 Task: Format the bibliography in the Word document, ensuring consistent font styles, sizes, and colors. Add a header with the title 'DISTANCE EDUCATION'.
Action: Mouse scrolled (753, 272) with delta (0, 0)
Screenshot: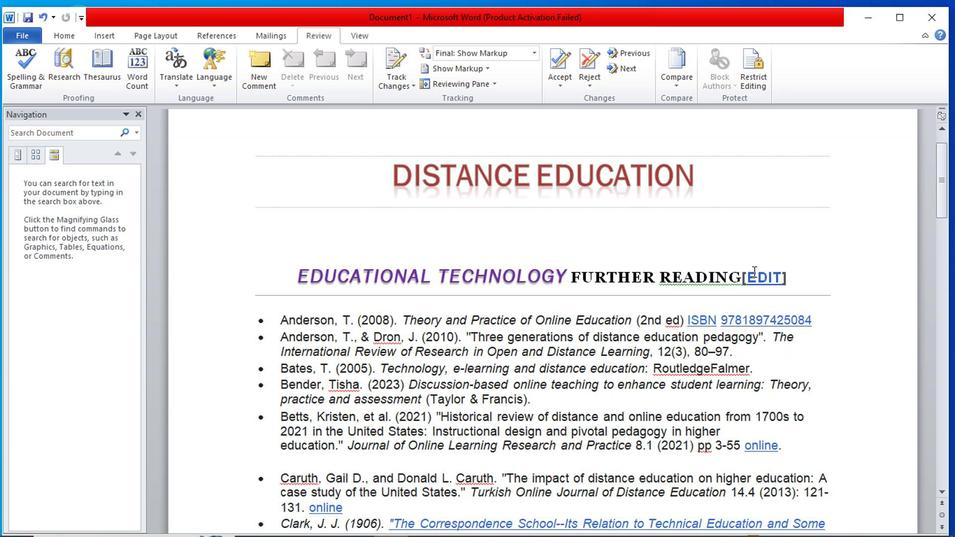 
Action: Mouse scrolled (753, 272) with delta (0, 0)
Screenshot: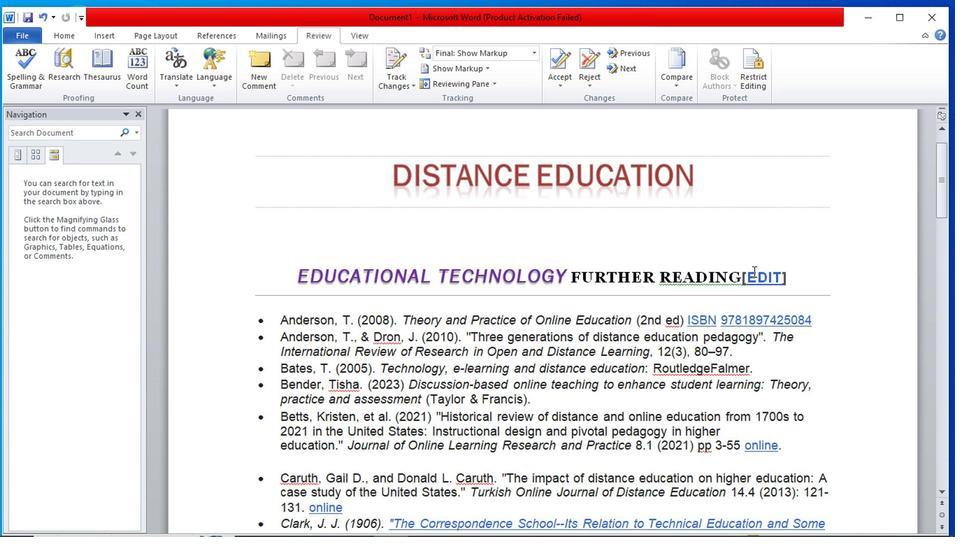 
Action: Mouse moved to (765, 260)
Screenshot: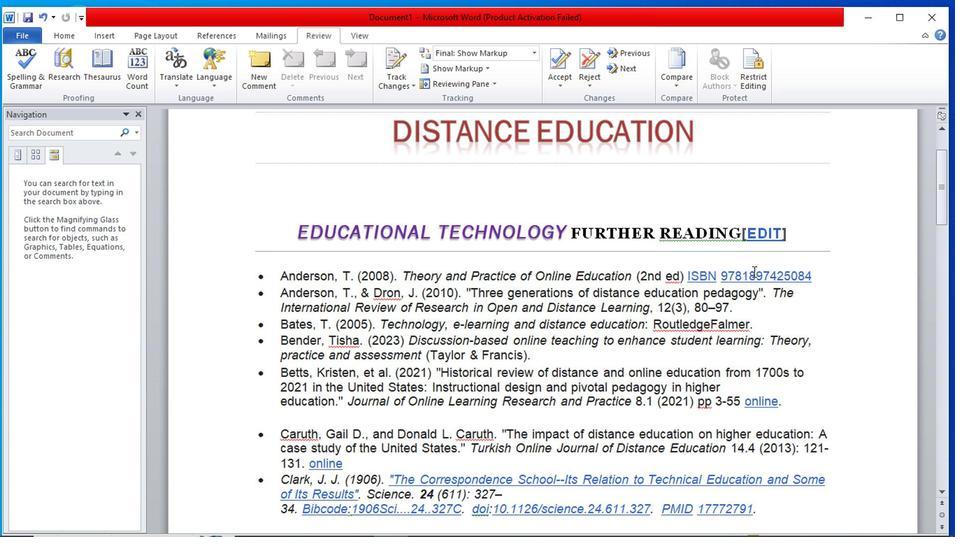 
Action: Mouse scrolled (765, 260) with delta (0, 0)
Screenshot: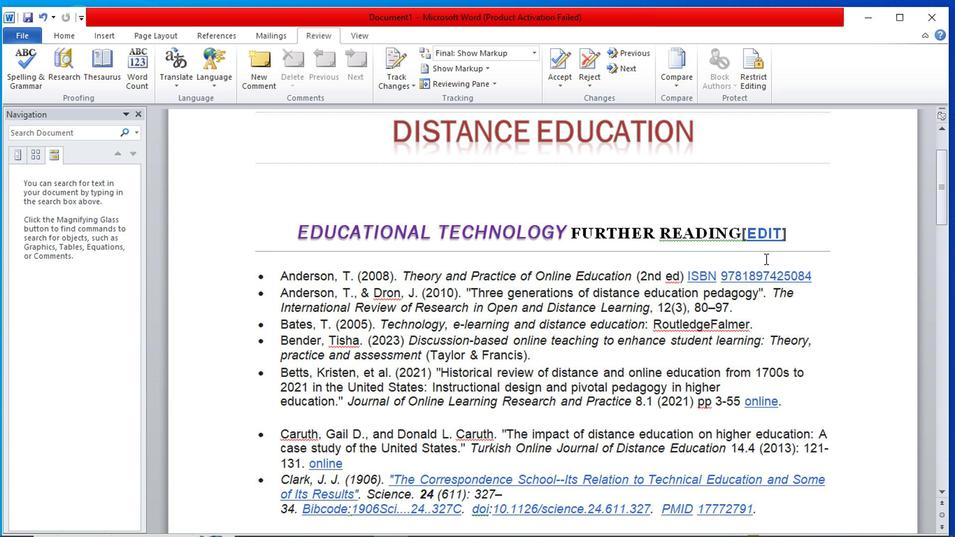 
Action: Mouse moved to (830, 223)
Screenshot: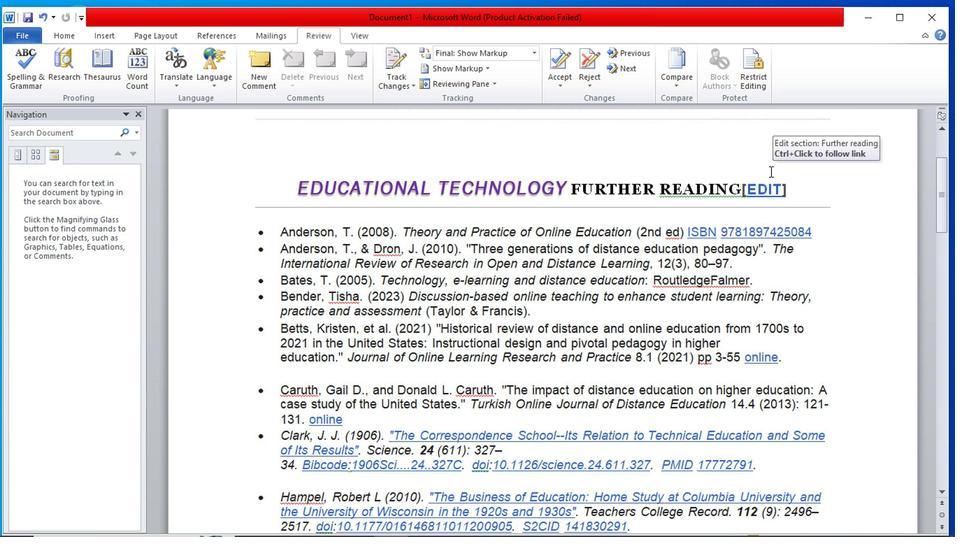 
Action: Mouse scrolled (830, 222) with delta (0, 0)
Screenshot: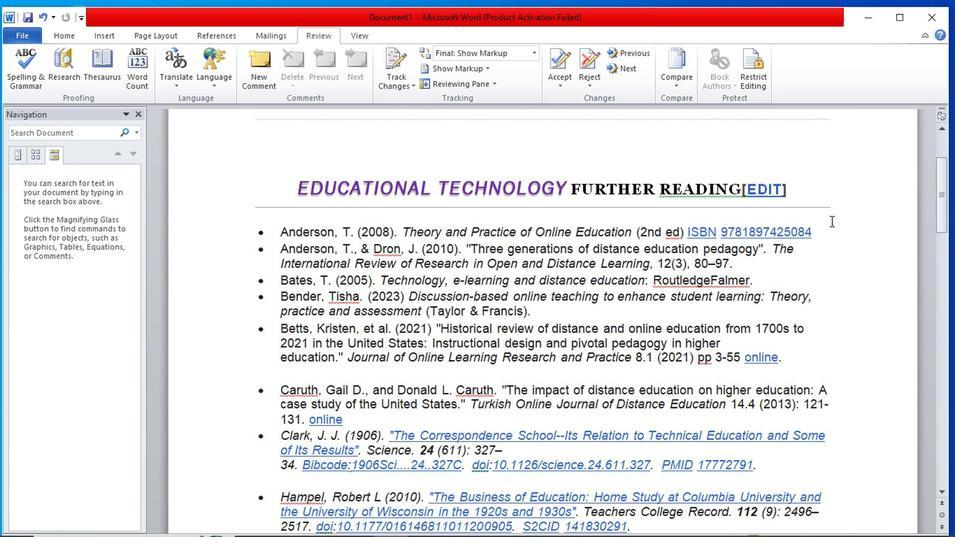 
Action: Mouse scrolled (830, 222) with delta (0, 0)
Screenshot: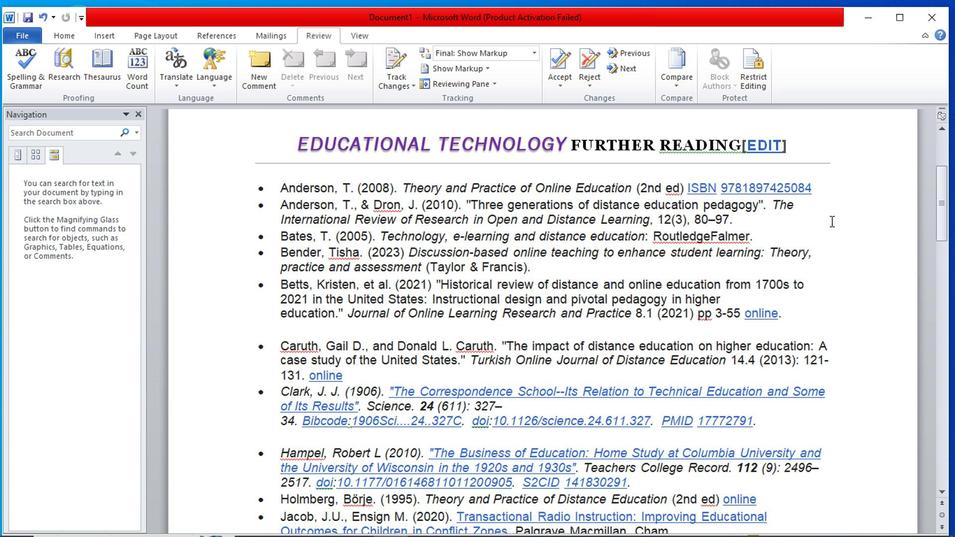 
Action: Mouse scrolled (830, 222) with delta (0, 0)
Screenshot: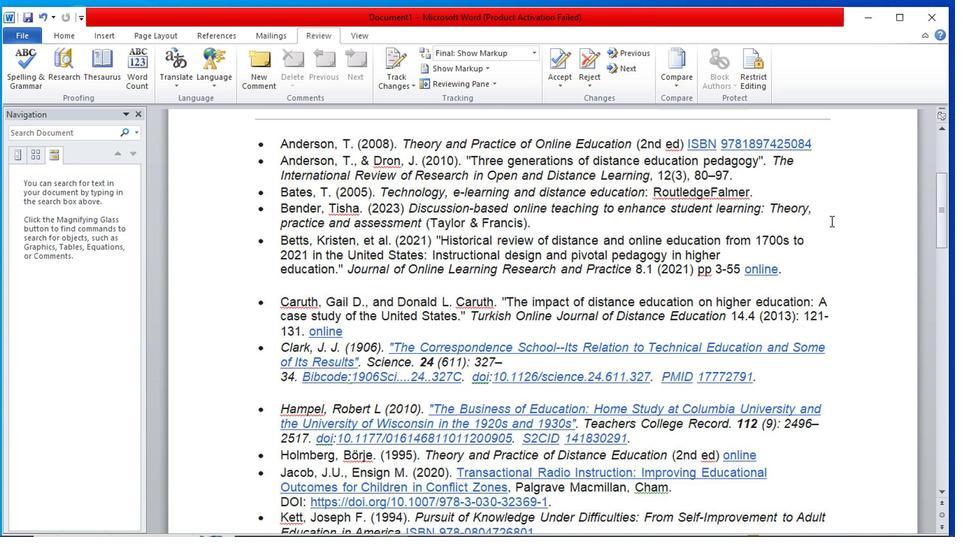 
Action: Mouse scrolled (830, 222) with delta (0, 0)
Screenshot: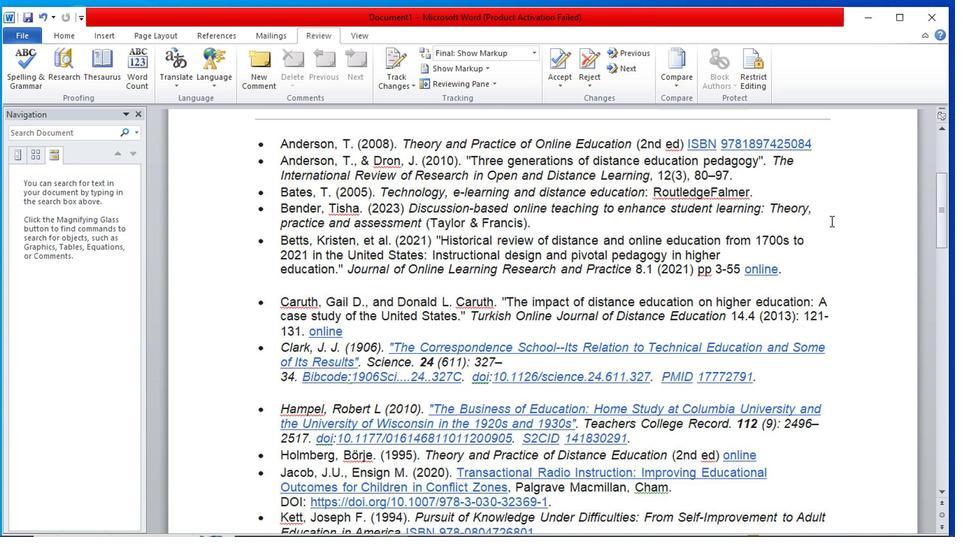 
Action: Mouse scrolled (830, 222) with delta (0, 0)
Screenshot: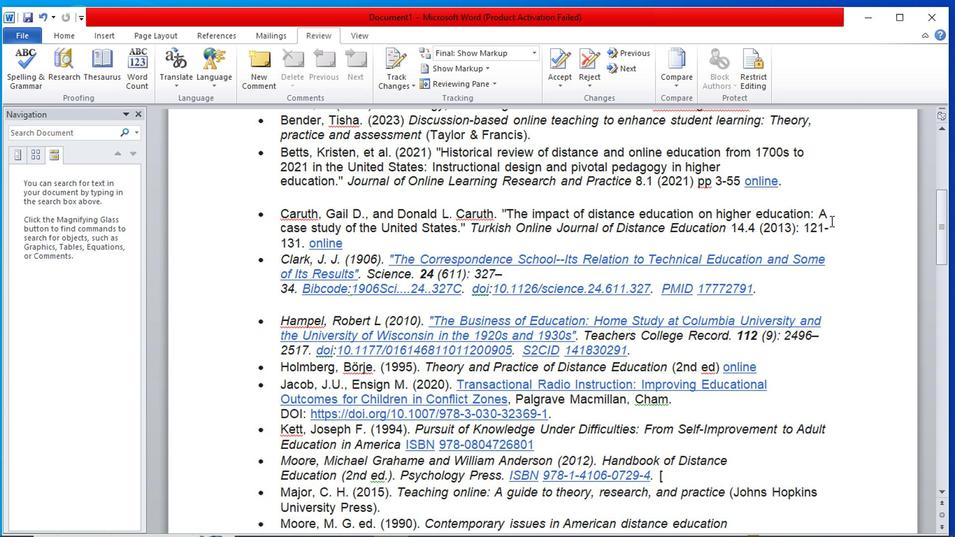 
Action: Mouse scrolled (830, 224) with delta (0, 0)
Screenshot: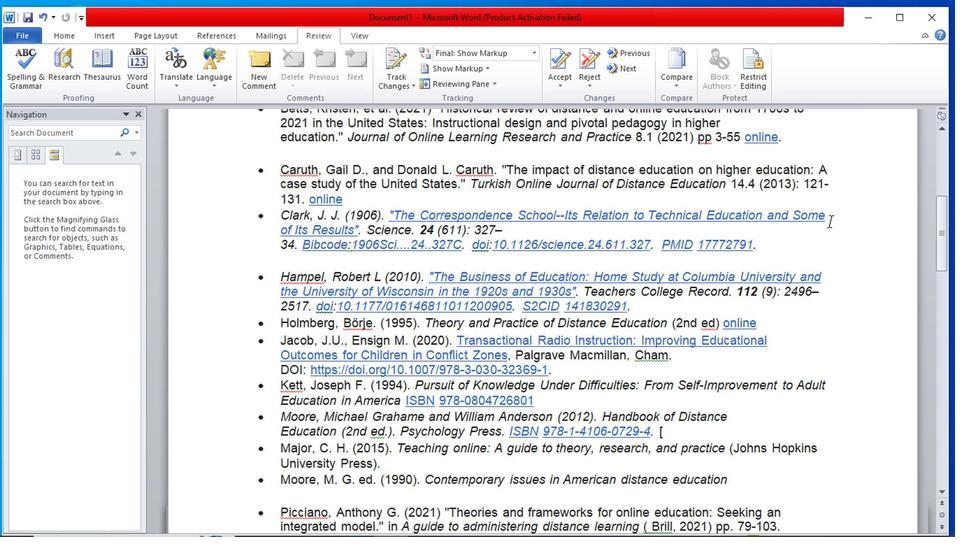 
Action: Mouse scrolled (830, 224) with delta (0, 0)
Screenshot: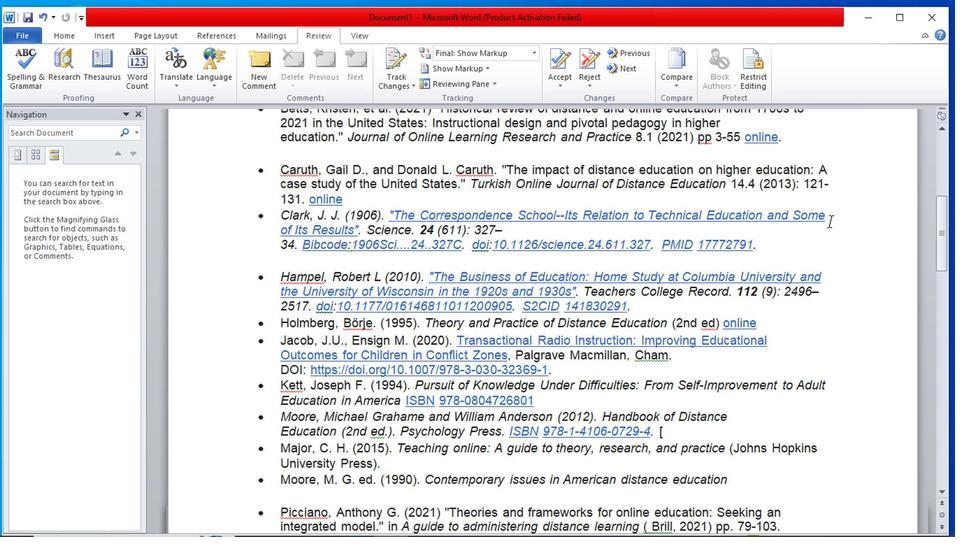 
Action: Mouse moved to (901, 26)
Screenshot: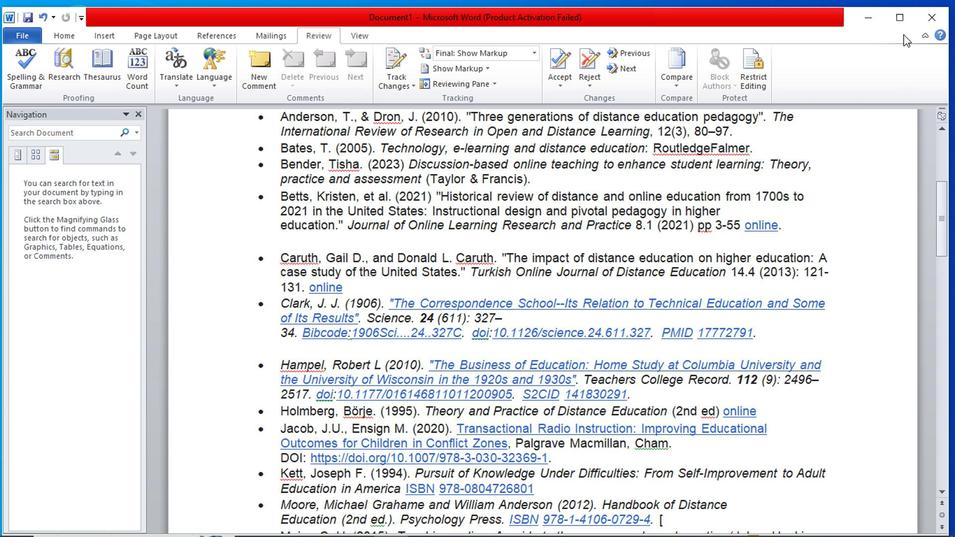 
Action: Mouse pressed left at (901, 26)
Screenshot: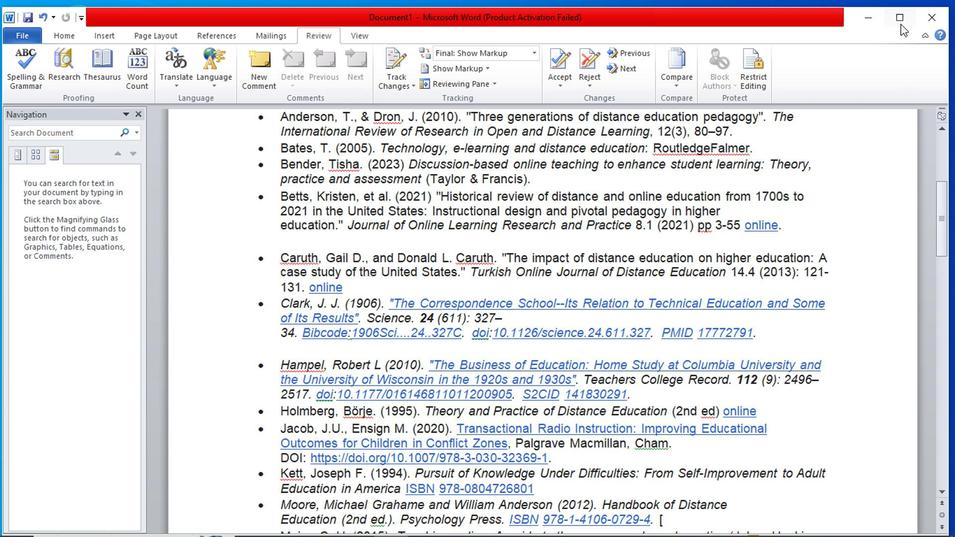 
Action: Mouse moved to (866, 157)
Screenshot: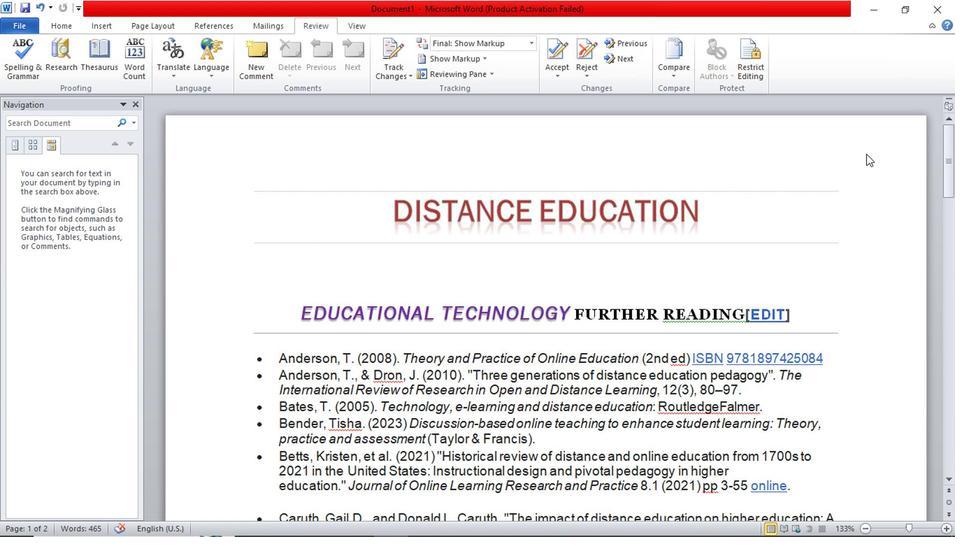 
Action: Mouse scrolled (866, 156) with delta (0, 0)
Screenshot: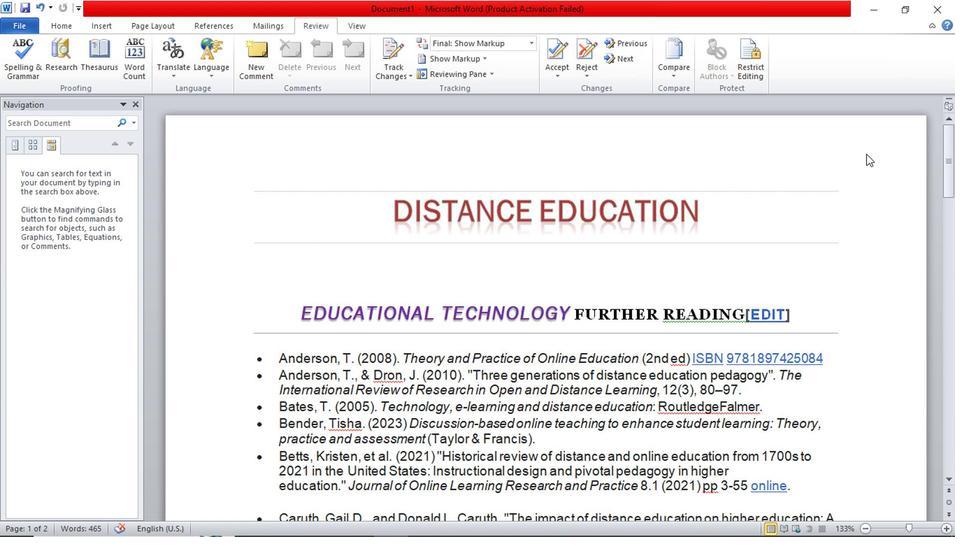 
Action: Mouse scrolled (866, 156) with delta (0, 0)
Screenshot: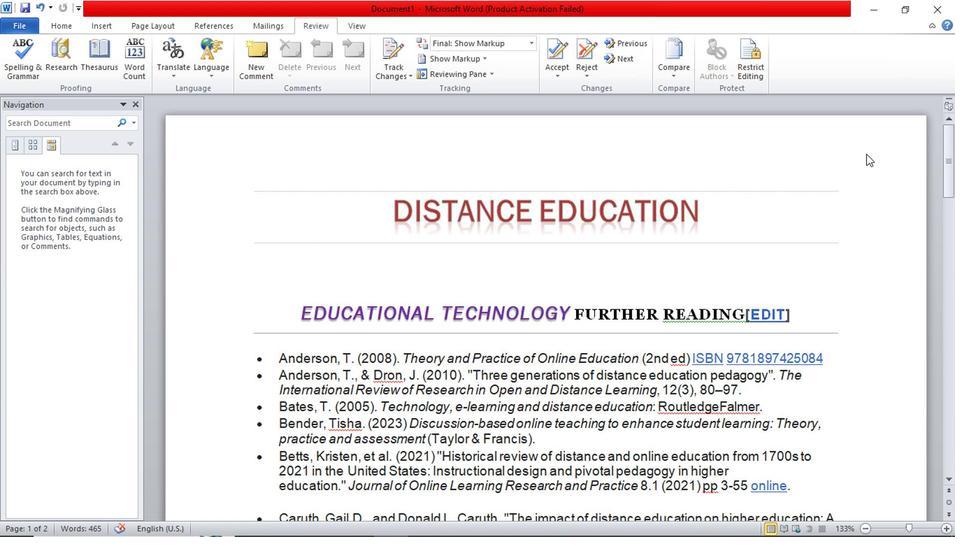 
Action: Mouse scrolled (866, 157) with delta (0, 0)
Screenshot: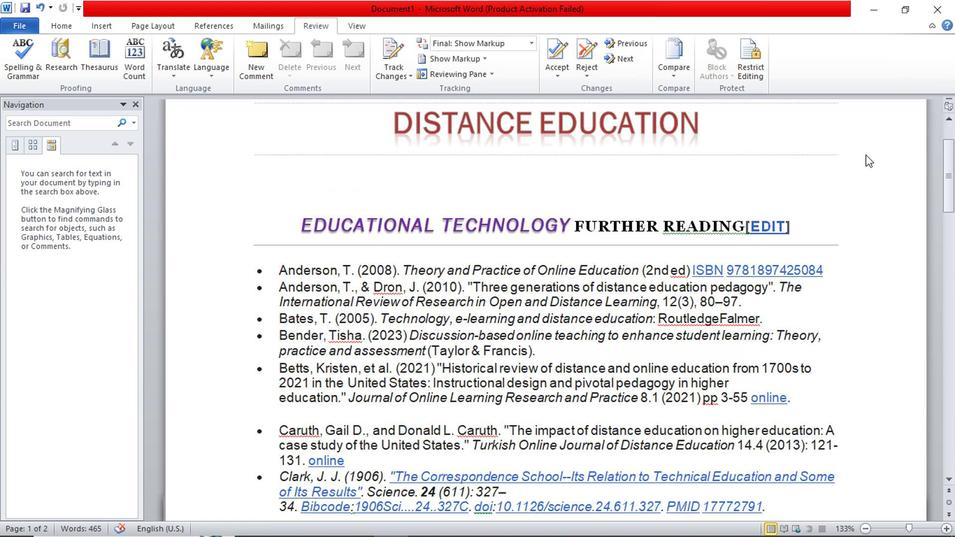 
Action: Mouse scrolled (866, 157) with delta (0, 0)
Screenshot: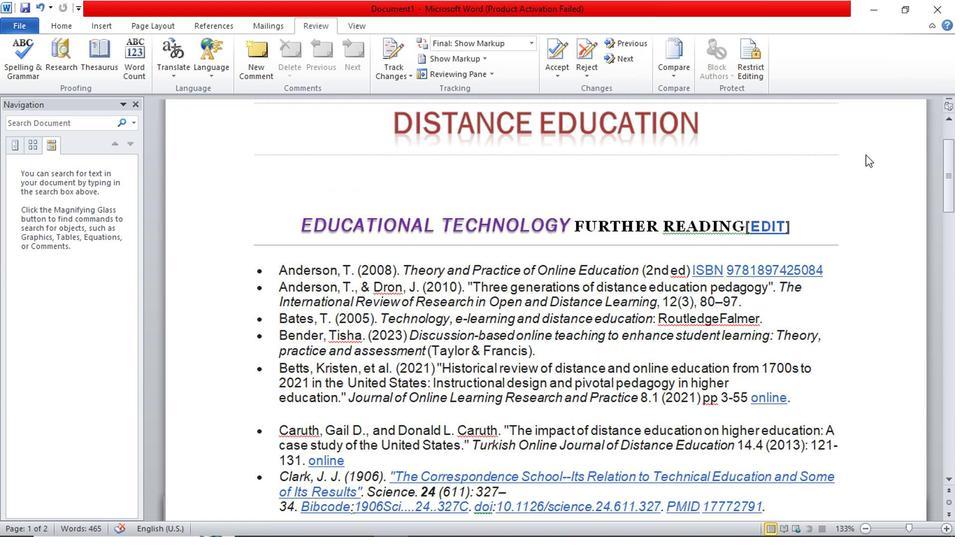 
Action: Mouse scrolled (866, 157) with delta (0, 0)
Screenshot: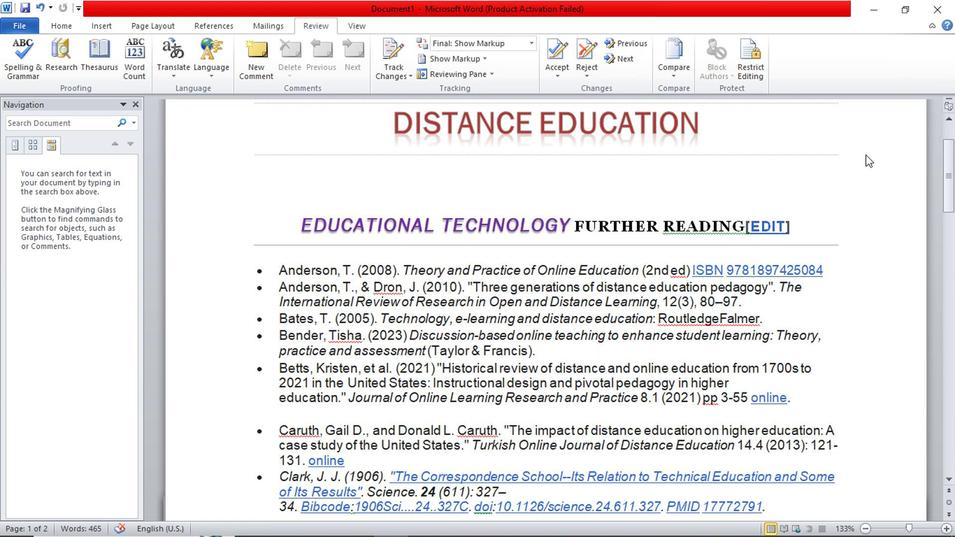 
Action: Mouse moved to (821, 161)
Screenshot: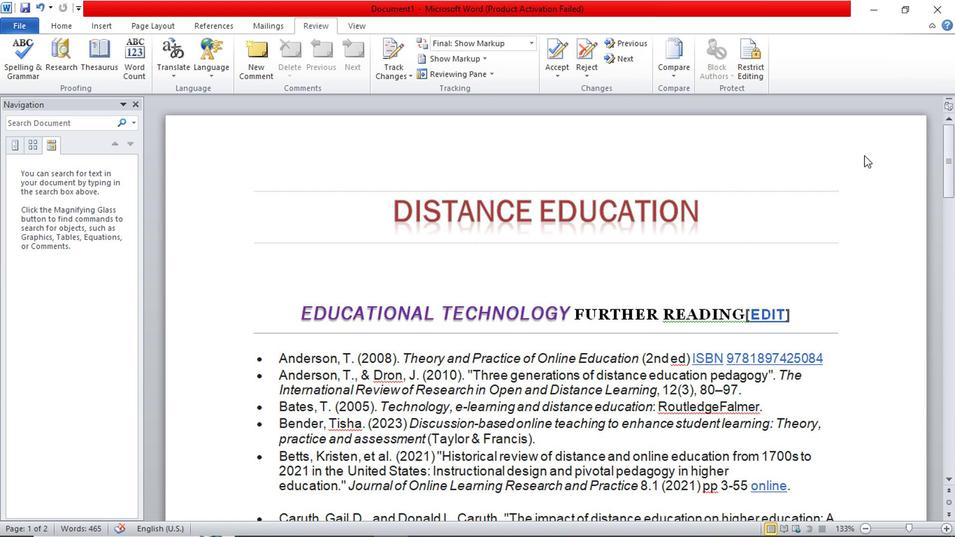 
Action: Mouse scrolled (821, 162) with delta (0, 0)
Screenshot: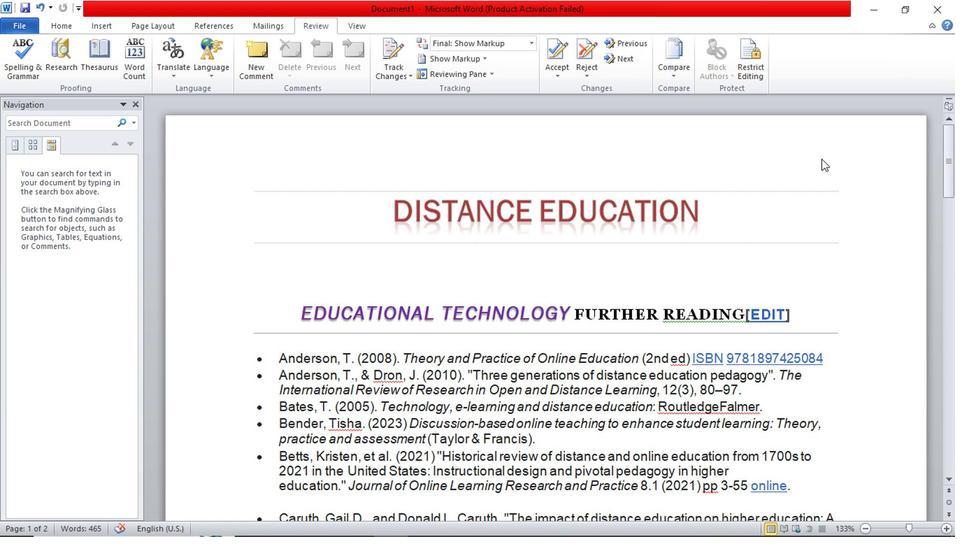 
Action: Mouse scrolled (821, 162) with delta (0, 0)
Screenshot: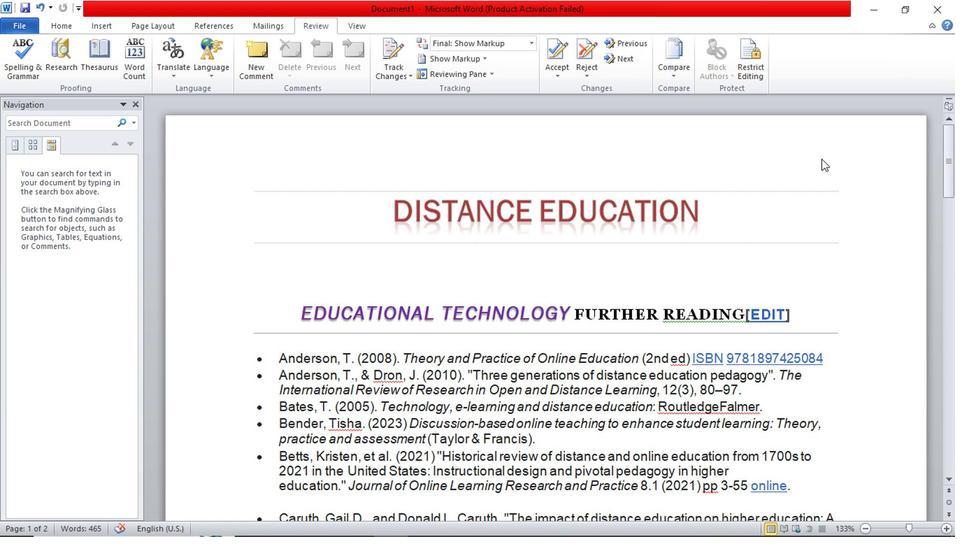 
Action: Mouse moved to (828, 159)
Screenshot: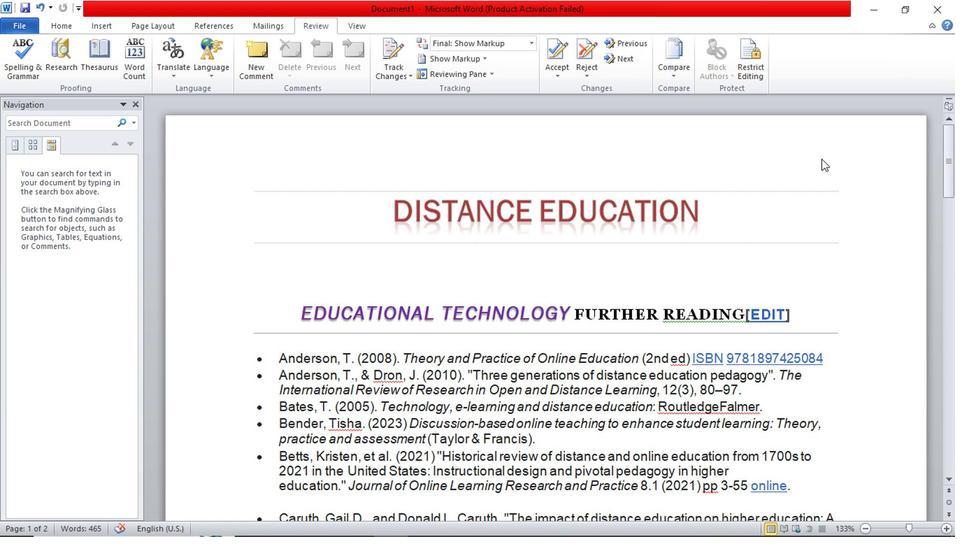 
Action: Mouse scrolled (828, 158) with delta (0, 0)
Screenshot: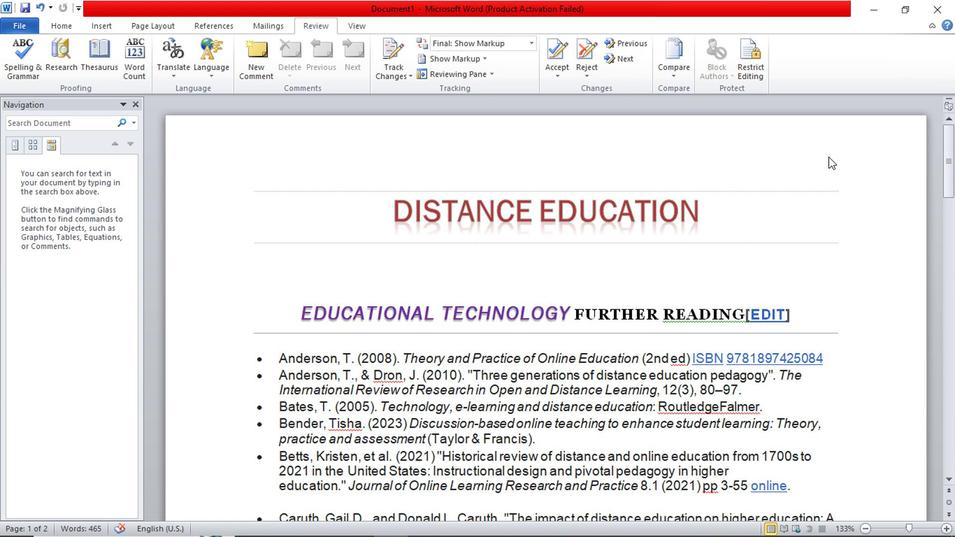 
Action: Mouse scrolled (828, 158) with delta (0, 0)
Screenshot: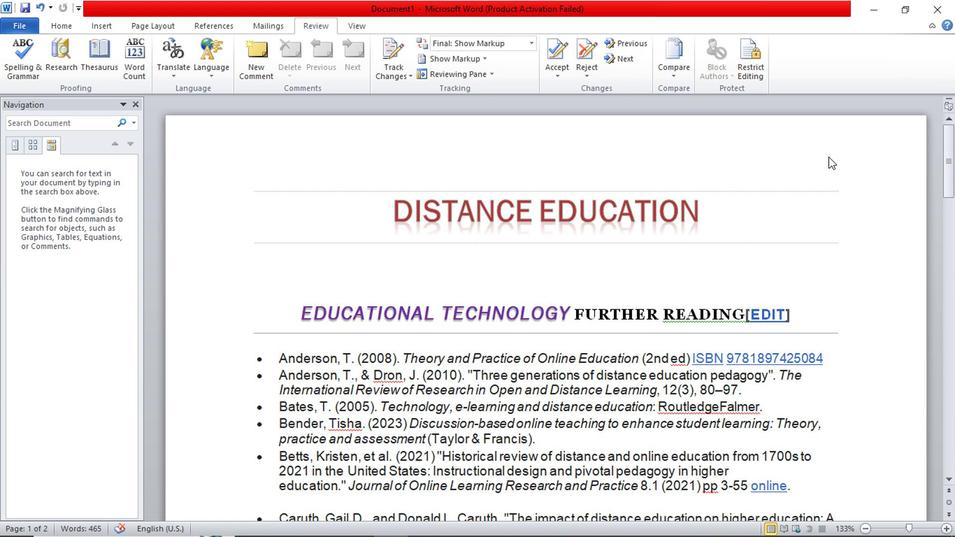 
Action: Mouse scrolled (828, 159) with delta (0, 0)
Screenshot: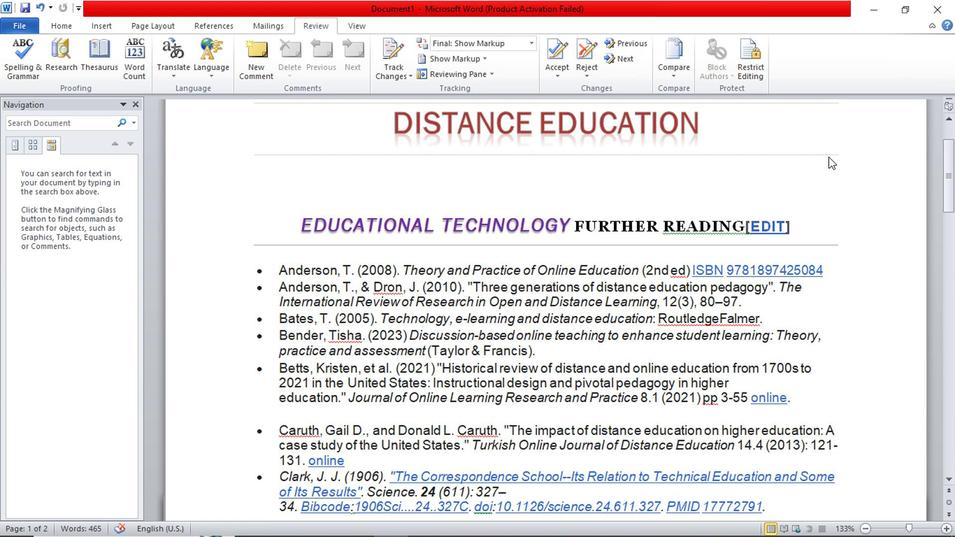 
Action: Mouse scrolled (828, 159) with delta (0, 0)
Screenshot: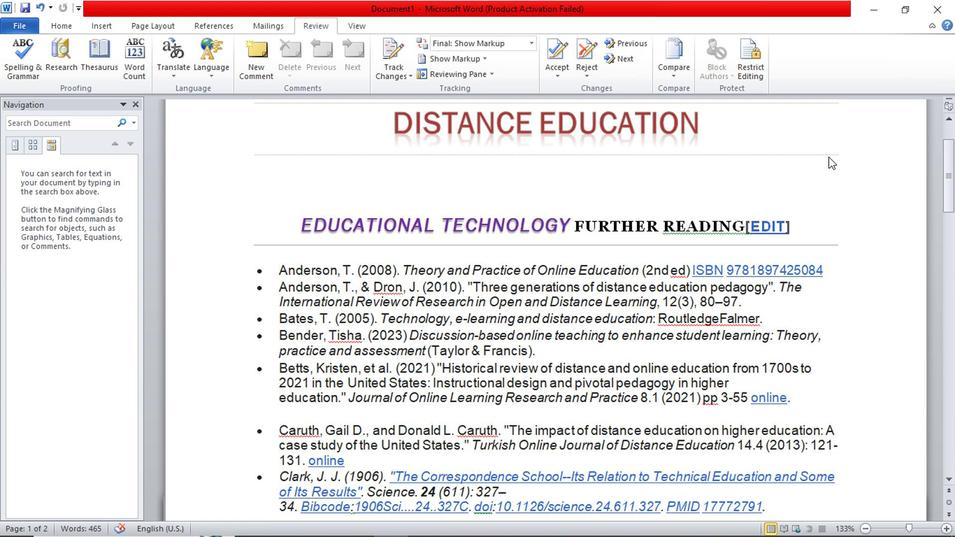 
Action: Mouse moved to (788, 145)
Screenshot: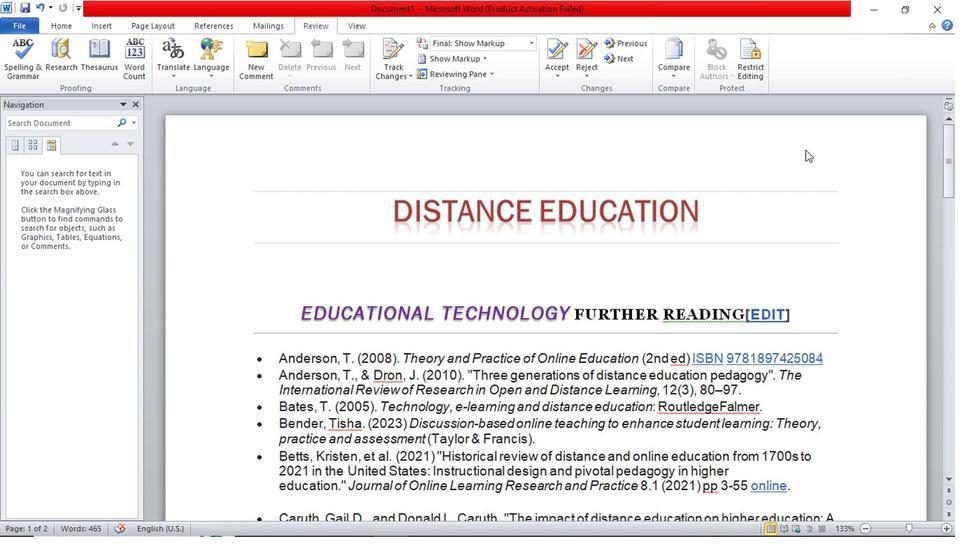 
Action: Mouse scrolled (788, 144) with delta (0, 0)
Screenshot: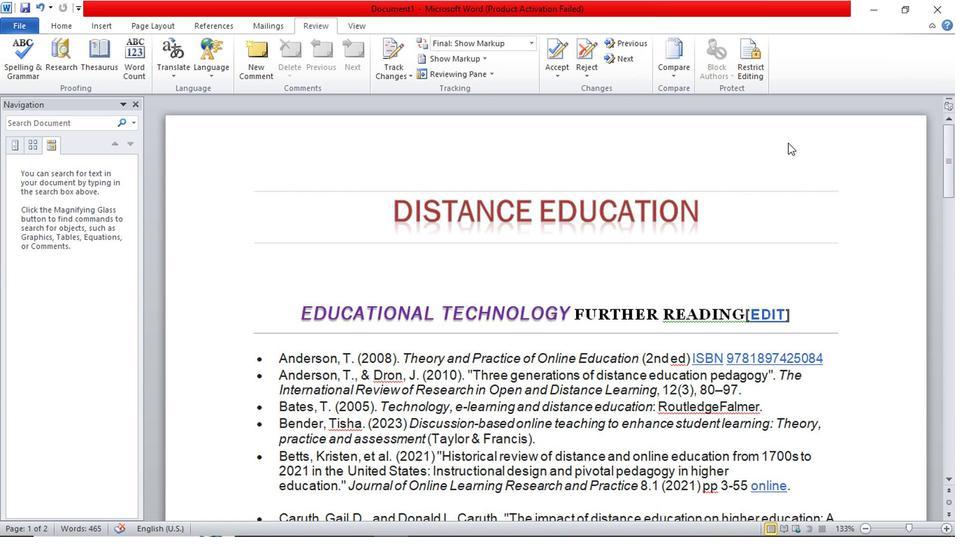 
Action: Mouse scrolled (788, 144) with delta (0, 0)
Screenshot: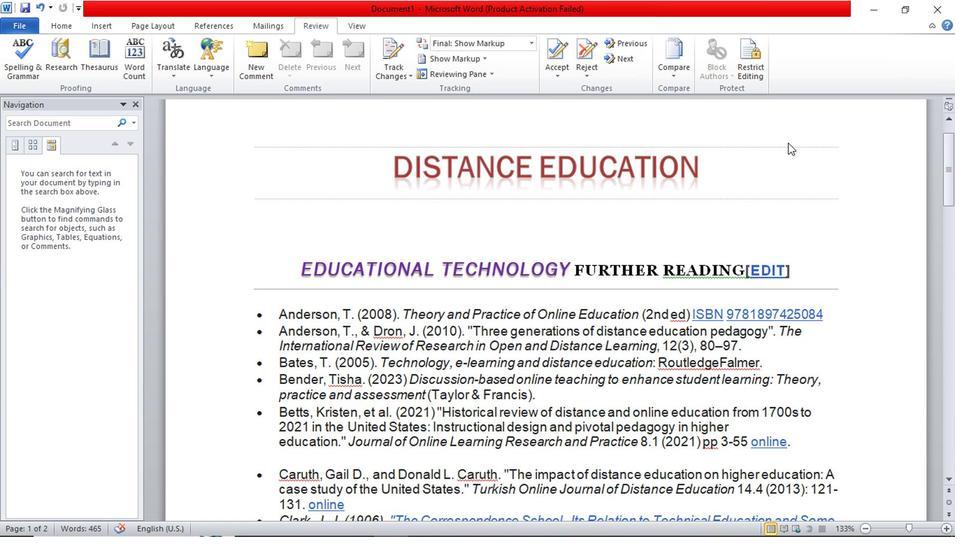
Action: Mouse scrolled (788, 144) with delta (0, 0)
Screenshot: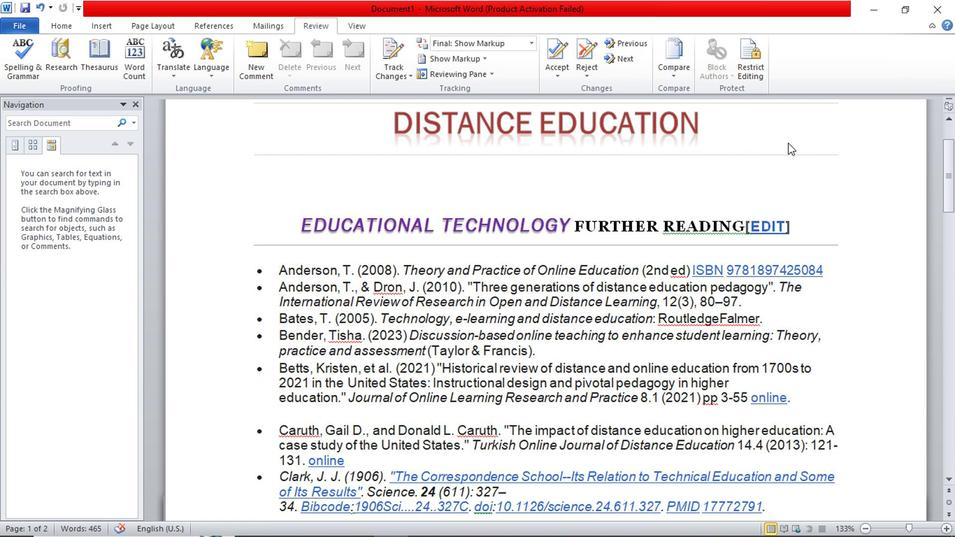 
Action: Mouse scrolled (788, 145) with delta (0, 0)
Screenshot: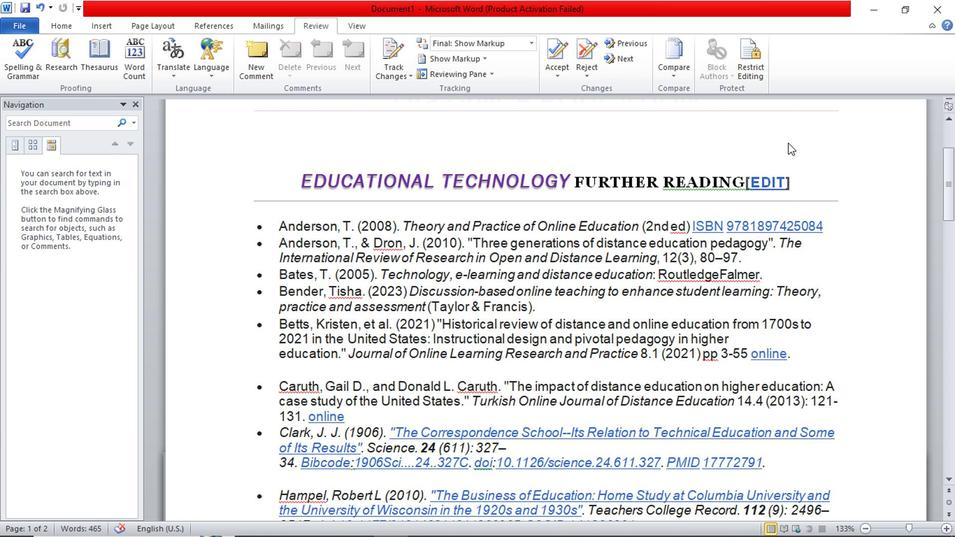 
Action: Mouse scrolled (788, 145) with delta (0, 0)
Screenshot: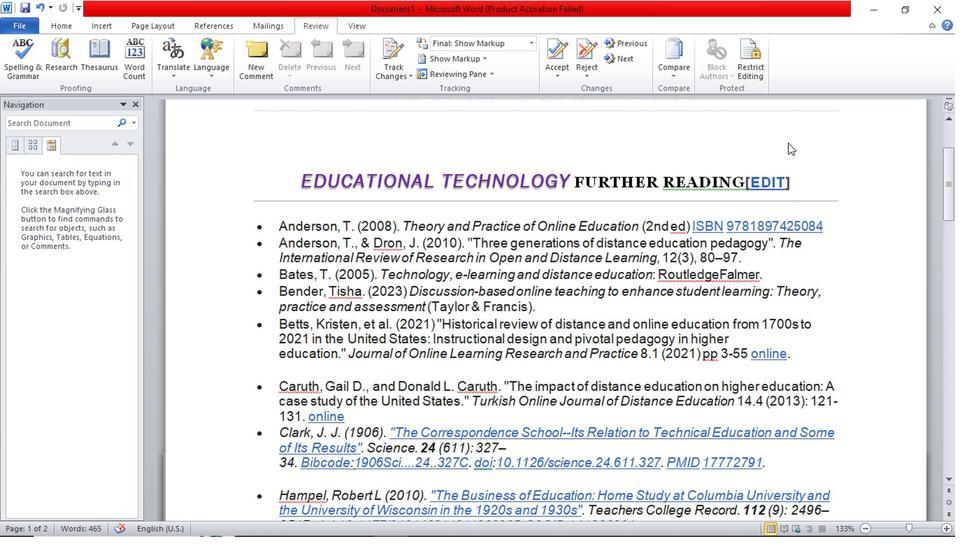 
Action: Mouse scrolled (788, 145) with delta (0, 0)
Screenshot: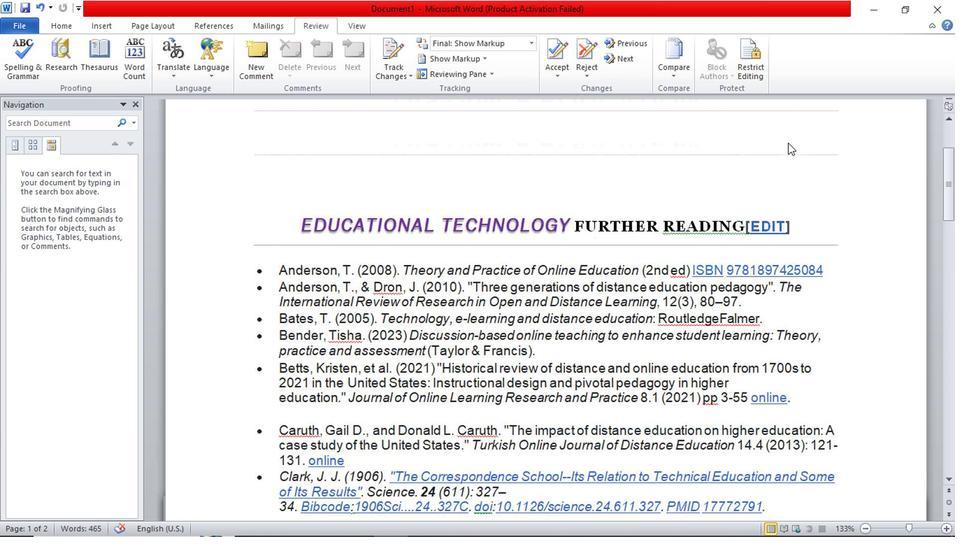 
Action: Mouse scrolled (788, 144) with delta (0, 0)
Screenshot: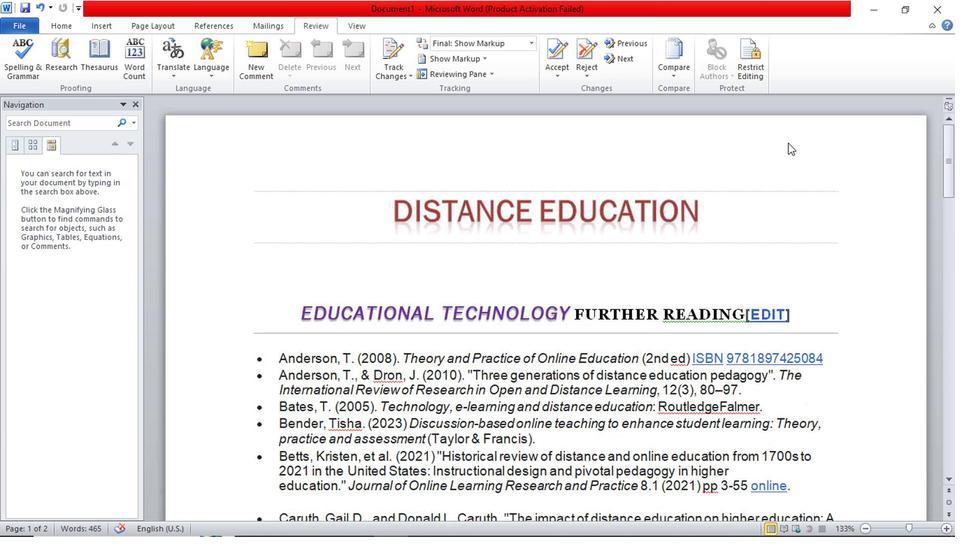 
Action: Mouse scrolled (788, 144) with delta (0, 0)
Screenshot: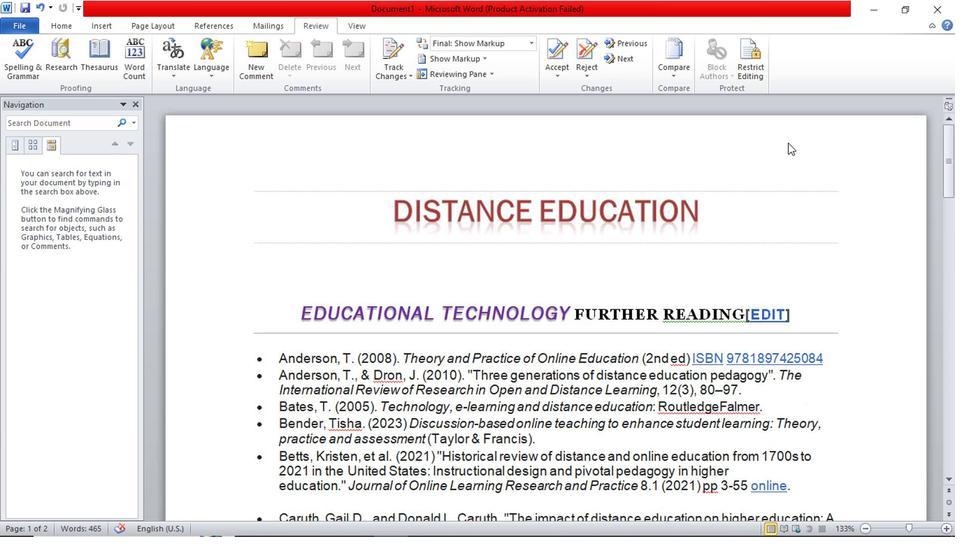 
Action: Mouse scrolled (788, 144) with delta (0, 0)
Screenshot: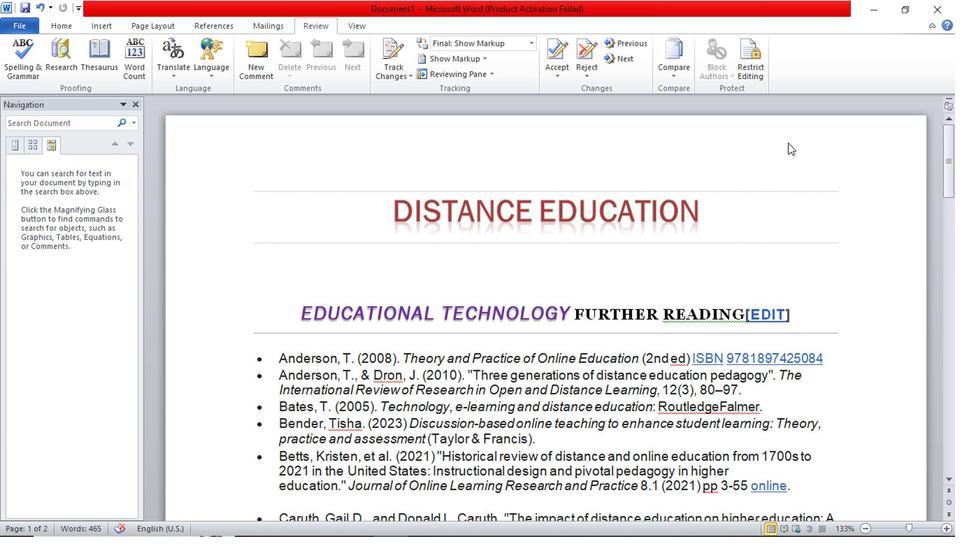 
Action: Mouse moved to (499, 186)
Screenshot: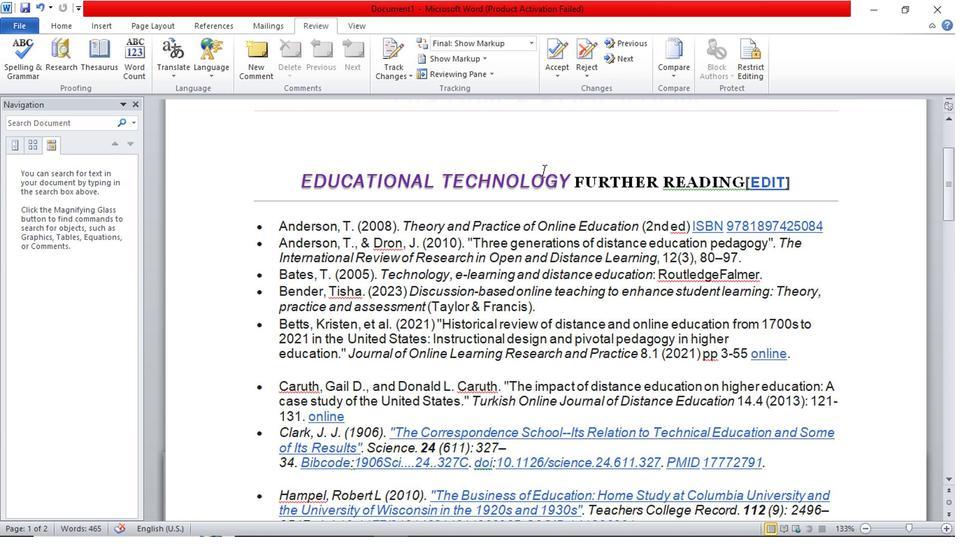 
Action: Mouse scrolled (499, 185) with delta (0, 0)
Screenshot: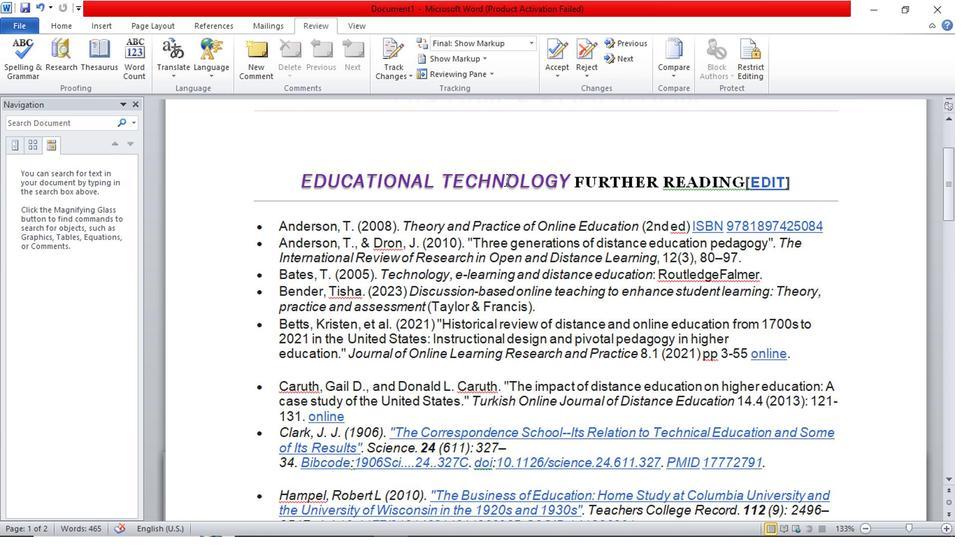 
Action: Mouse moved to (496, 187)
Screenshot: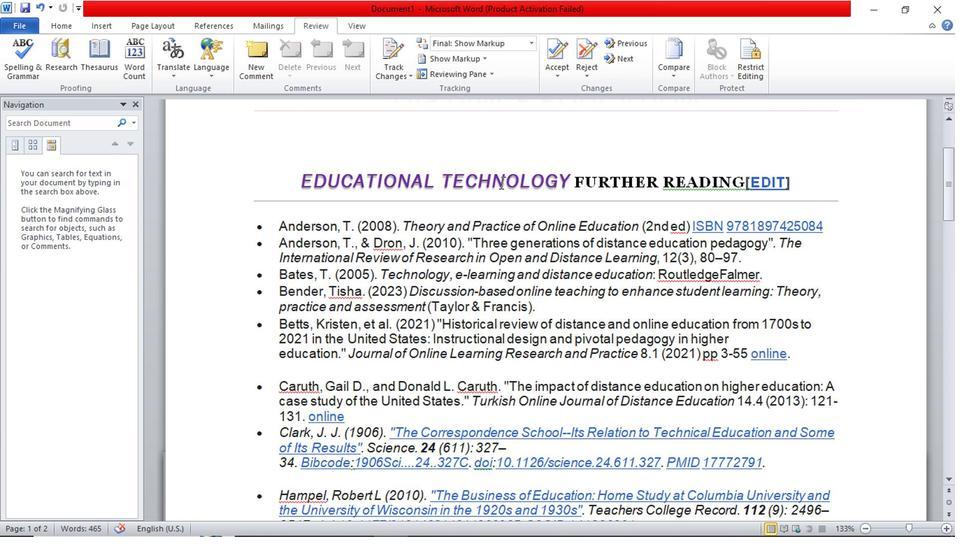 
Action: Mouse scrolled (496, 187) with delta (0, 0)
Screenshot: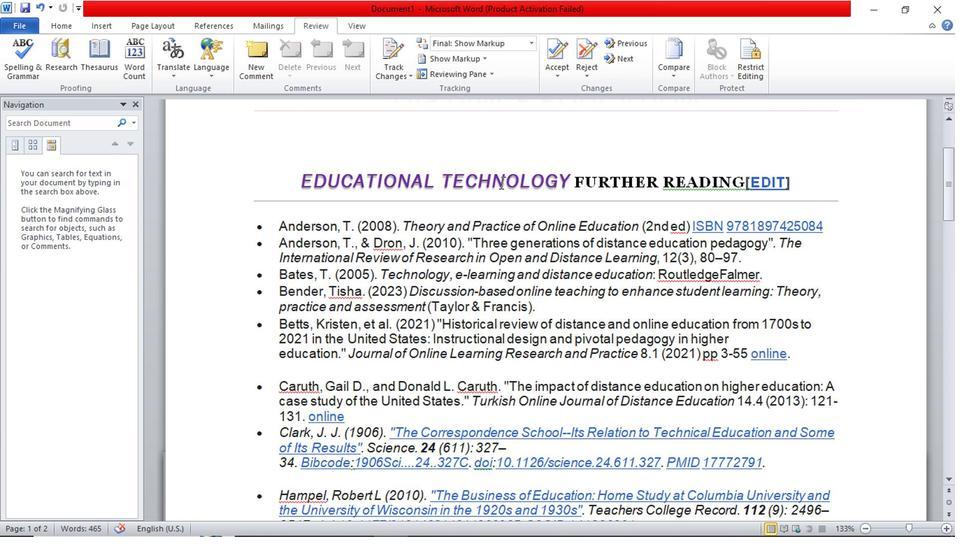 
Action: Mouse scrolled (496, 188) with delta (0, 0)
Screenshot: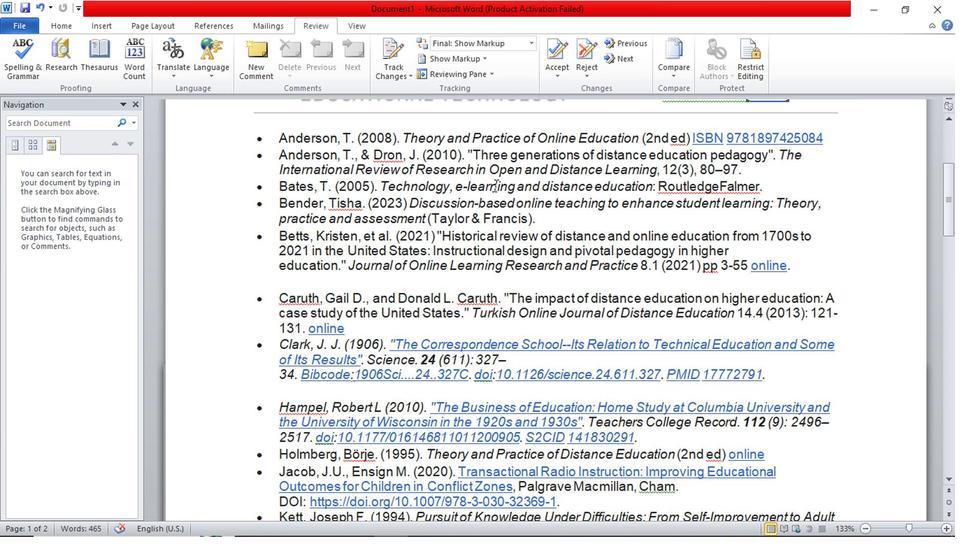 
Action: Mouse scrolled (496, 188) with delta (0, 0)
Screenshot: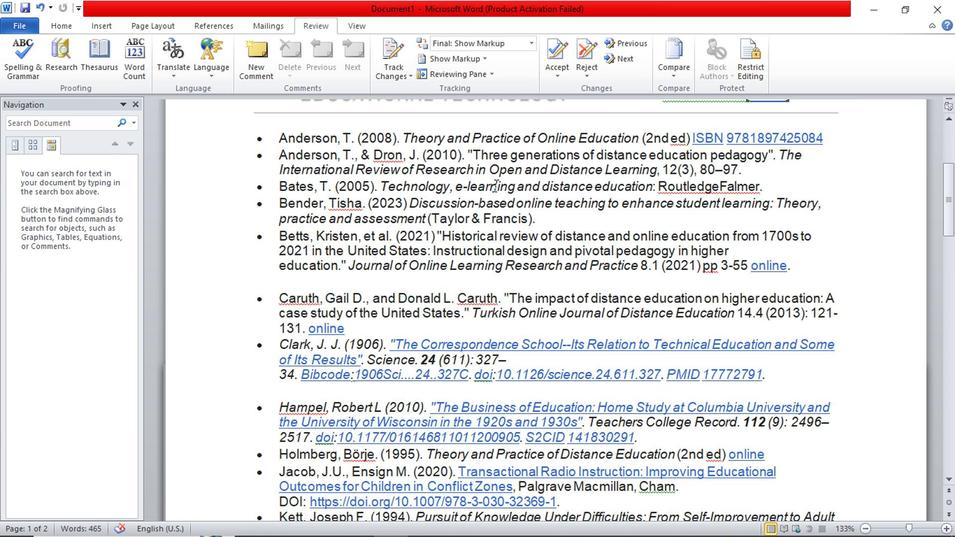 
Action: Mouse scrolled (496, 188) with delta (0, 0)
Screenshot: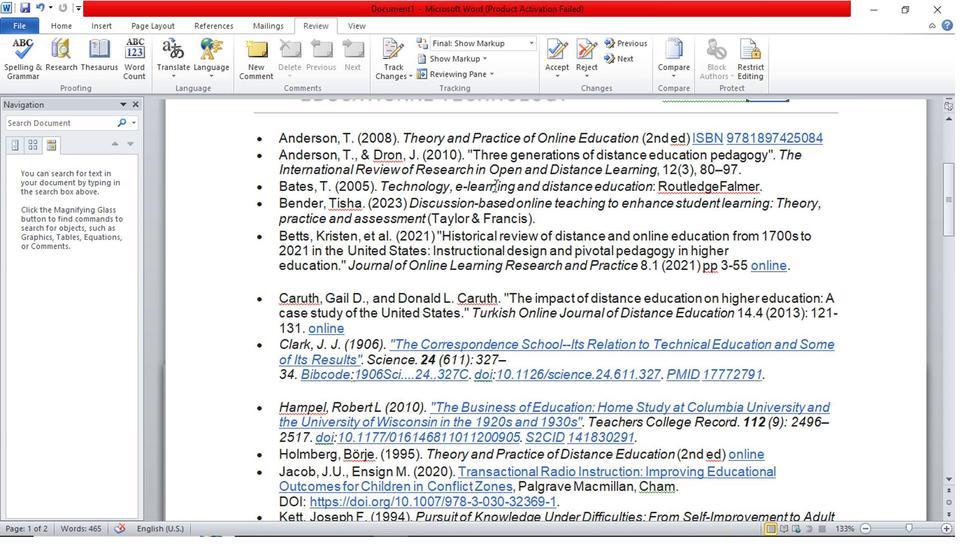 
Action: Mouse moved to (294, 224)
Screenshot: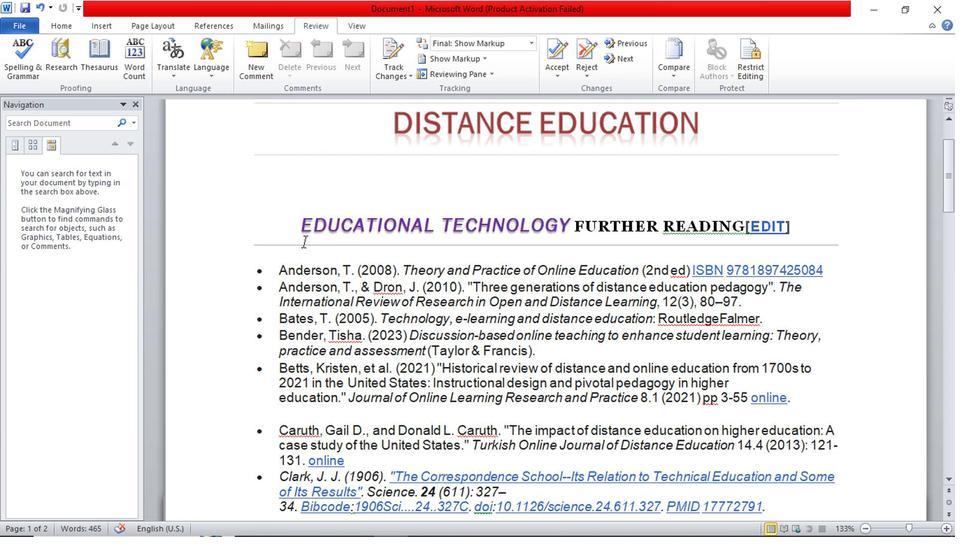 
Action: Mouse pressed left at (294, 224)
Screenshot: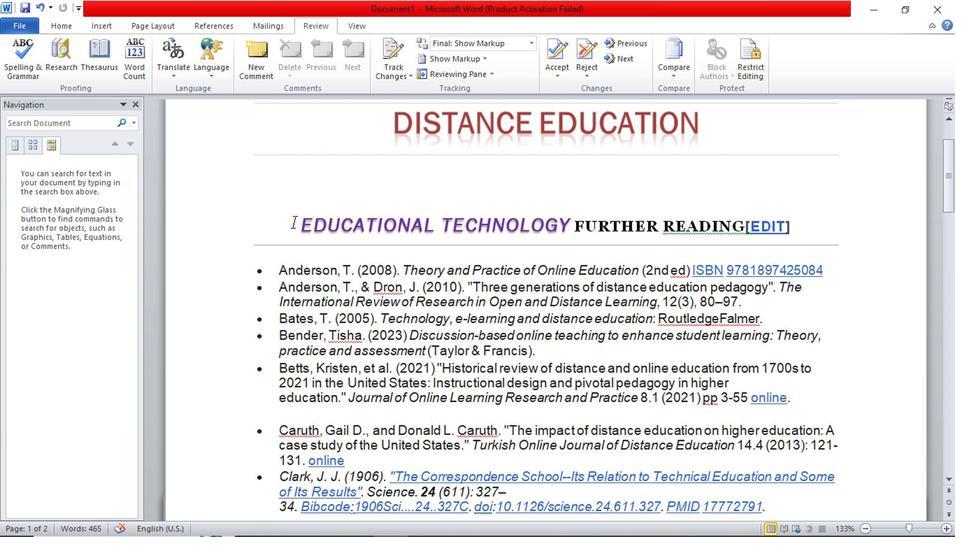 
Action: Mouse moved to (835, 209)
Screenshot: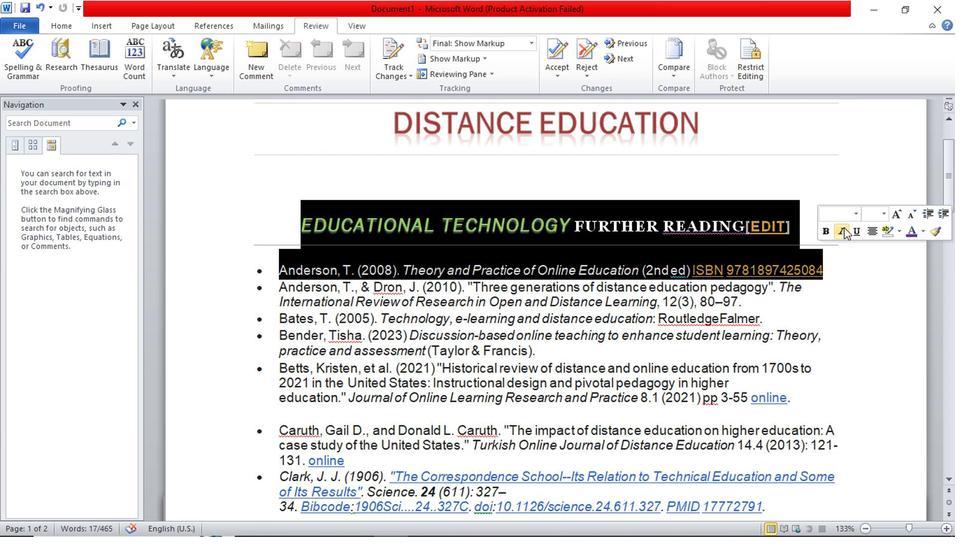 
Action: Mouse pressed left at (835, 209)
Screenshot: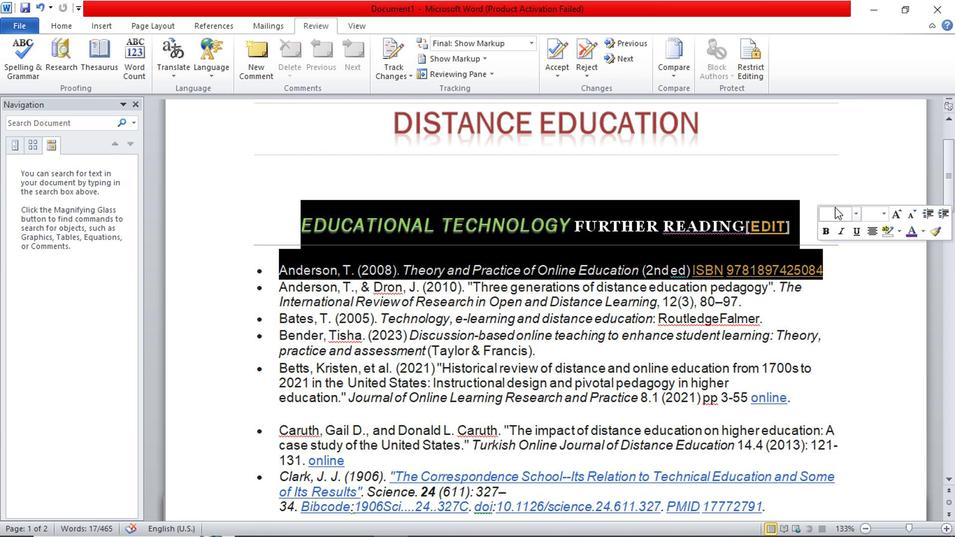 
Action: Mouse moved to (851, 316)
Screenshot: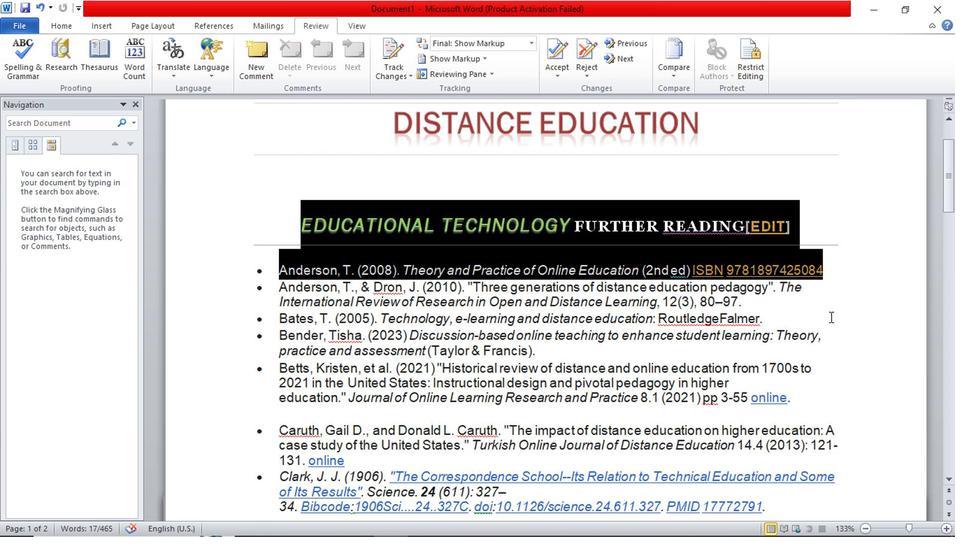 
Action: Mouse pressed left at (851, 316)
Screenshot: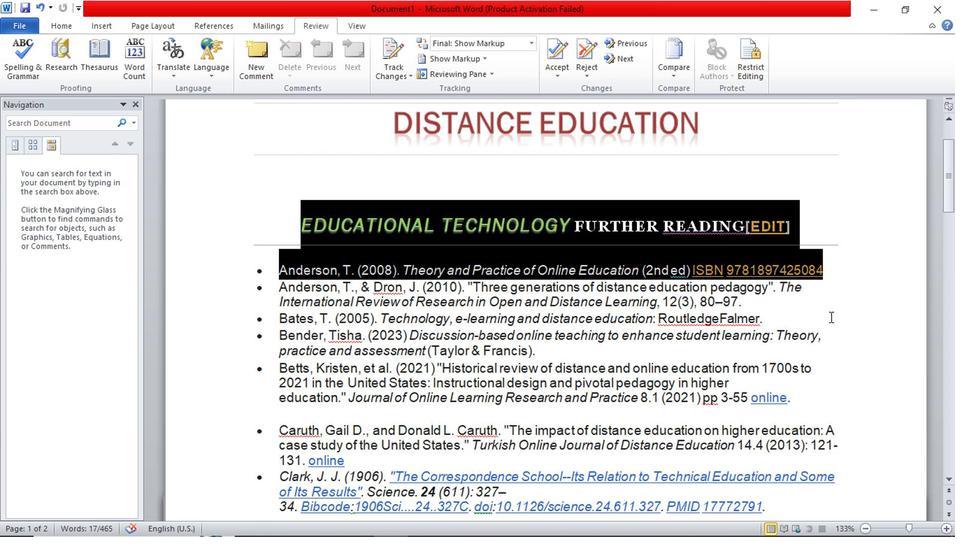 
Action: Mouse moved to (300, 223)
Screenshot: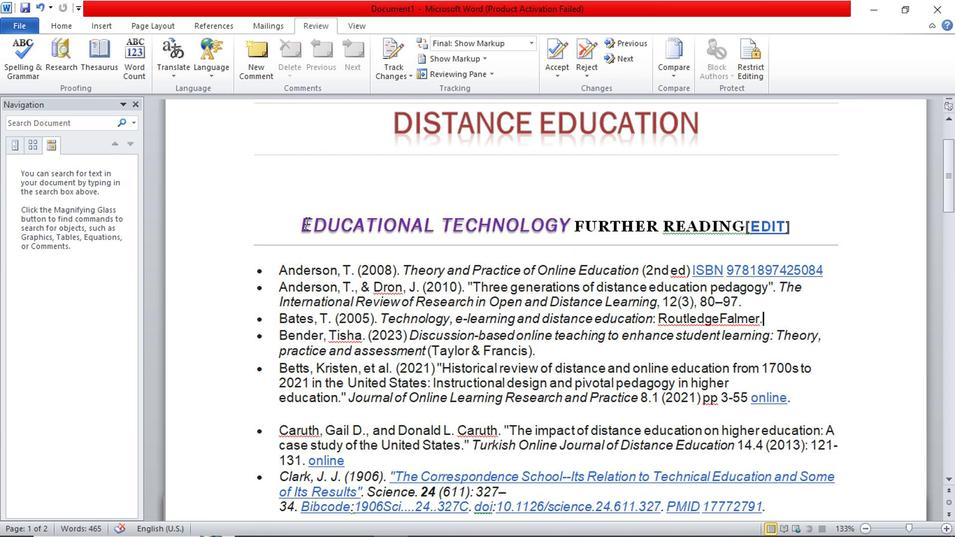 
Action: Mouse pressed left at (300, 223)
Screenshot: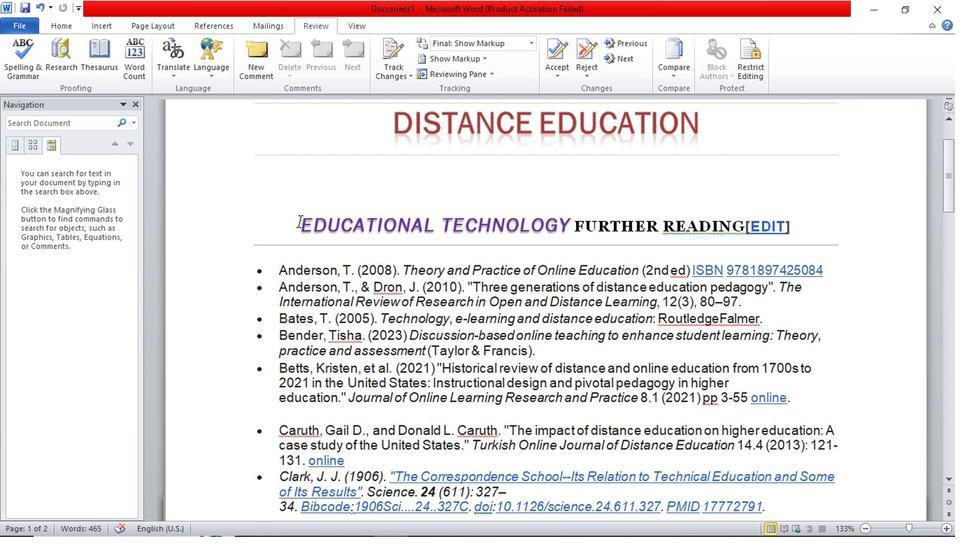 
Action: Mouse moved to (803, 229)
Screenshot: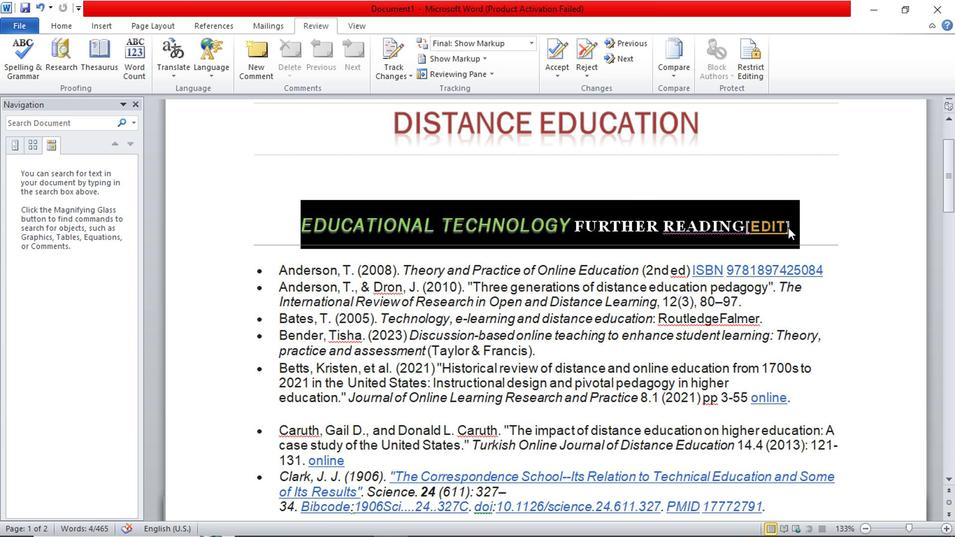 
Action: Mouse pressed left at (803, 229)
Screenshot: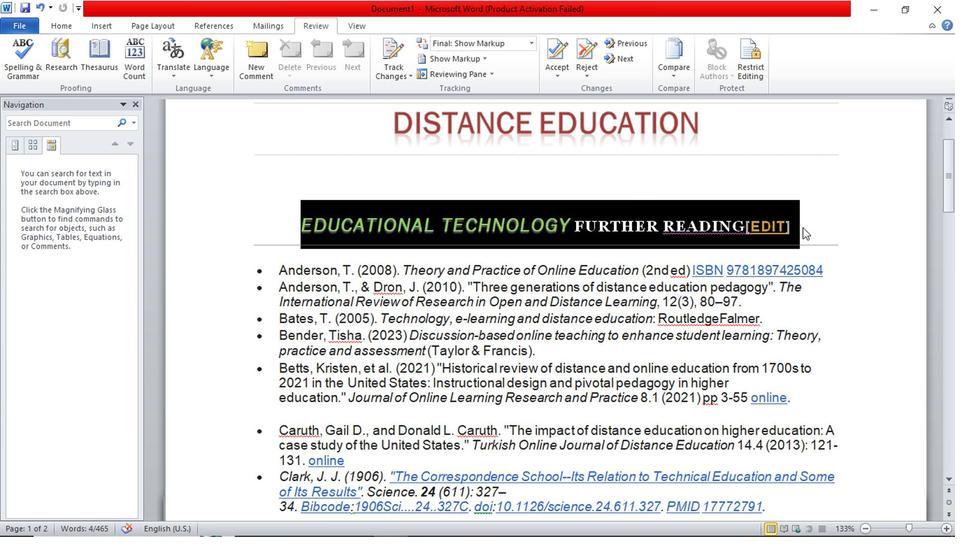 
Action: Mouse moved to (799, 228)
Screenshot: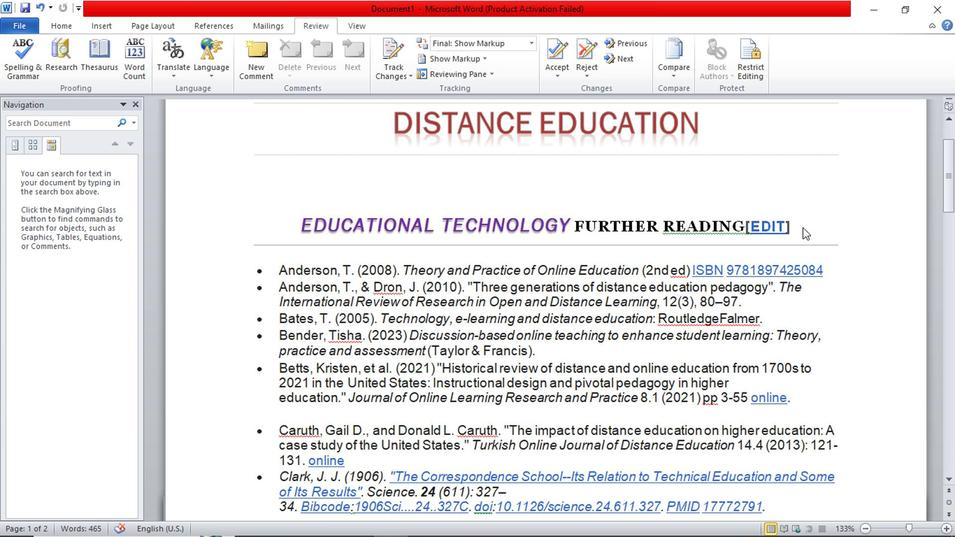 
Action: Mouse pressed left at (799, 228)
Screenshot: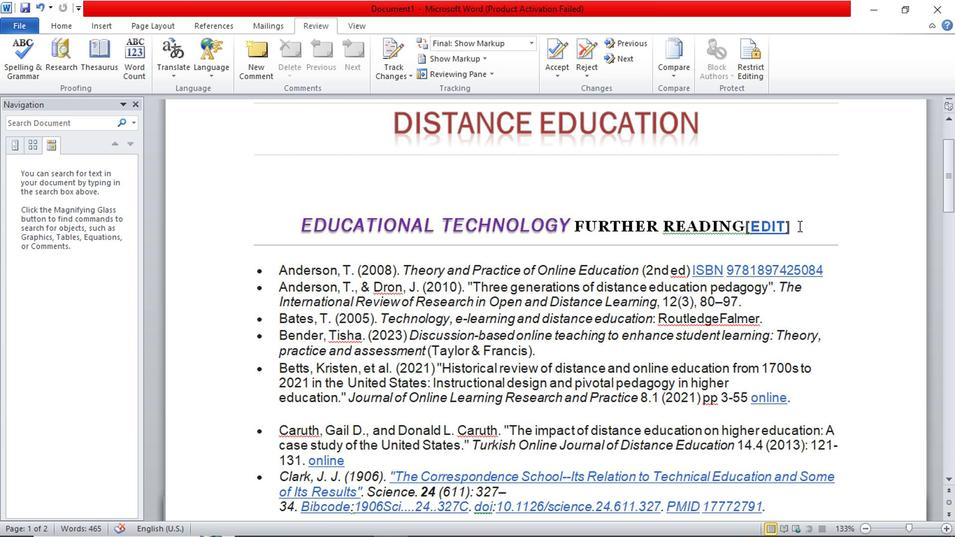 
Action: Key pressed <Key.backspace><Key.backspace><Key.backspace><Key.backspace><Key.backspace><Key.backspace><Key.backspace>
Screenshot: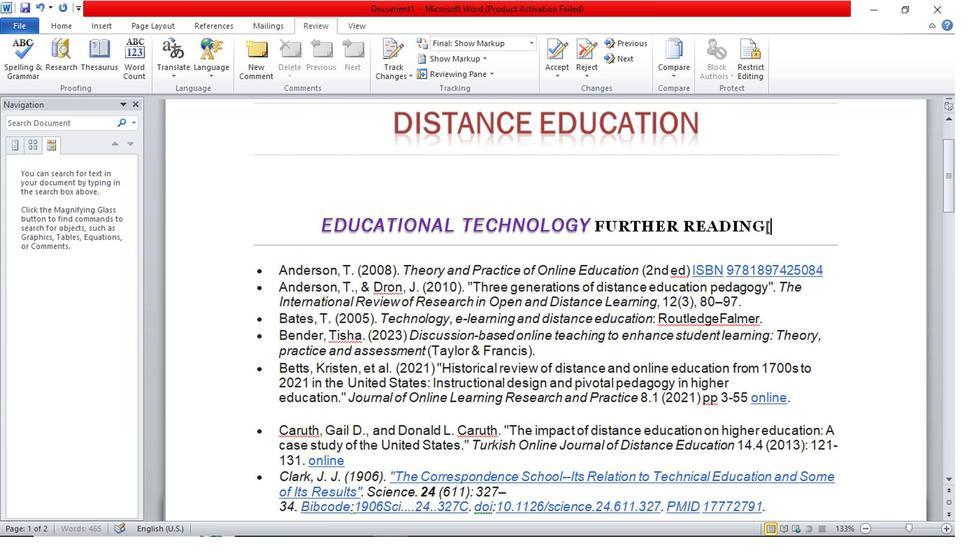 
Action: Mouse moved to (321, 220)
Screenshot: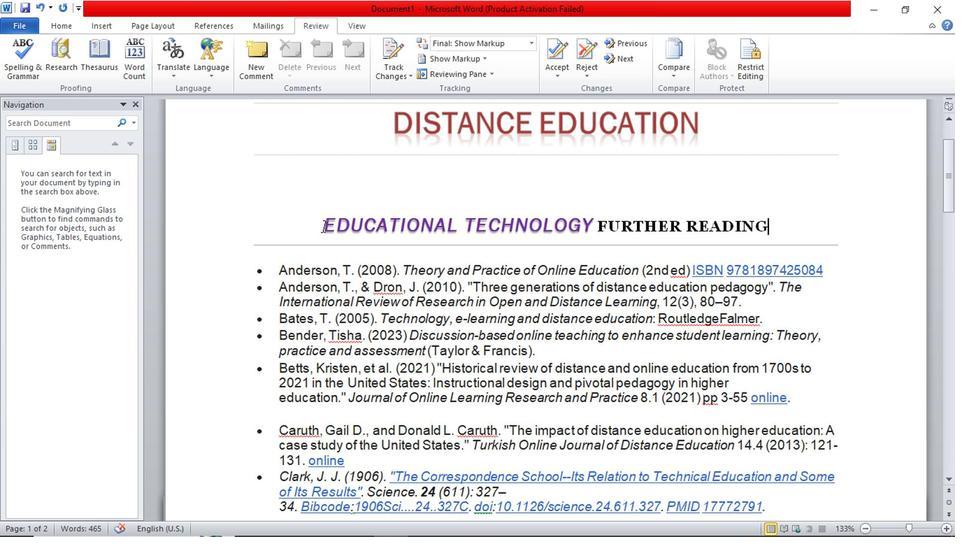 
Action: Mouse pressed left at (321, 220)
Screenshot: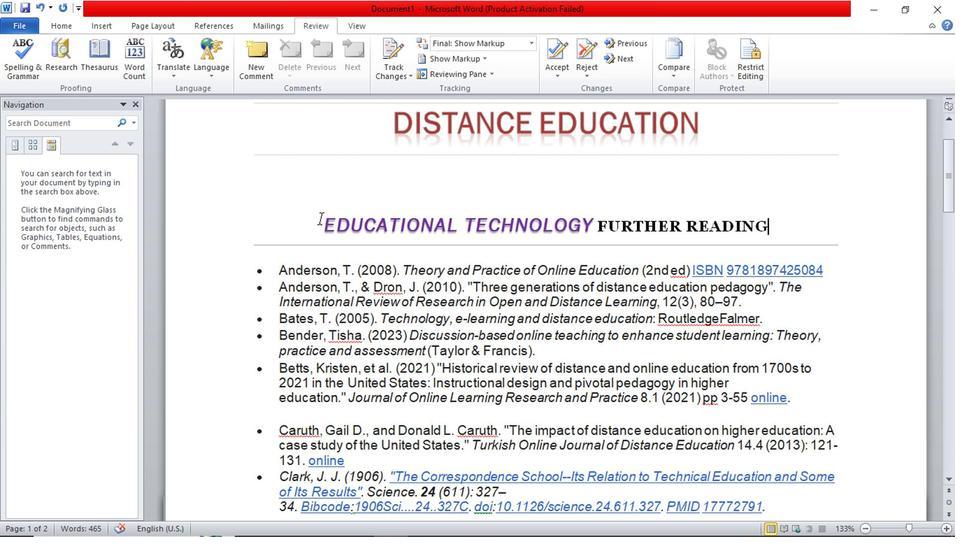 
Action: Mouse moved to (57, 35)
Screenshot: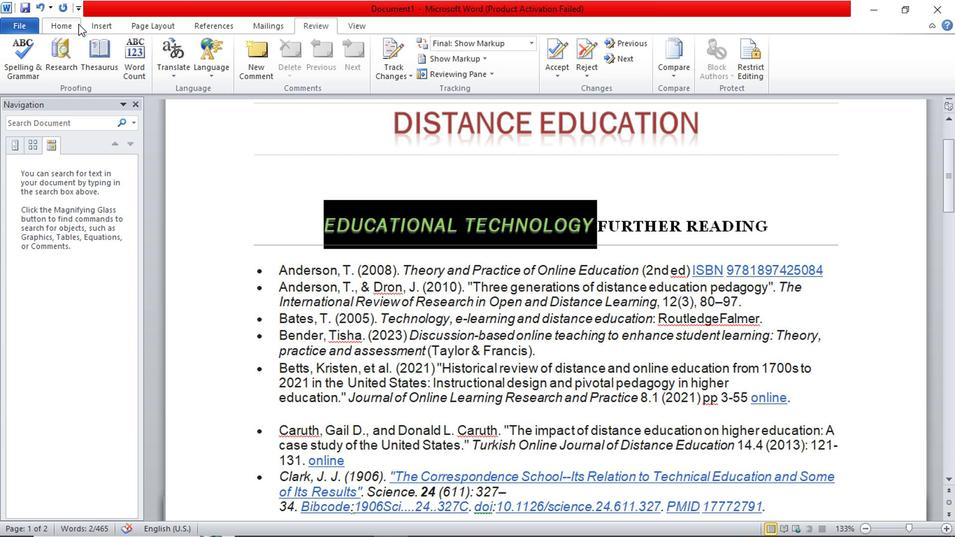 
Action: Mouse pressed left at (57, 35)
Screenshot: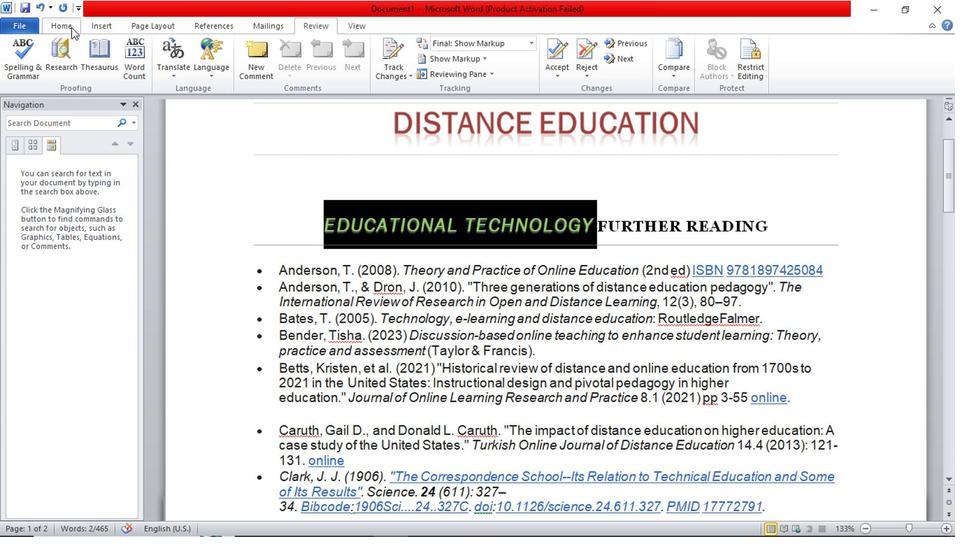
Action: Mouse moved to (282, 67)
Screenshot: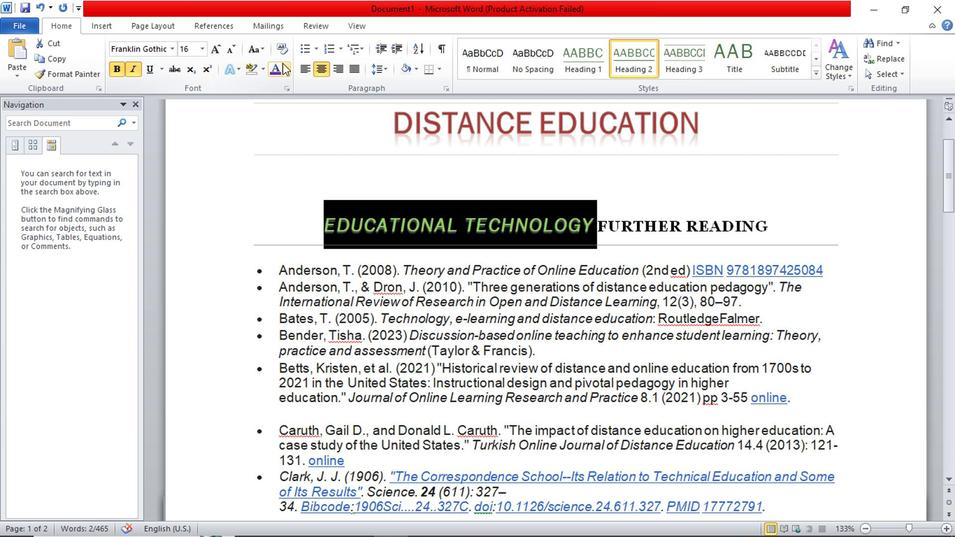 
Action: Mouse pressed left at (282, 67)
Screenshot: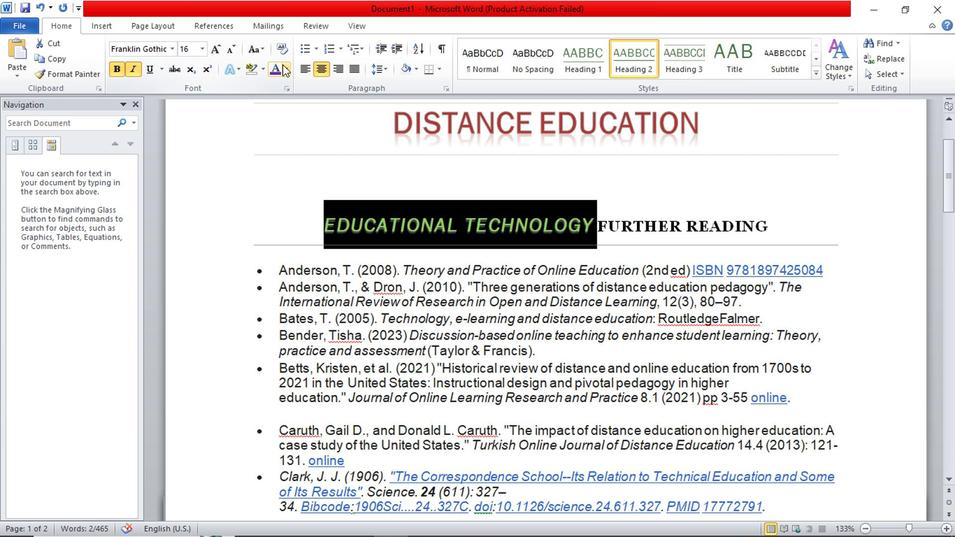 
Action: Mouse moved to (356, 189)
Screenshot: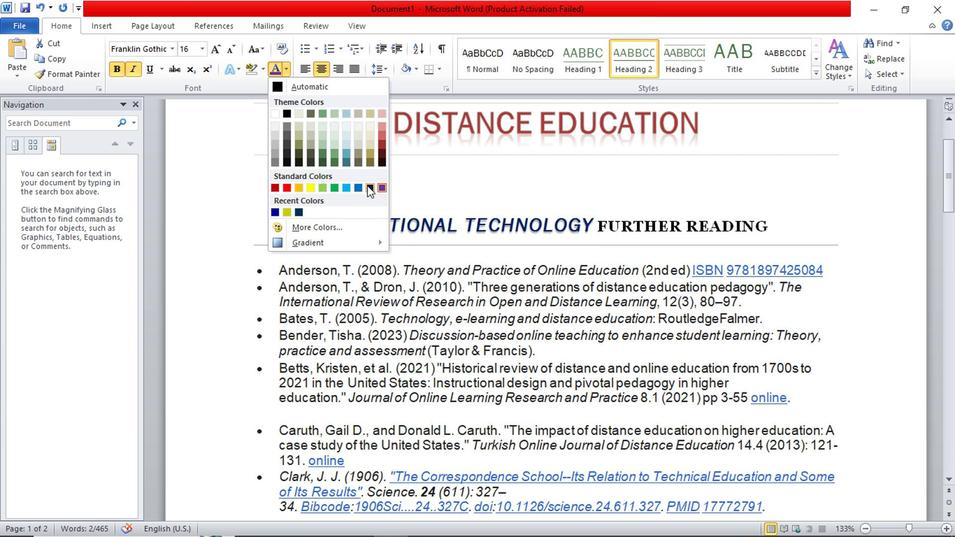 
Action: Mouse pressed left at (356, 189)
Screenshot: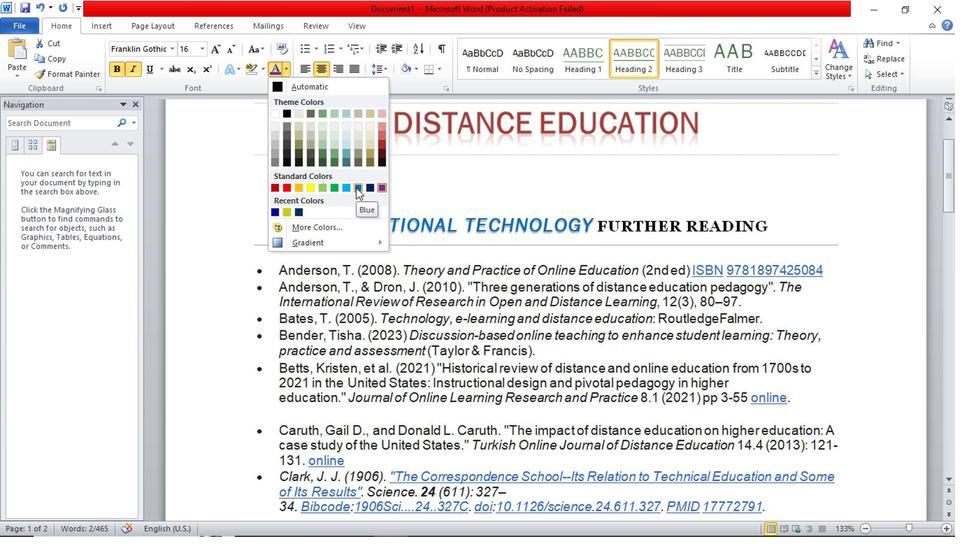 
Action: Mouse moved to (294, 217)
Screenshot: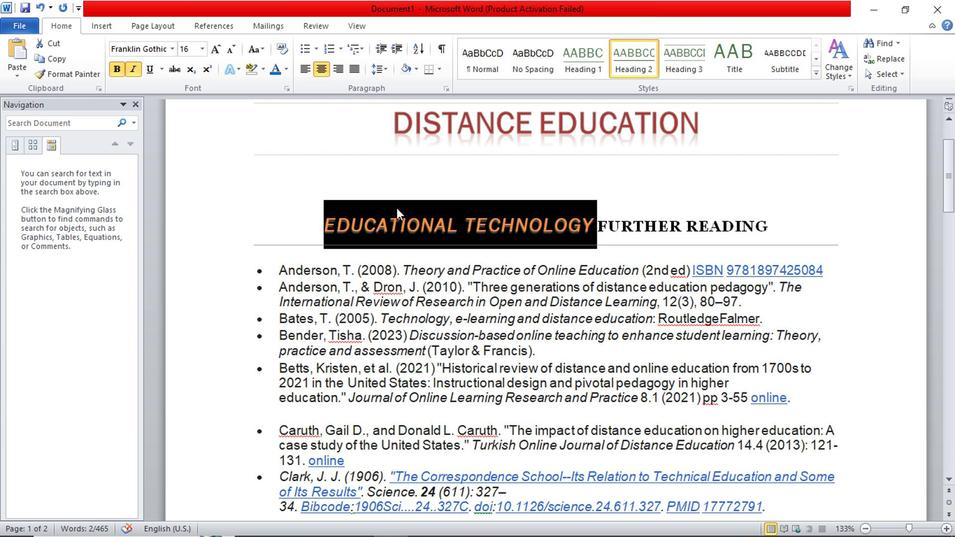 
Action: Mouse pressed left at (294, 217)
Screenshot: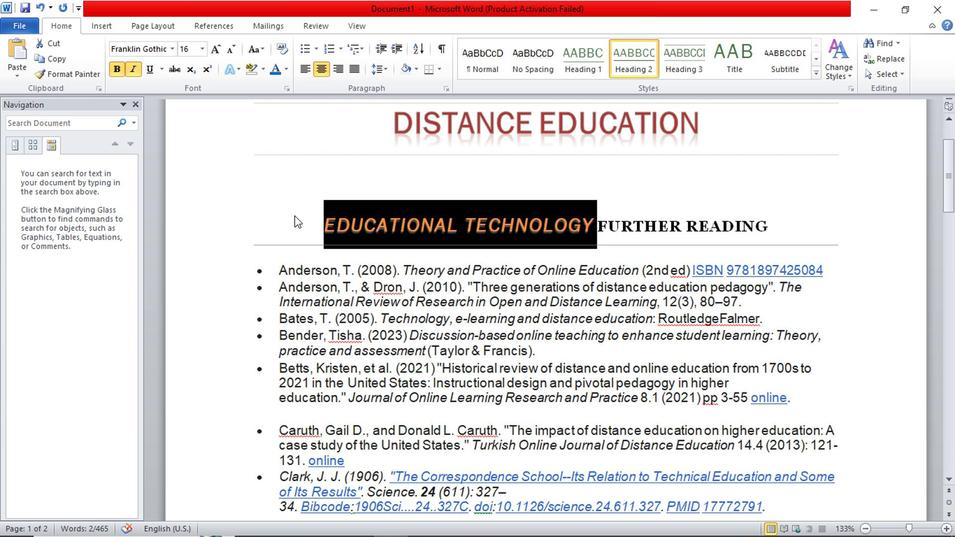 
Action: Mouse moved to (596, 228)
Screenshot: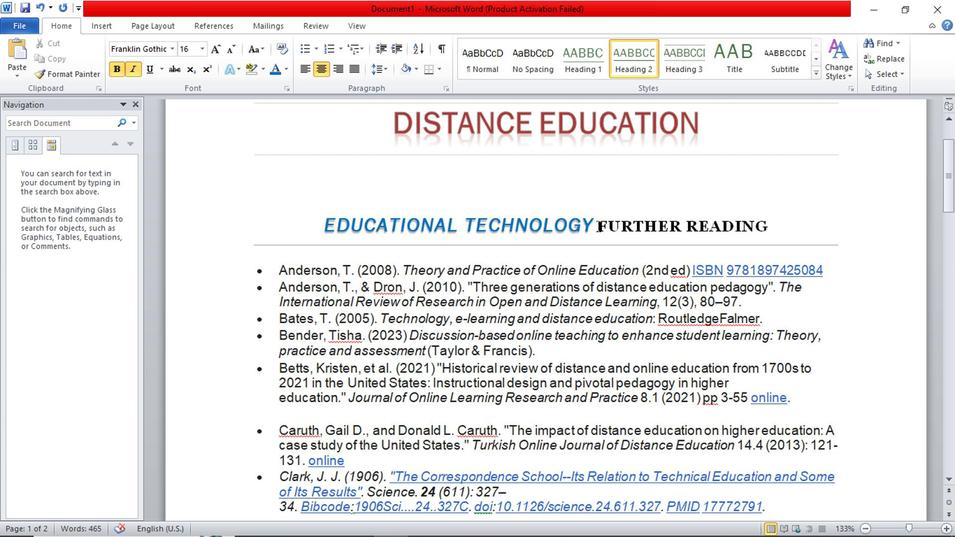 
Action: Mouse pressed left at (596, 228)
Screenshot: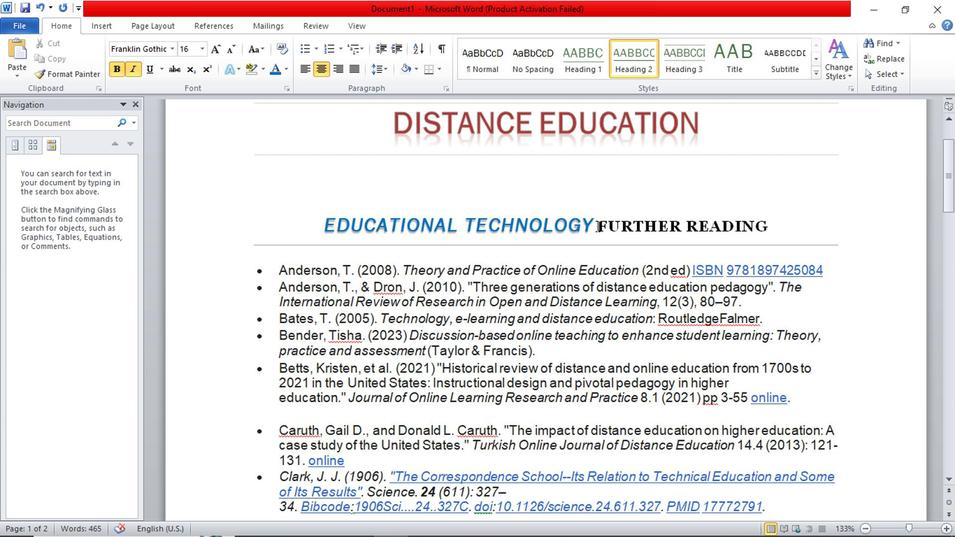 
Action: Mouse moved to (222, 49)
Screenshot: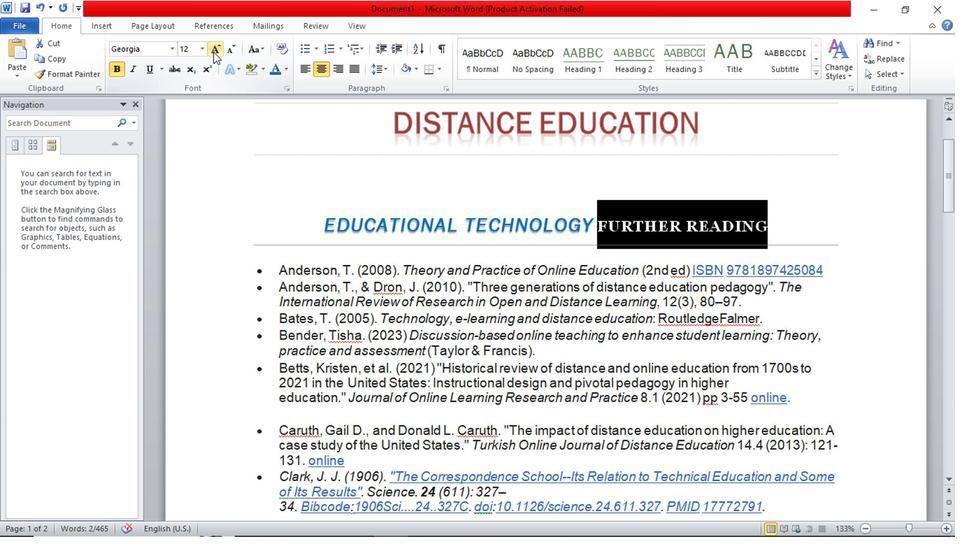 
Action: Mouse pressed left at (222, 49)
Screenshot: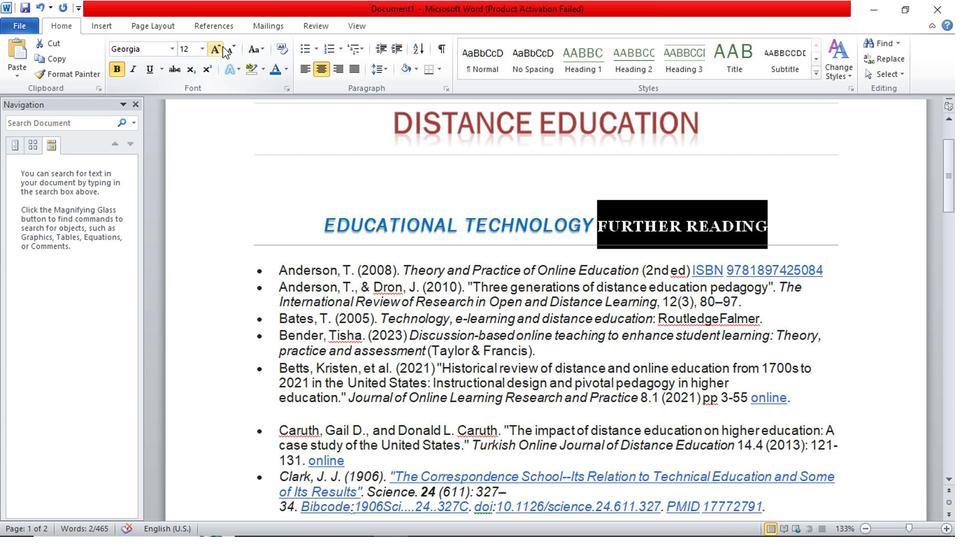 
Action: Mouse moved to (235, 54)
Screenshot: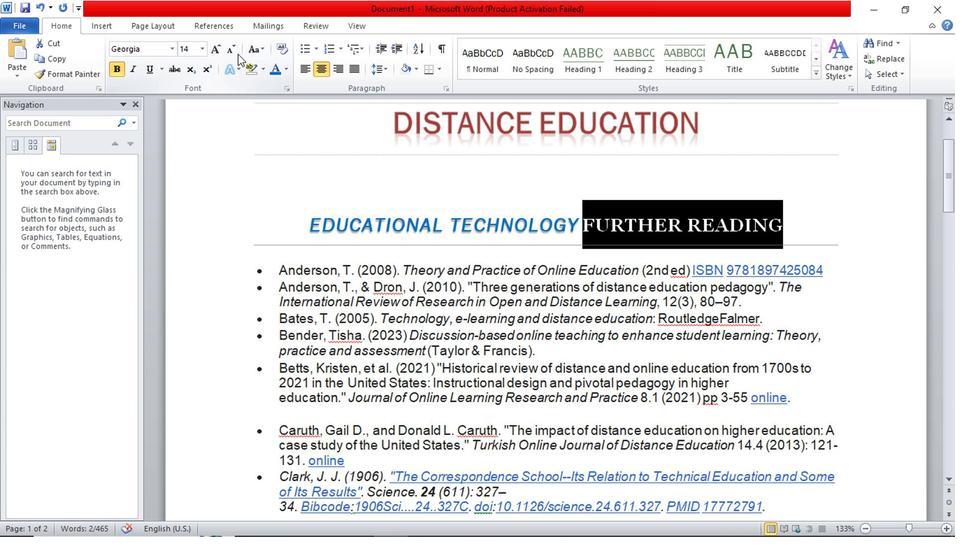 
Action: Mouse pressed left at (235, 54)
Screenshot: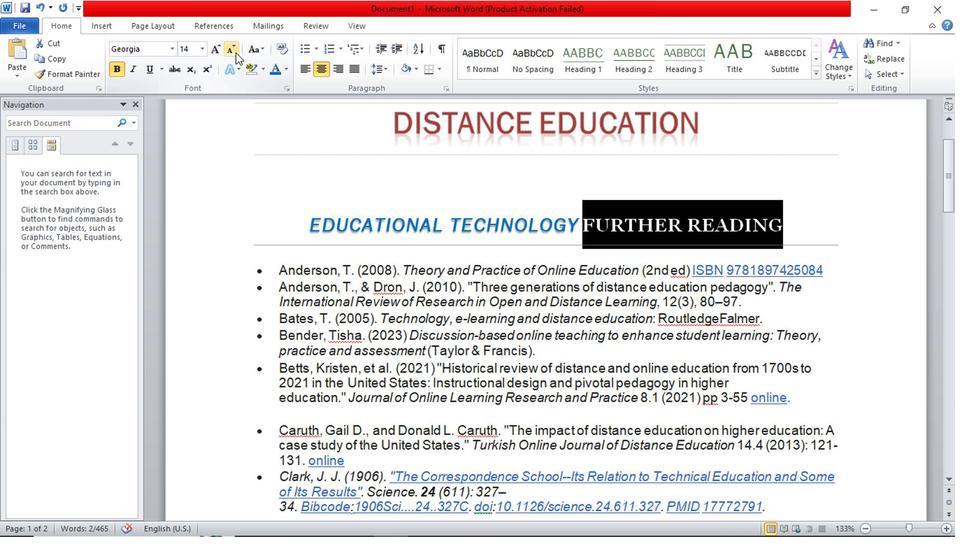
Action: Mouse moved to (287, 75)
Screenshot: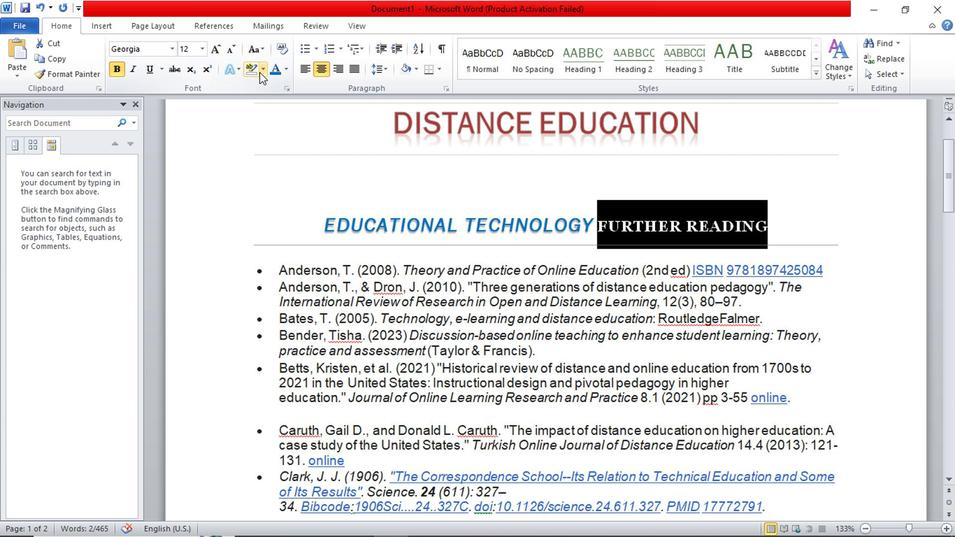 
Action: Mouse pressed left at (287, 75)
Screenshot: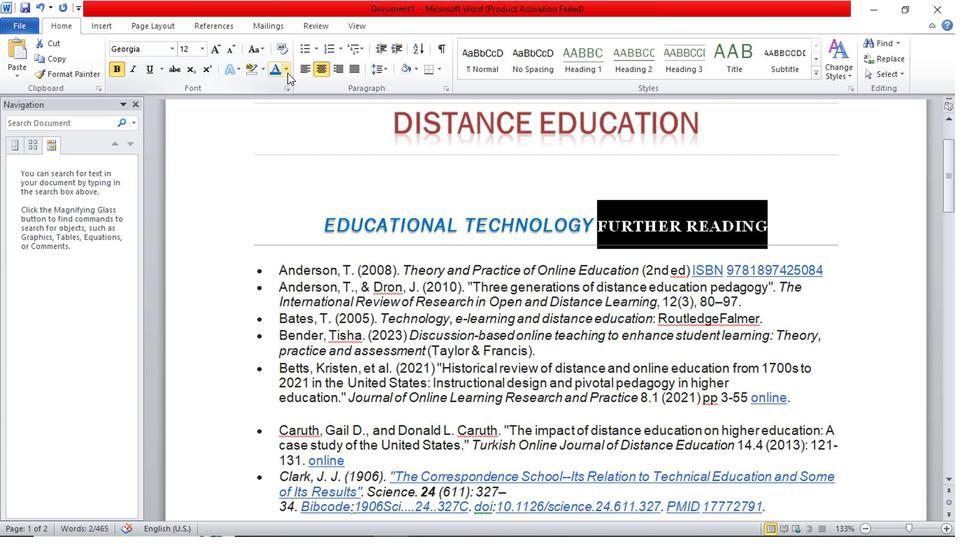 
Action: Mouse moved to (339, 188)
Screenshot: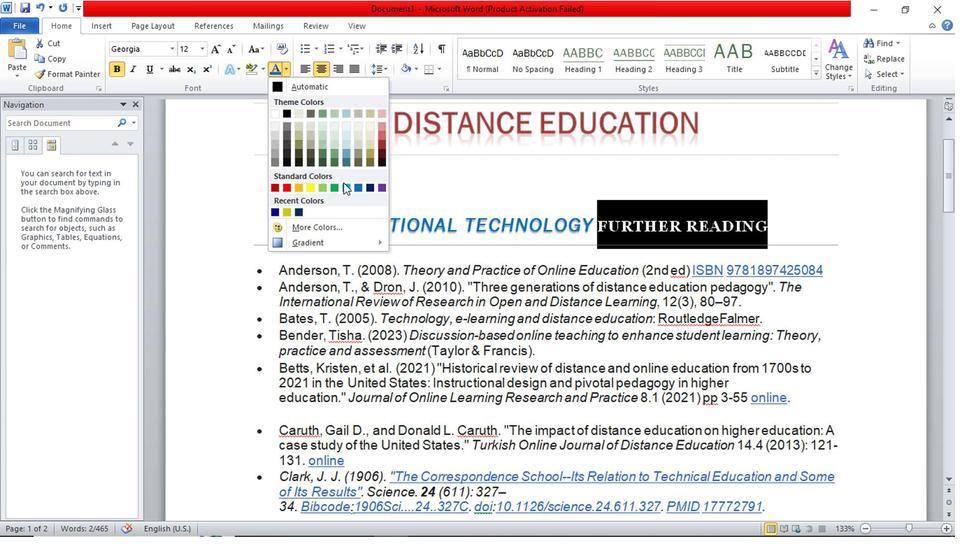
Action: Mouse pressed left at (339, 188)
Screenshot: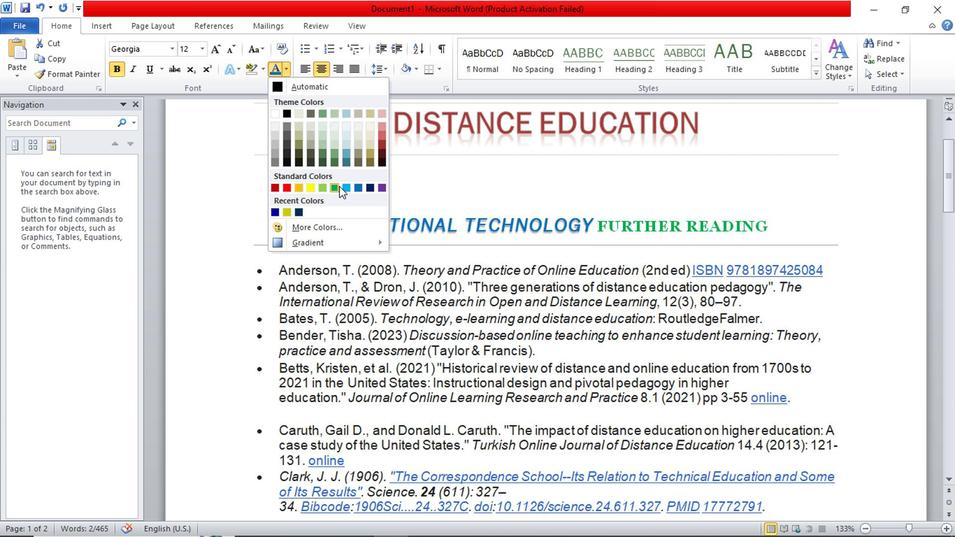 
Action: Mouse moved to (836, 216)
Screenshot: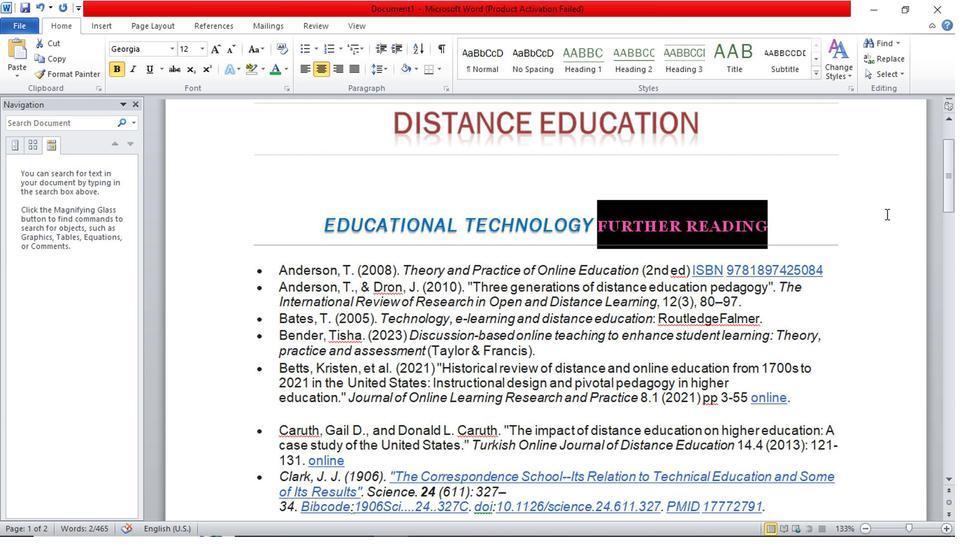 
Action: Mouse pressed left at (836, 216)
Screenshot: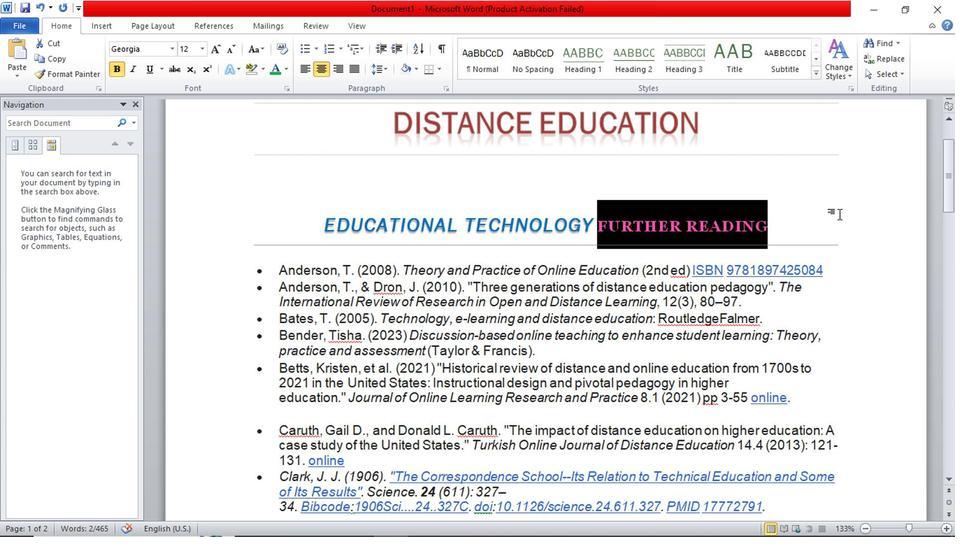 
Action: Mouse moved to (374, 187)
Screenshot: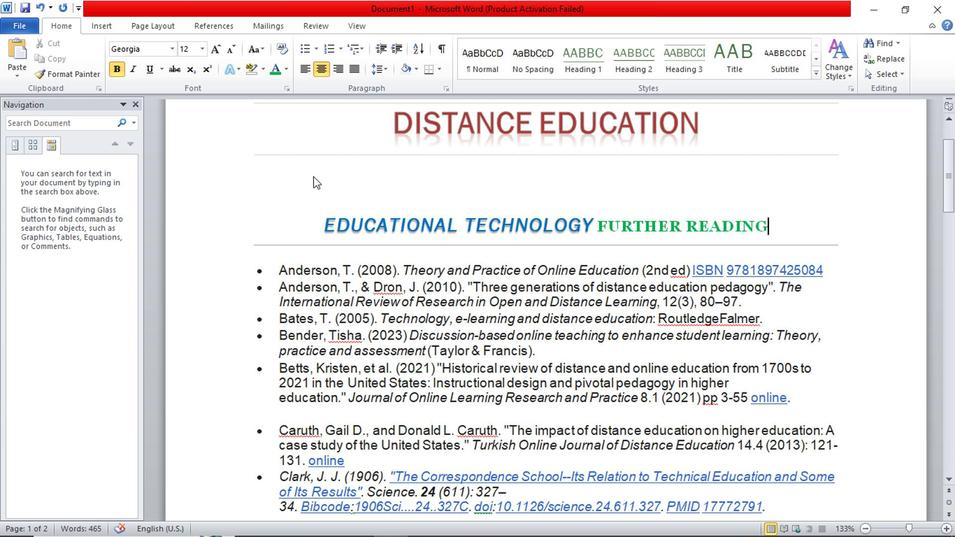 
Action: Mouse scrolled (374, 186) with delta (0, 0)
Screenshot: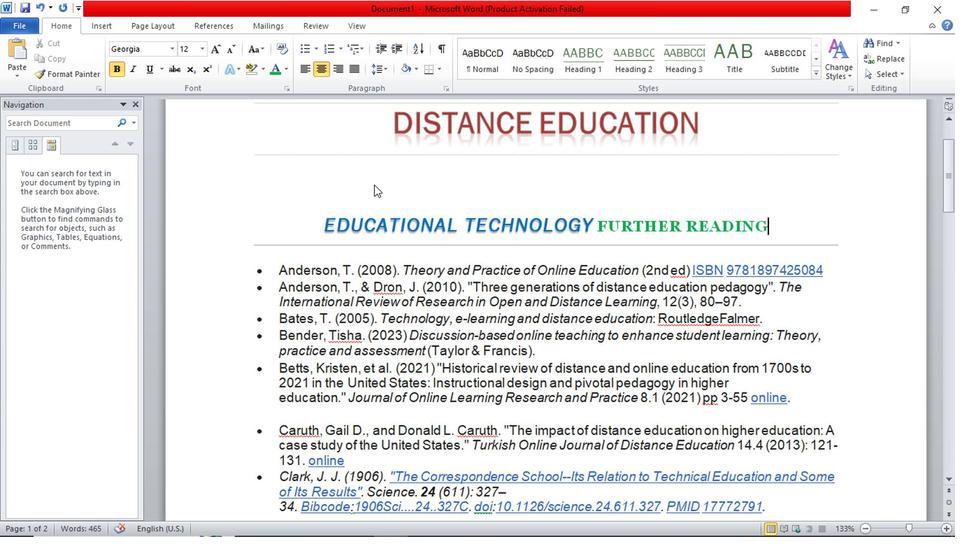 
Action: Mouse scrolled (374, 187) with delta (0, 0)
Screenshot: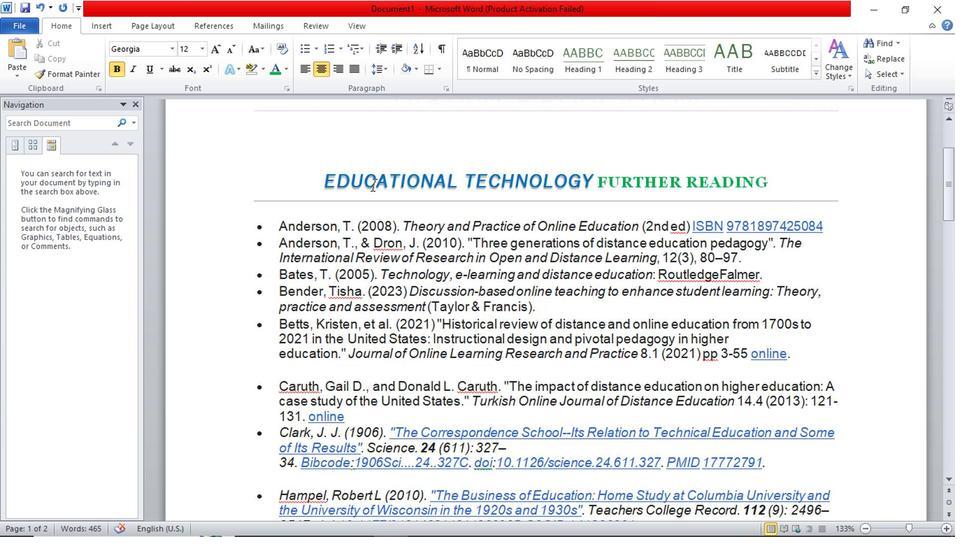 
Action: Mouse scrolled (374, 187) with delta (0, 0)
Screenshot: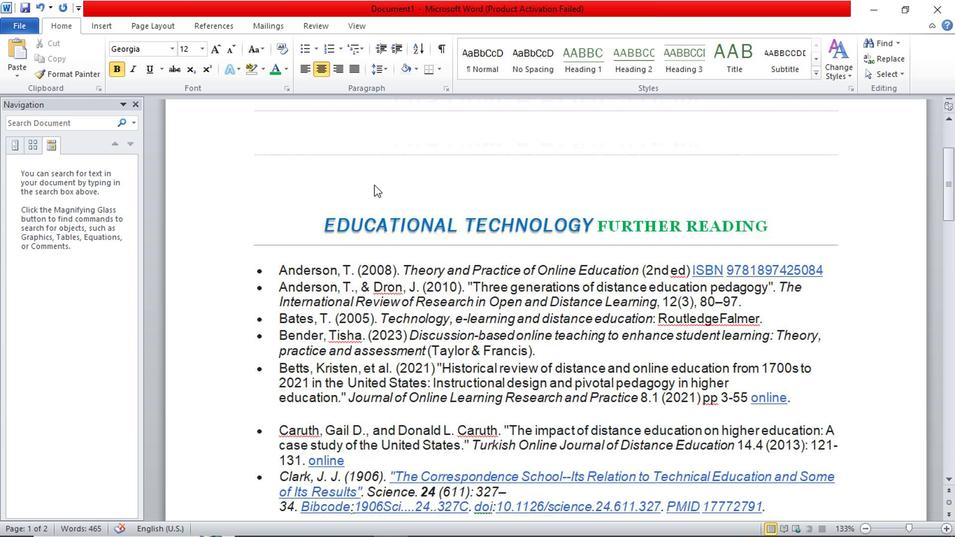 
Action: Mouse scrolled (374, 187) with delta (0, 0)
Screenshot: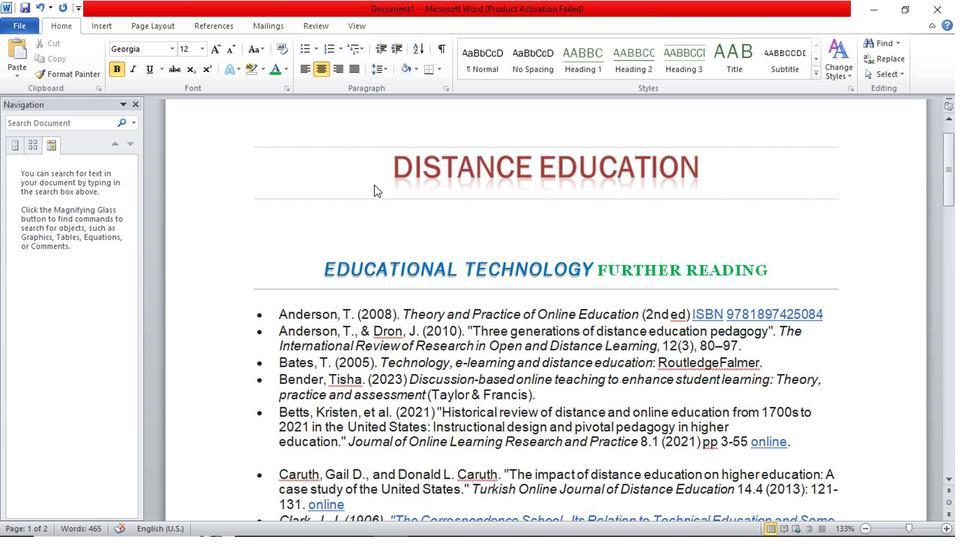 
Action: Mouse moved to (388, 212)
Screenshot: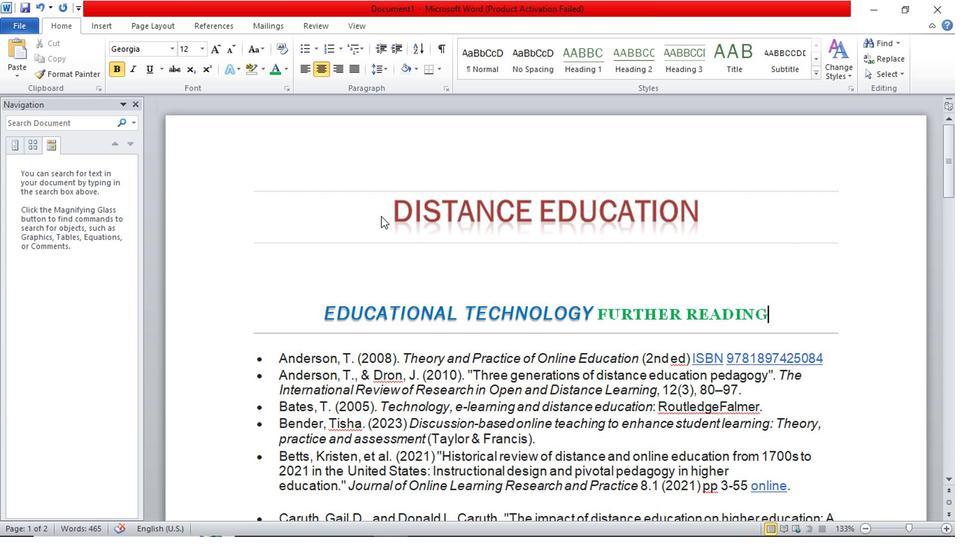 
Action: Mouse pressed left at (388, 212)
Screenshot: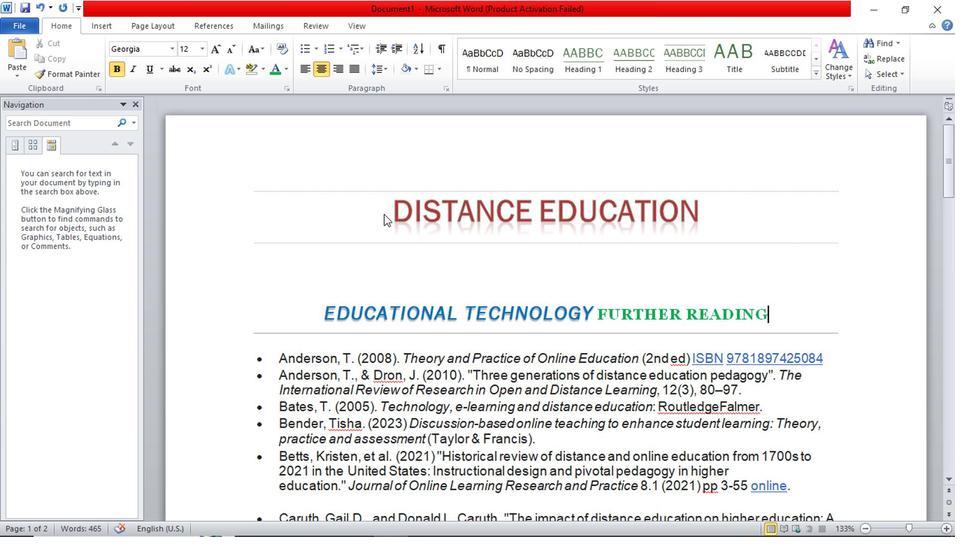 
Action: Mouse pressed left at (388, 212)
Screenshot: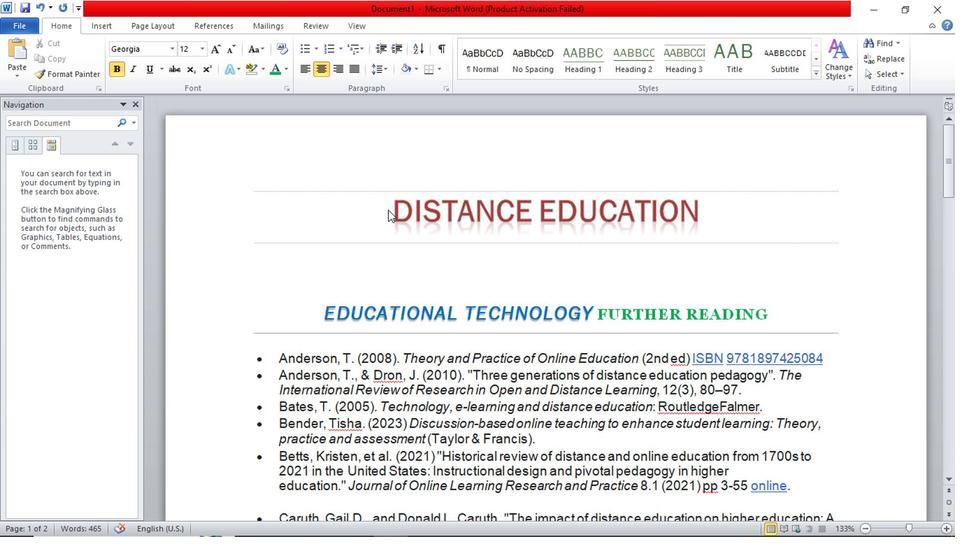 
Action: Mouse pressed left at (388, 212)
Screenshot: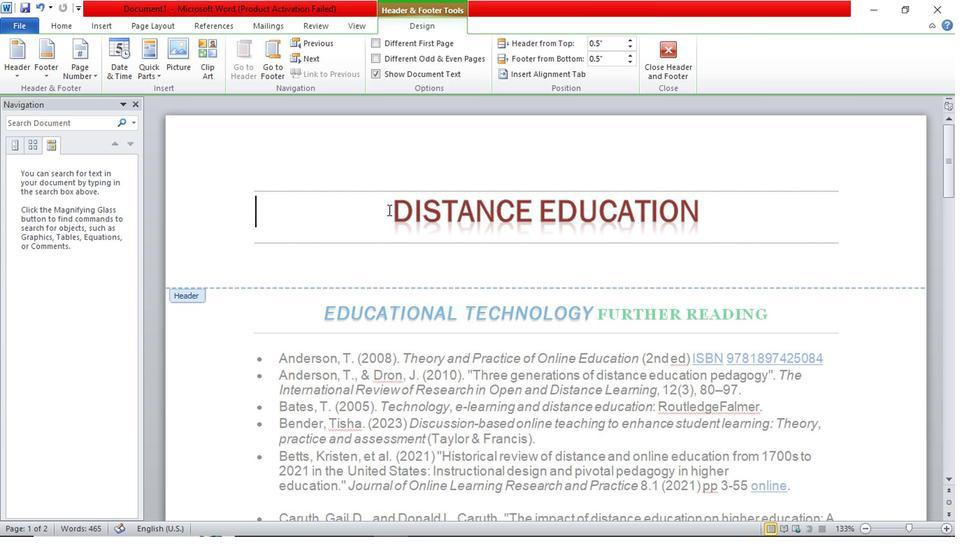 
Action: Mouse moved to (52, 29)
Screenshot: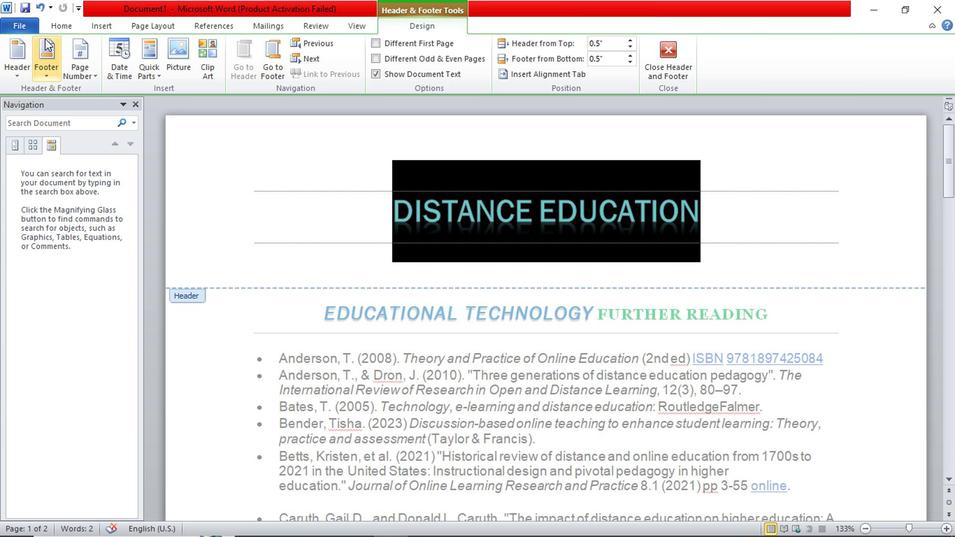 
Action: Mouse pressed left at (52, 29)
Screenshot: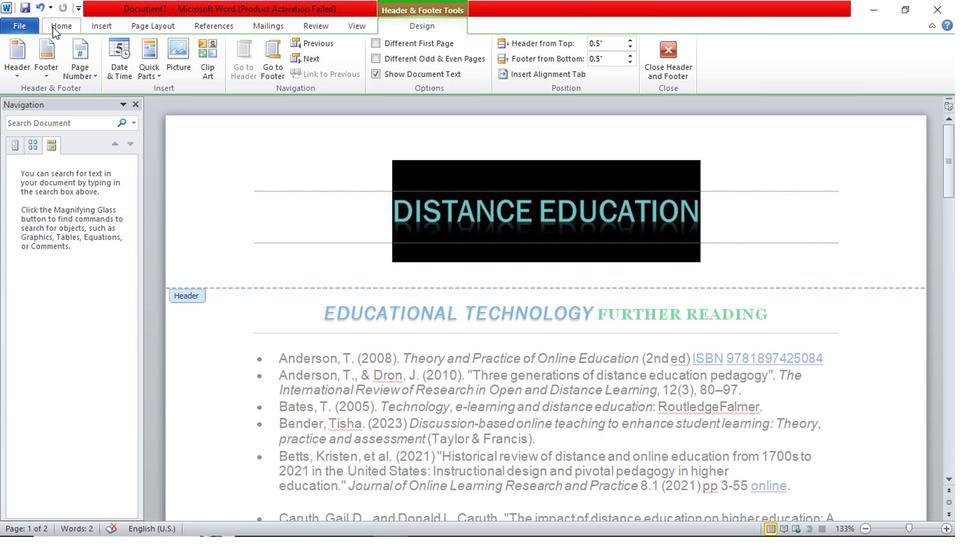 
Action: Mouse moved to (113, 24)
Screenshot: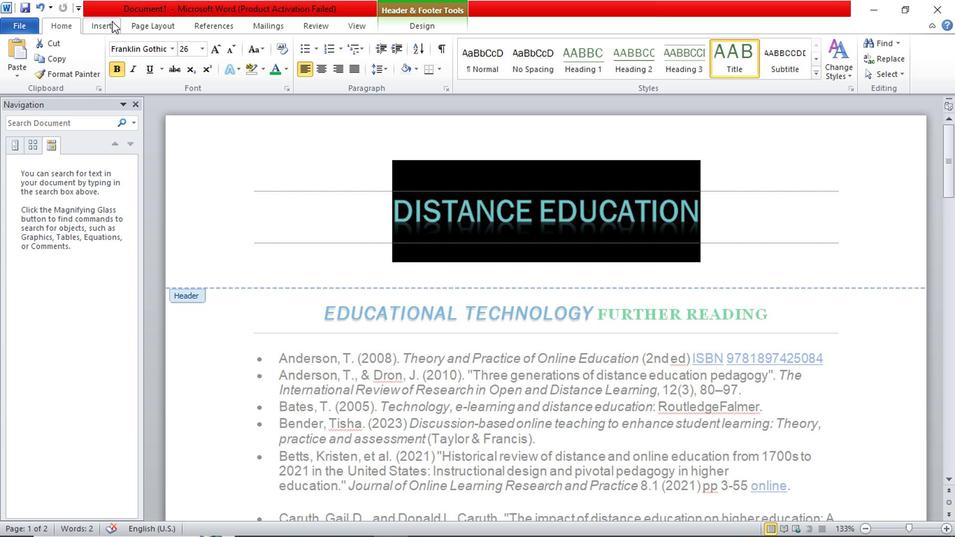 
Action: Mouse pressed left at (113, 24)
Screenshot: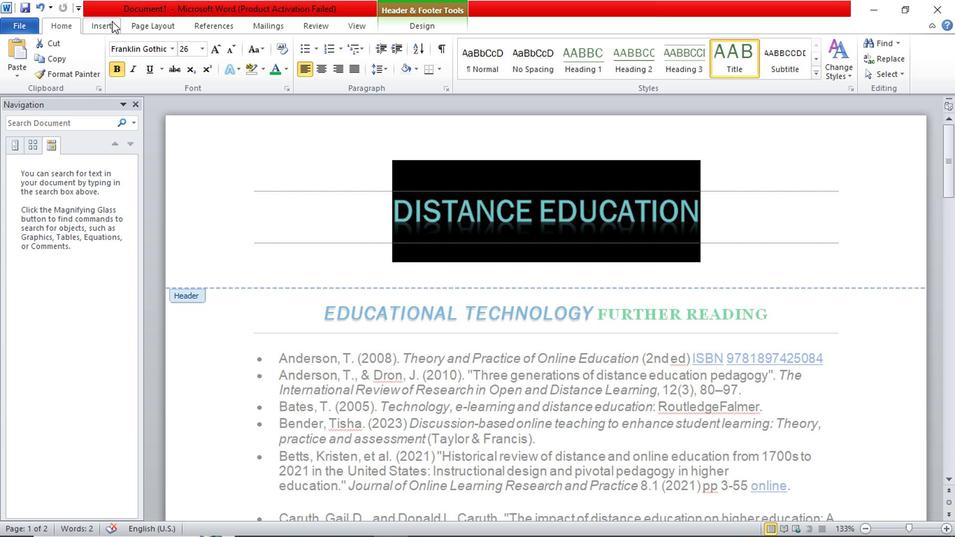 
Action: Mouse moved to (73, 30)
Screenshot: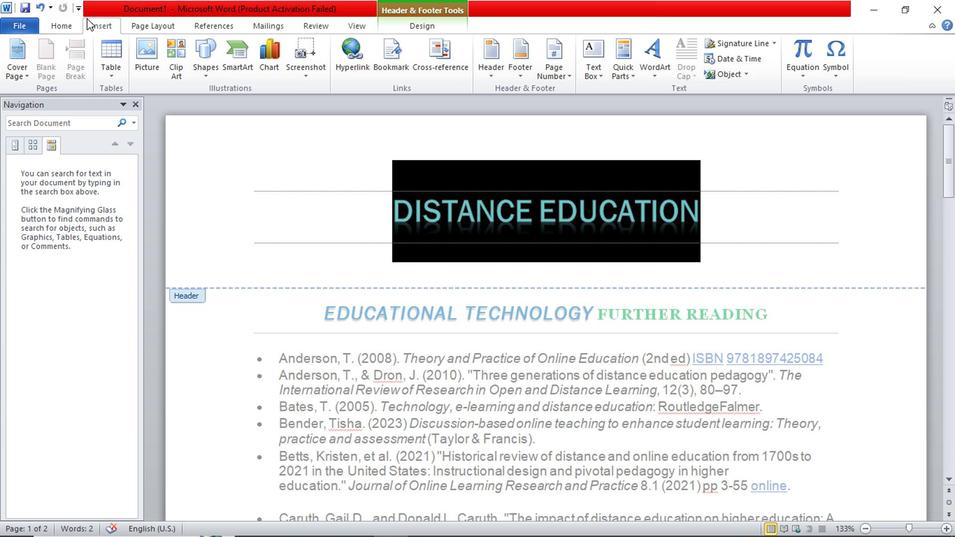 
Action: Mouse pressed left at (73, 30)
Screenshot: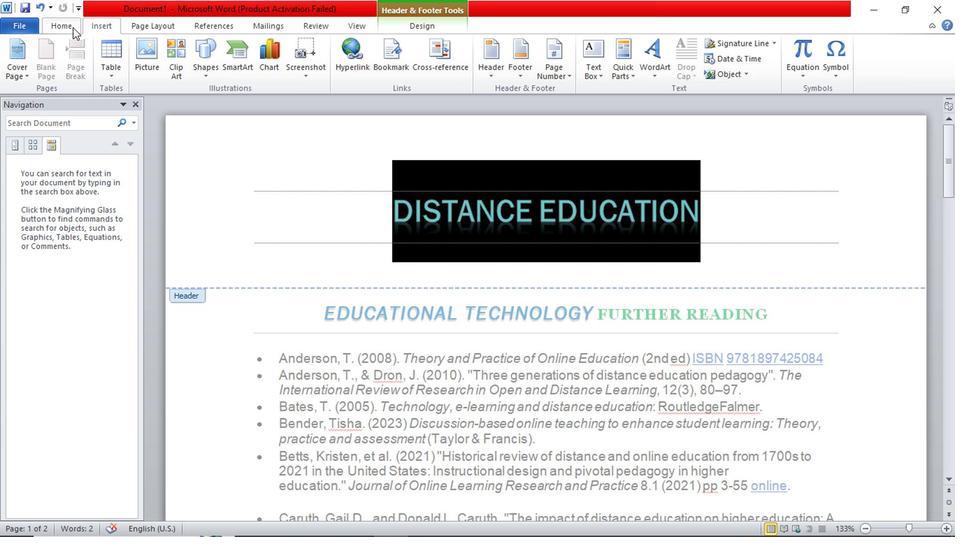 
Action: Mouse moved to (287, 71)
Screenshot: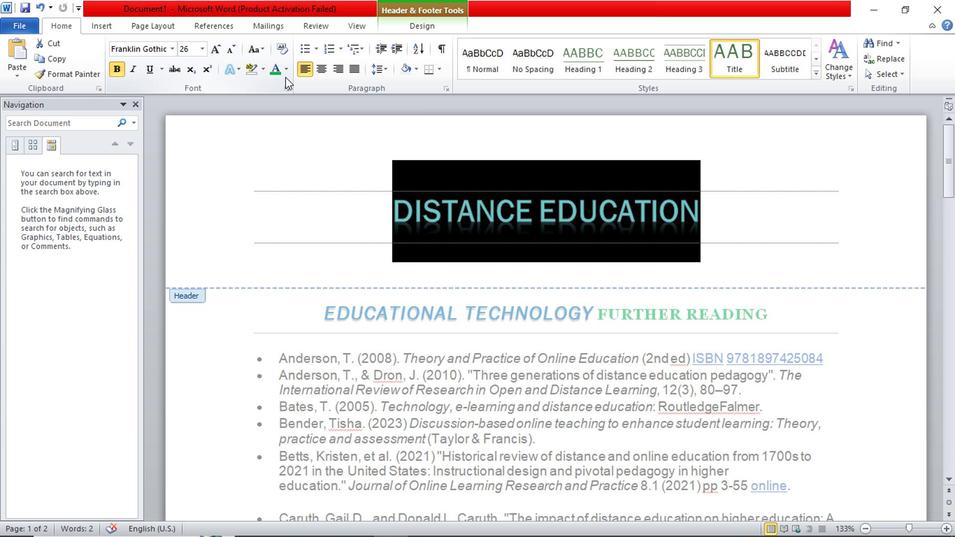 
Action: Mouse pressed left at (287, 71)
Screenshot: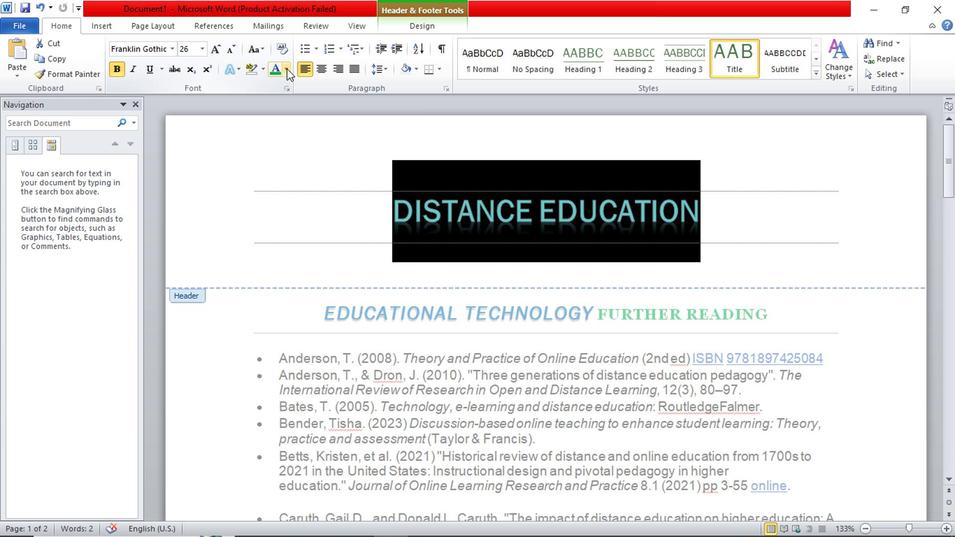 
Action: Mouse moved to (357, 189)
Screenshot: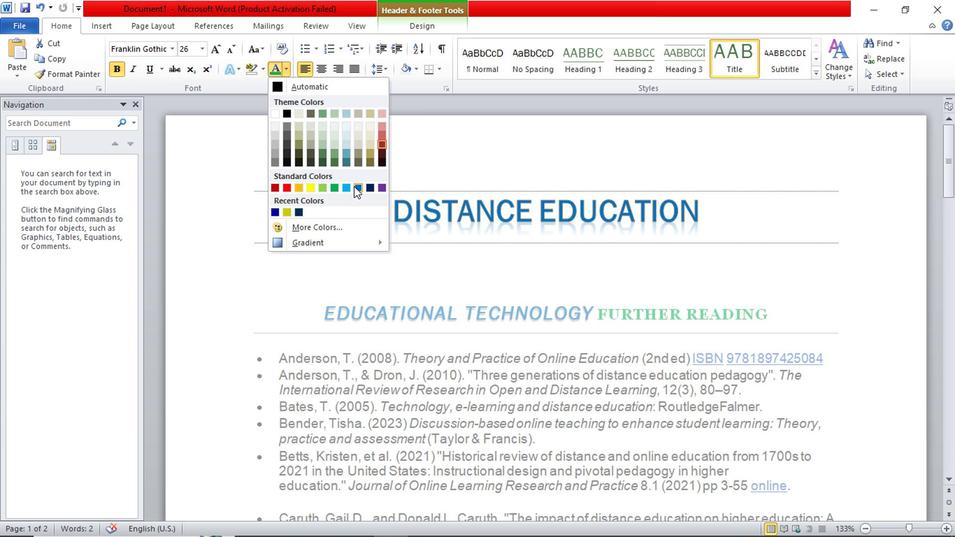 
Action: Mouse pressed left at (357, 189)
Screenshot: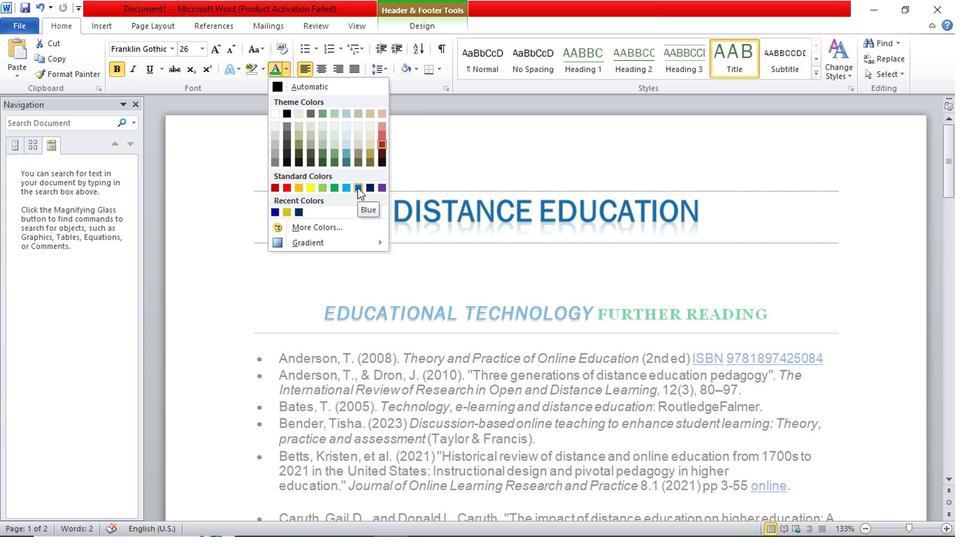 
Action: Mouse moved to (712, 217)
Screenshot: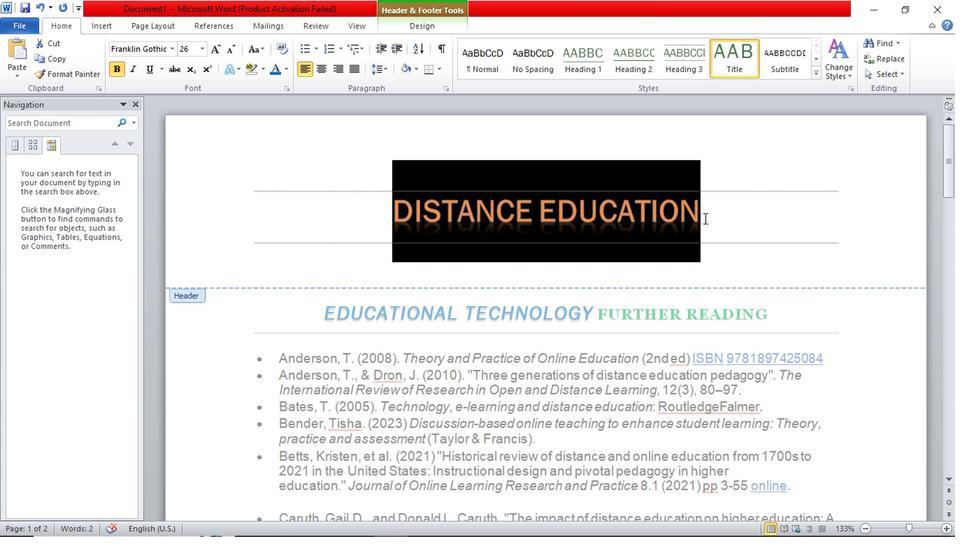 
Action: Mouse pressed left at (712, 217)
Screenshot: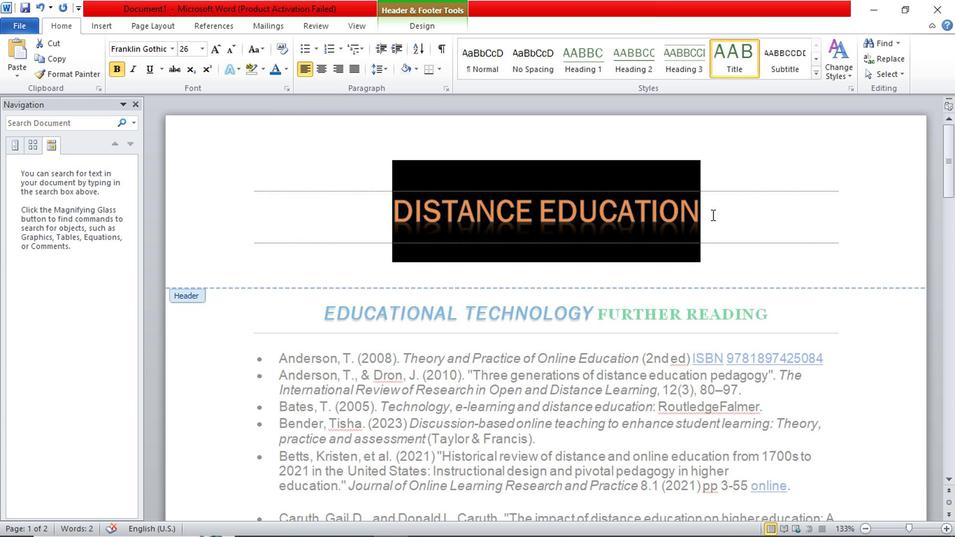 
Action: Mouse moved to (709, 220)
Screenshot: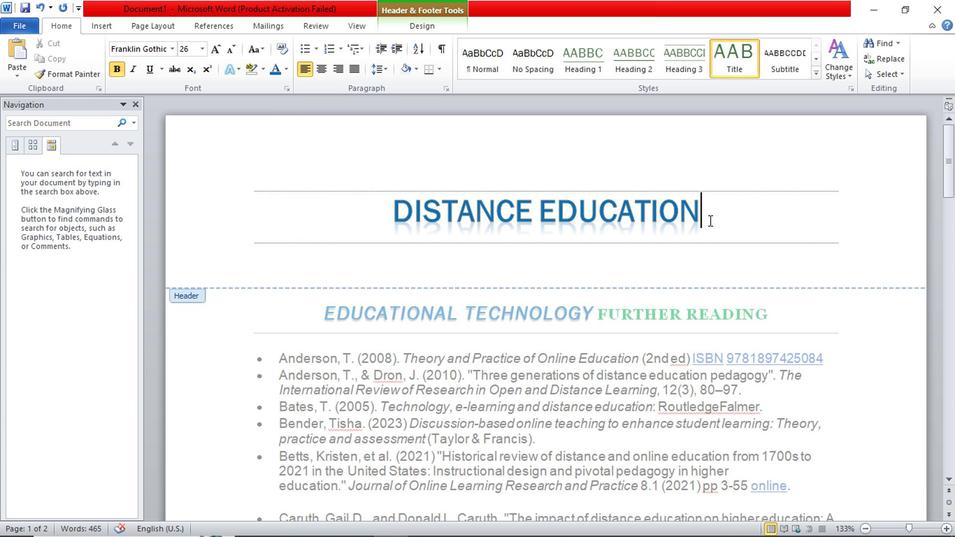 
Action: Mouse scrolled (709, 220) with delta (0, 0)
Screenshot: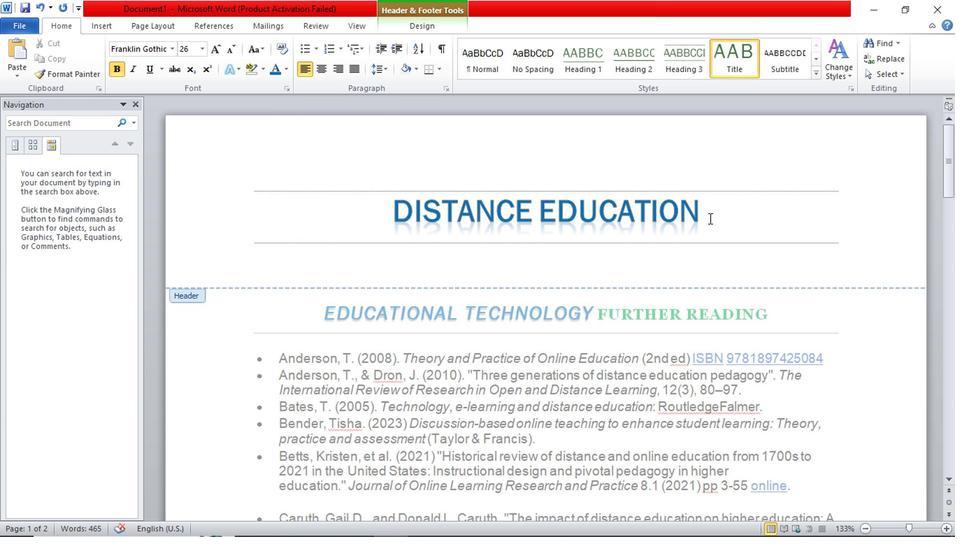 
Action: Mouse moved to (708, 220)
Screenshot: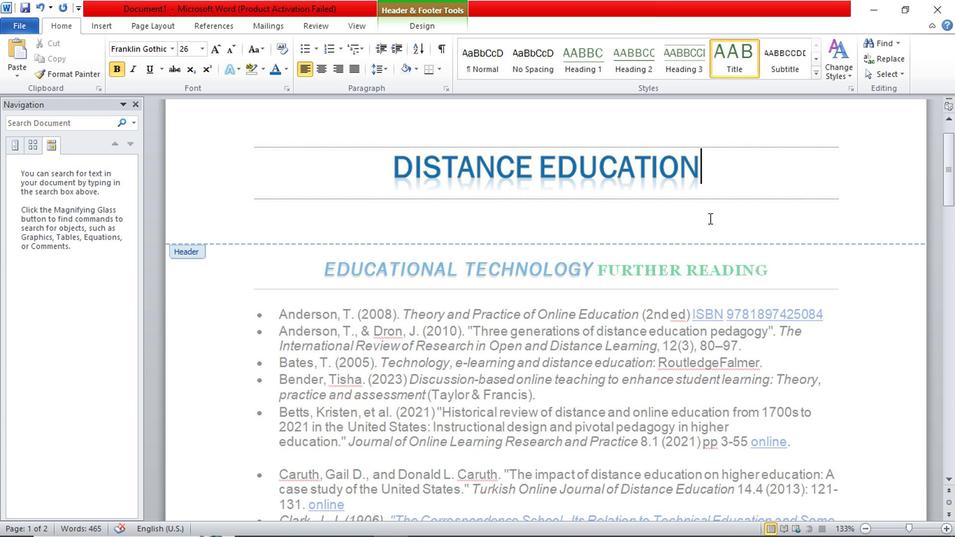 
Action: Mouse scrolled (708, 221) with delta (0, 0)
Screenshot: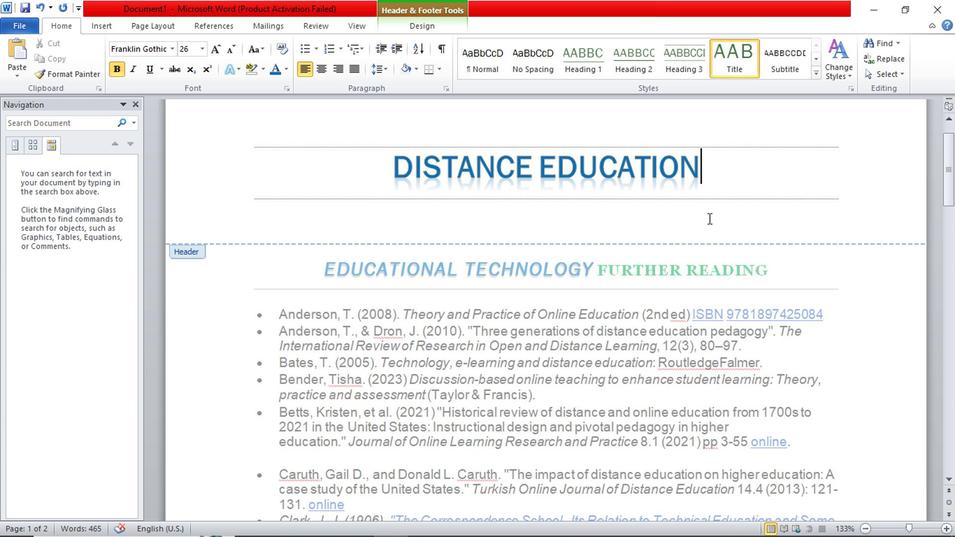 
Action: Mouse moved to (803, 281)
Screenshot: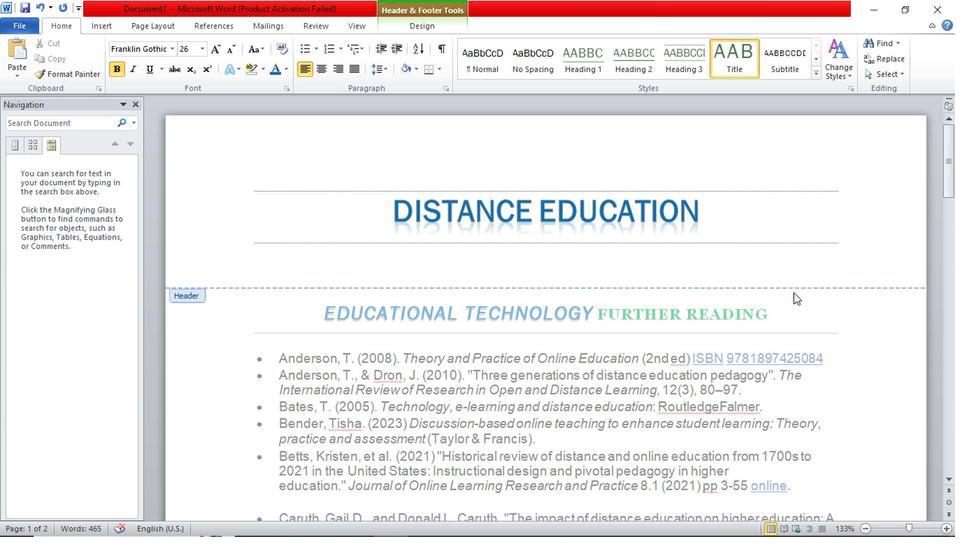 
Action: Mouse scrolled (803, 280) with delta (0, 0)
Screenshot: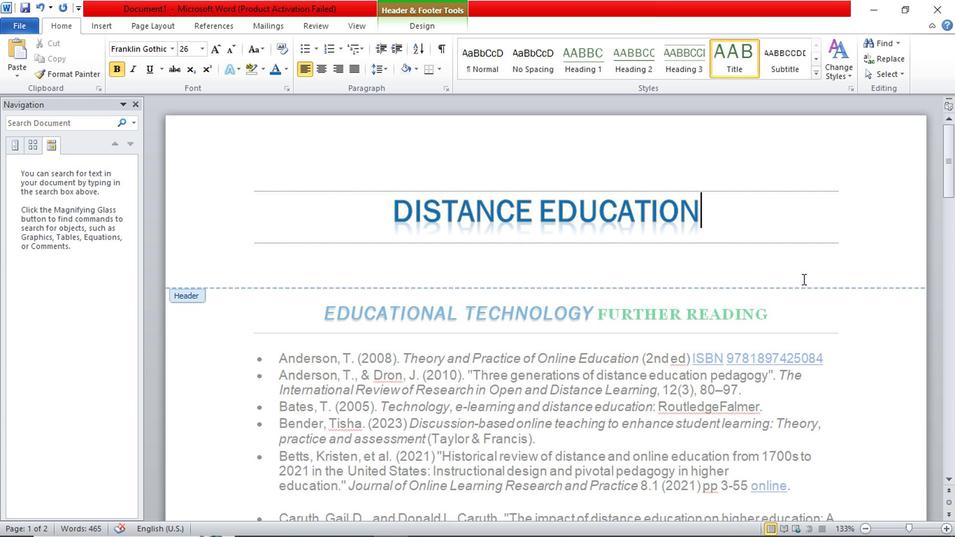 
Action: Mouse moved to (378, 281)
Screenshot: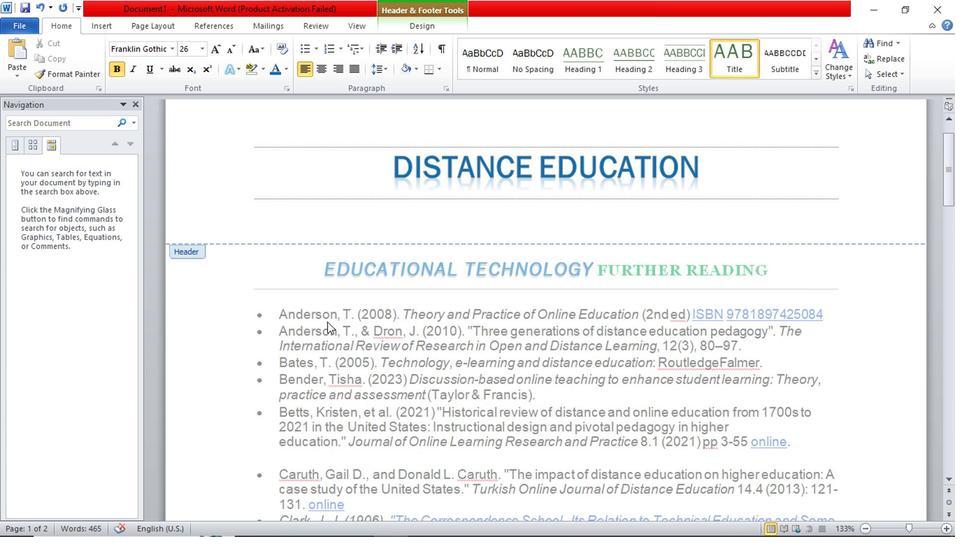 
Action: Mouse scrolled (378, 280) with delta (0, 0)
Screenshot: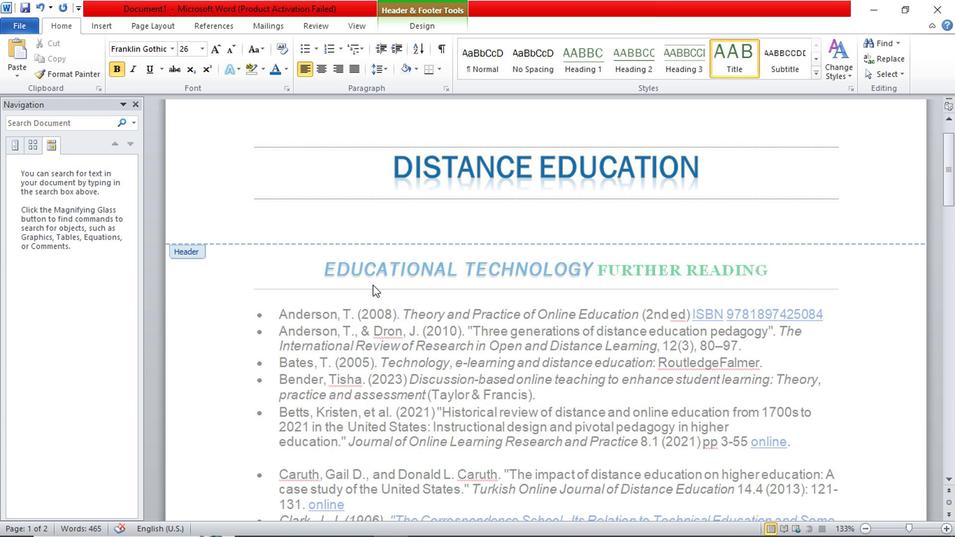 
Action: Mouse moved to (206, 250)
Screenshot: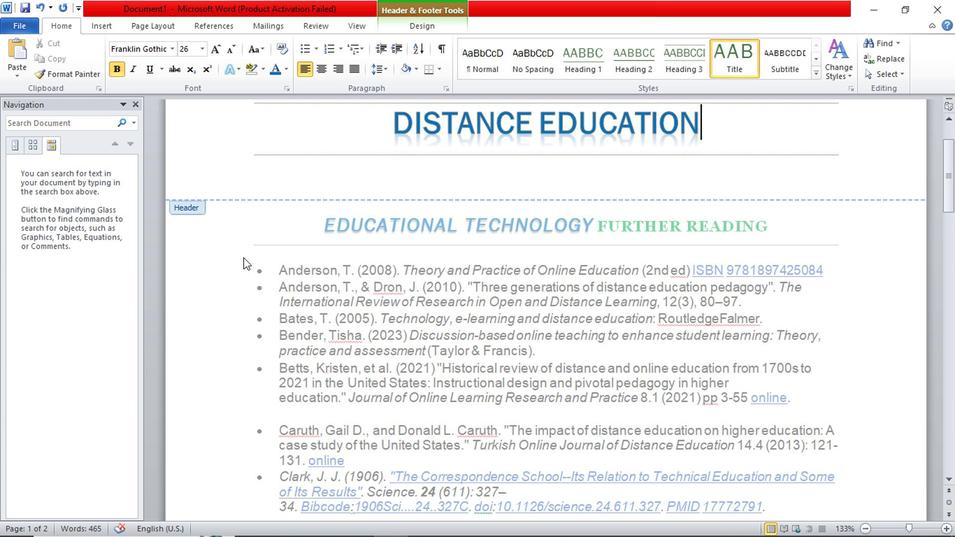 
Action: Mouse pressed left at (206, 250)
Screenshot: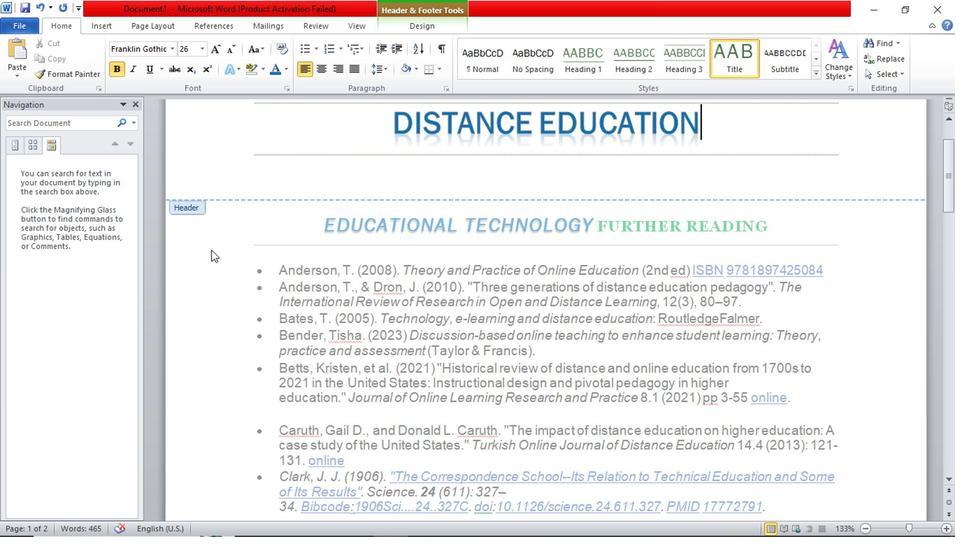 
Action: Mouse moved to (220, 253)
Screenshot: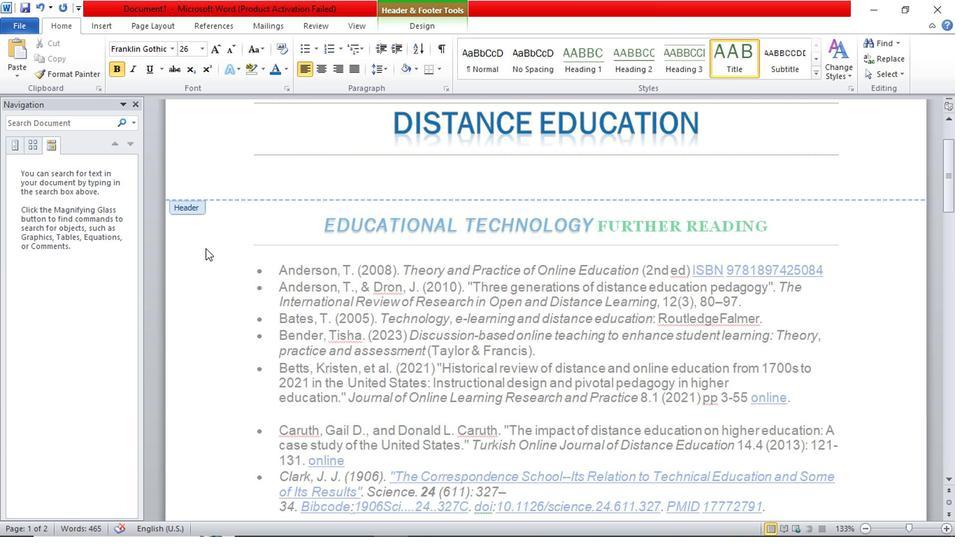 
Action: Mouse pressed left at (220, 253)
Screenshot: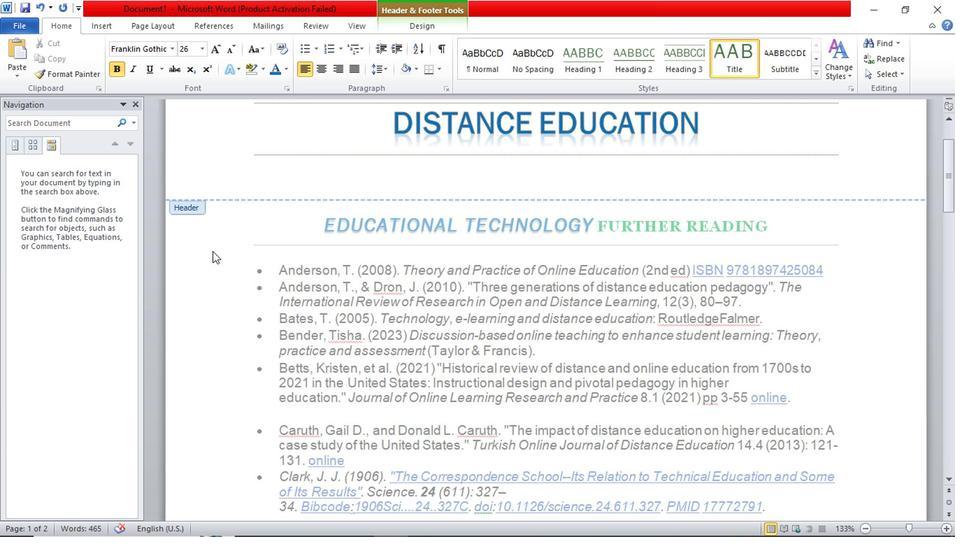 
Action: Mouse pressed left at (220, 253)
Screenshot: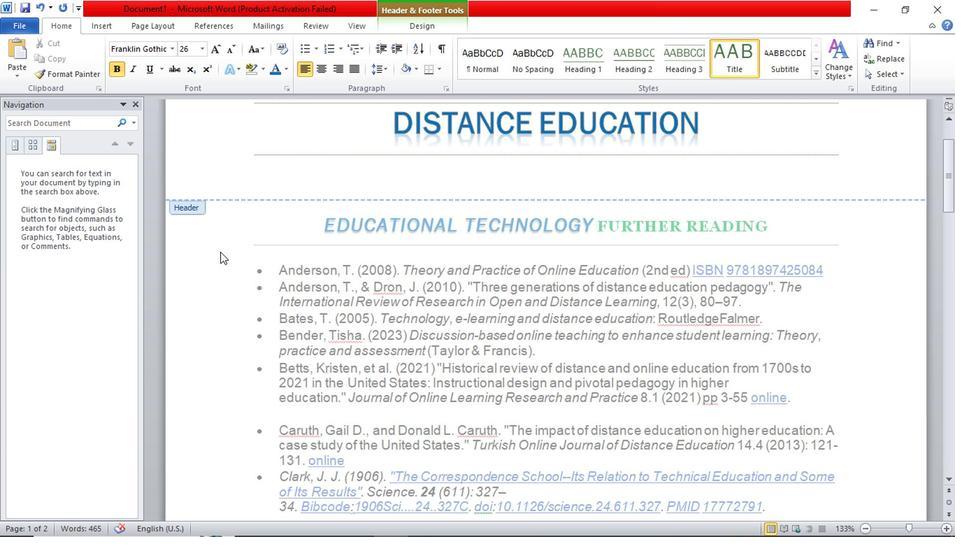 
Action: Mouse moved to (441, 182)
Screenshot: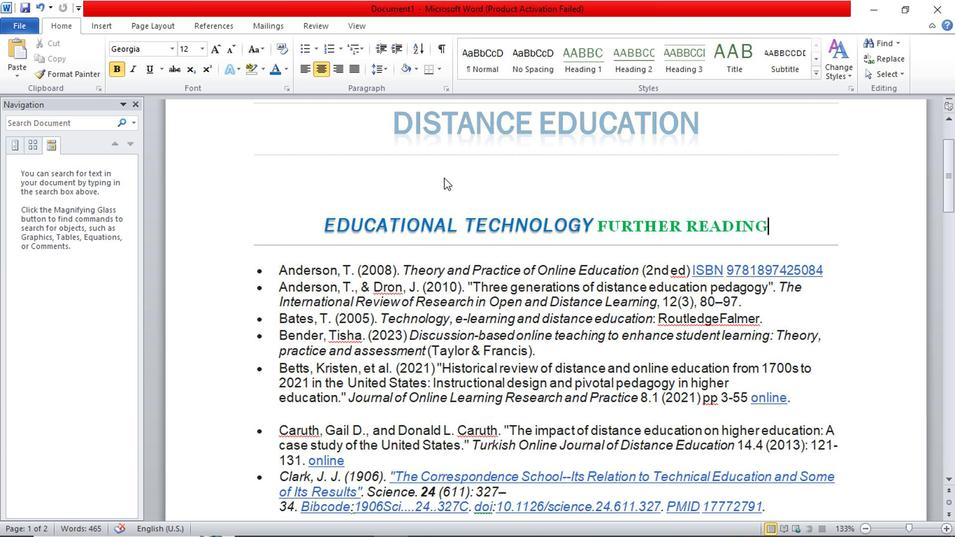
Action: Mouse scrolled (441, 183) with delta (0, 0)
Screenshot: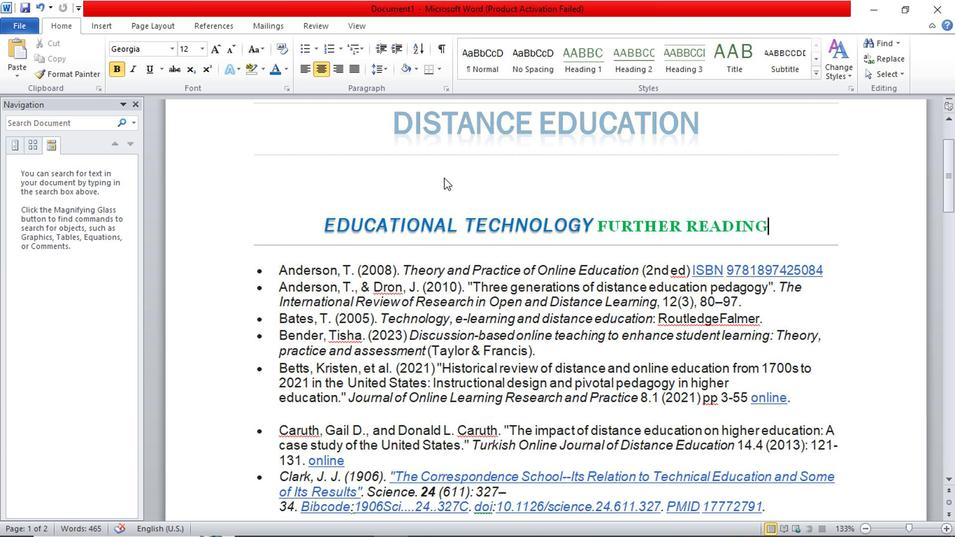
Action: Mouse moved to (391, 164)
Screenshot: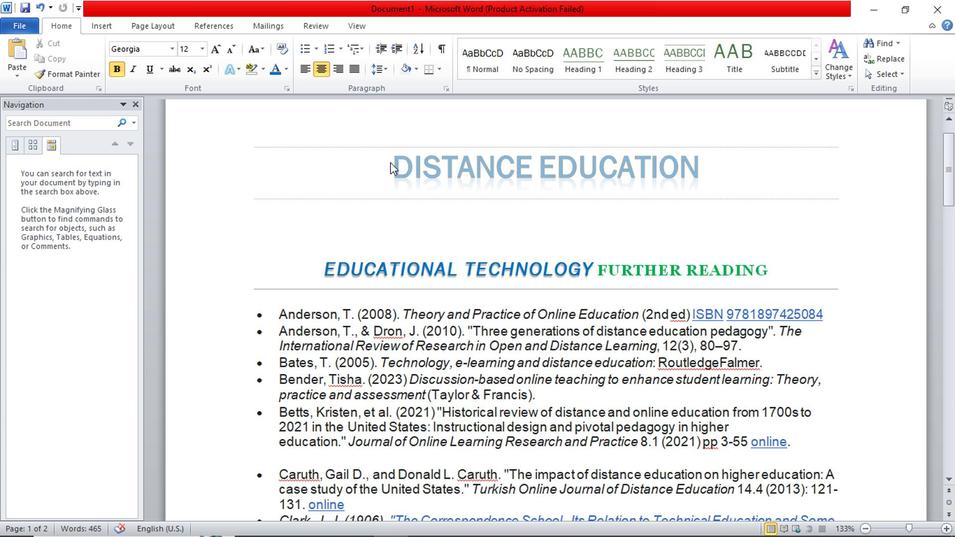 
Action: Mouse pressed left at (391, 164)
Screenshot: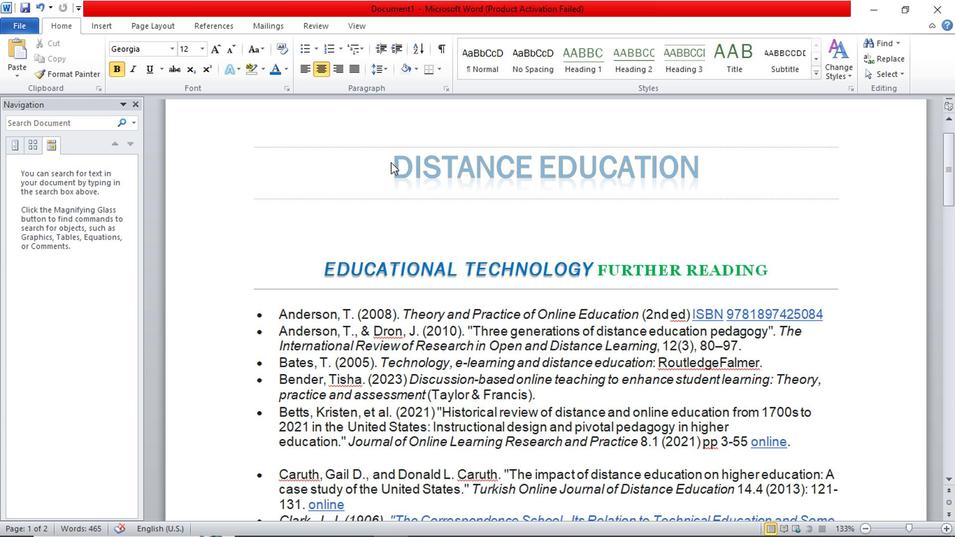 
Action: Mouse pressed left at (391, 164)
Screenshot: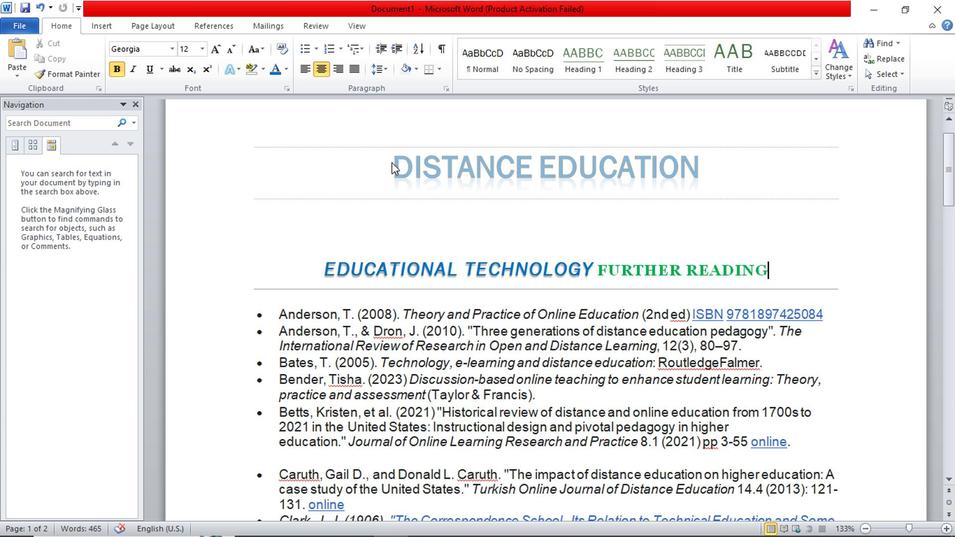 
Action: Mouse moved to (382, 167)
Screenshot: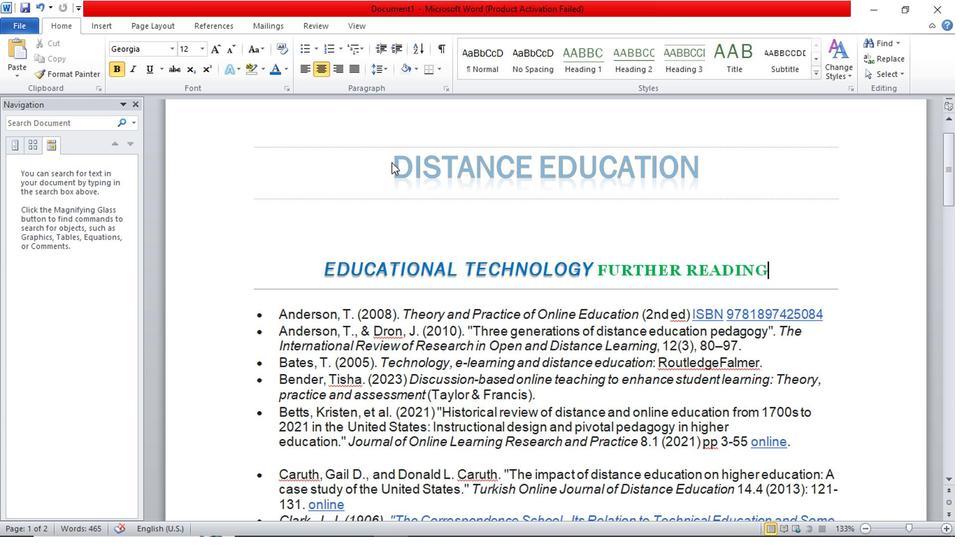 
Action: Mouse pressed left at (382, 167)
Screenshot: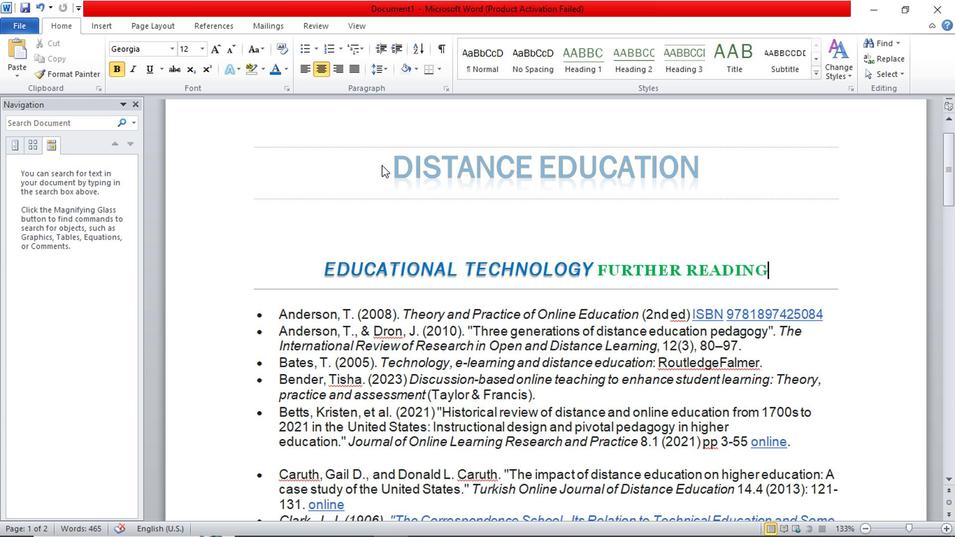 
Action: Mouse moved to (390, 158)
Screenshot: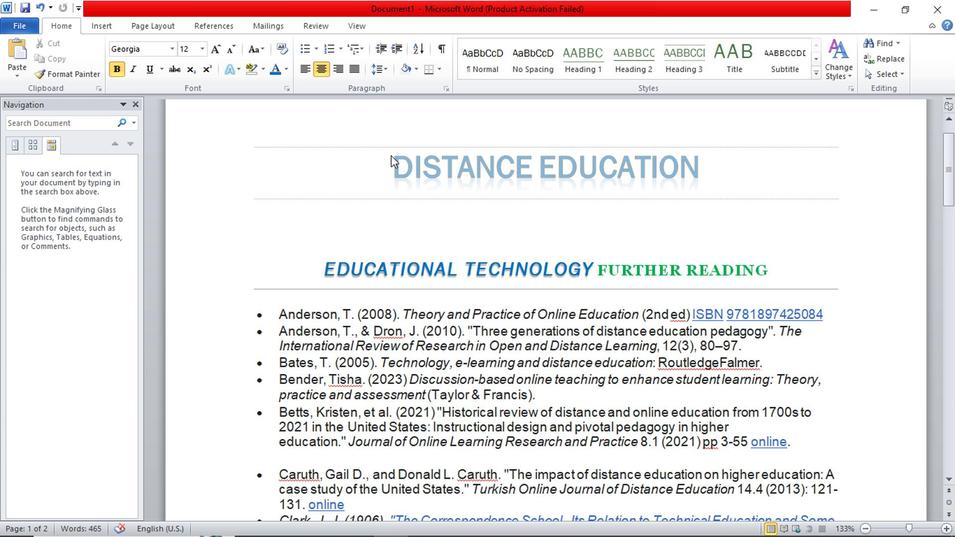 
Action: Mouse pressed left at (390, 158)
Screenshot: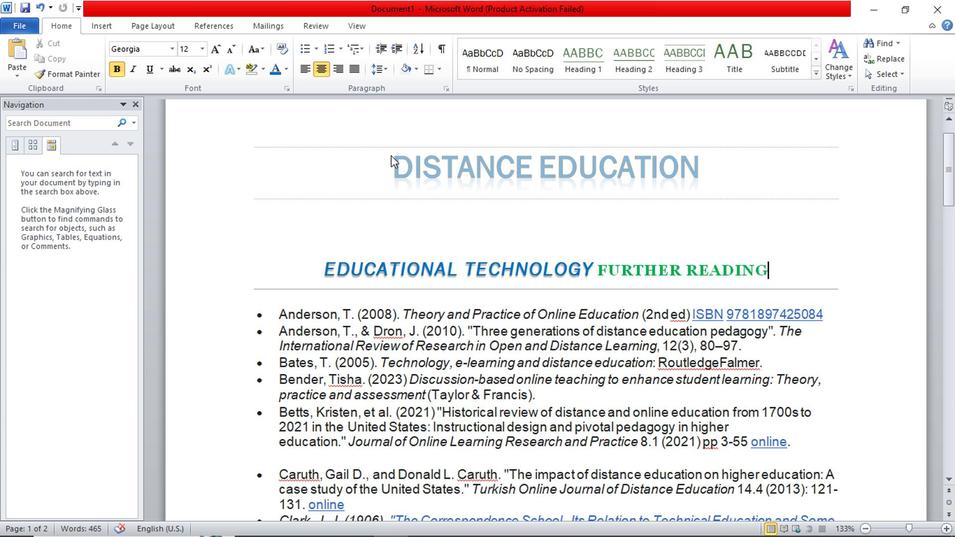 
Action: Mouse moved to (388, 161)
Screenshot: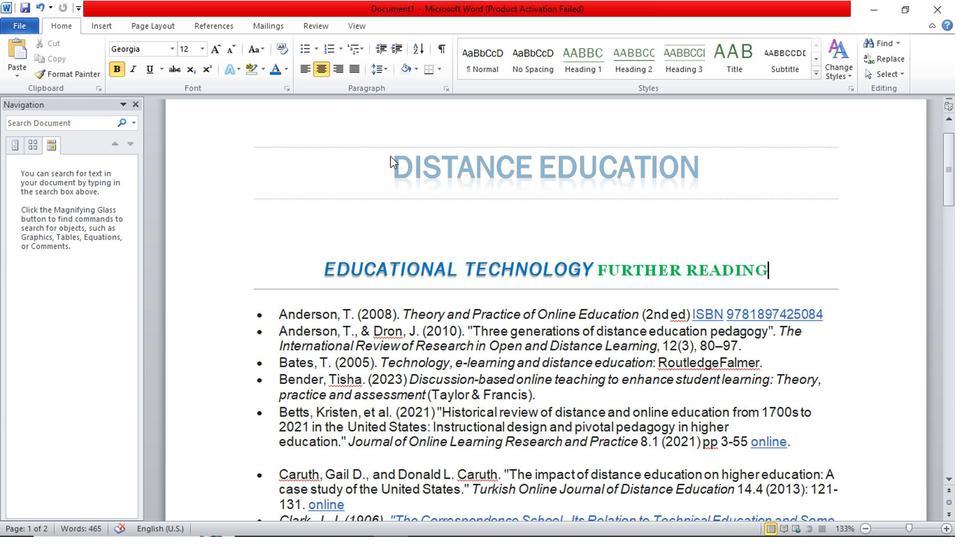
Action: Mouse pressed left at (388, 161)
Screenshot: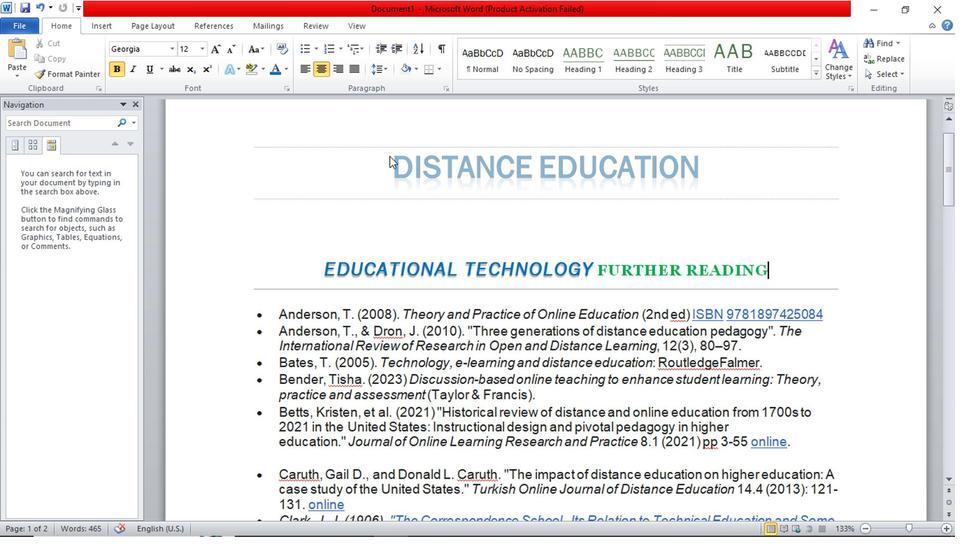 
Action: Mouse pressed left at (388, 161)
Screenshot: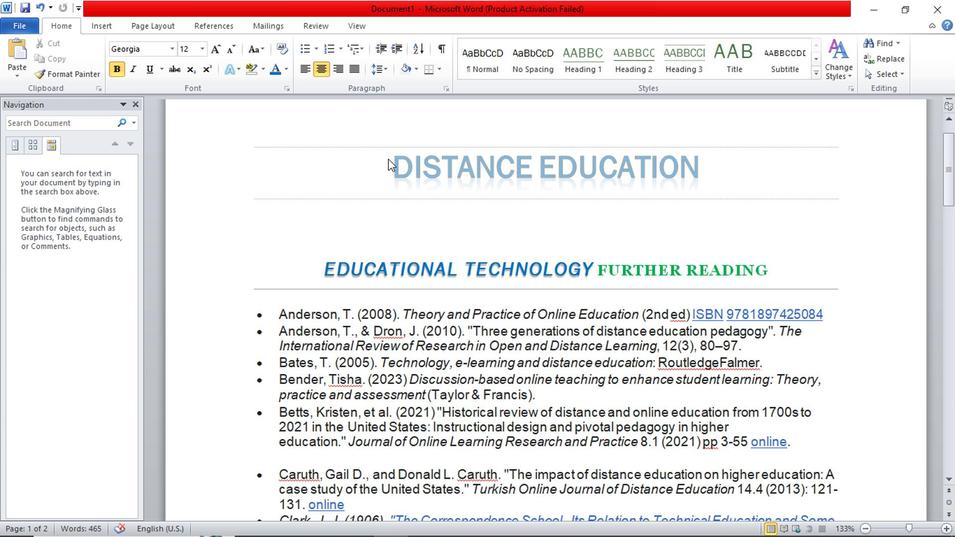 
Action: Mouse moved to (388, 161)
Screenshot: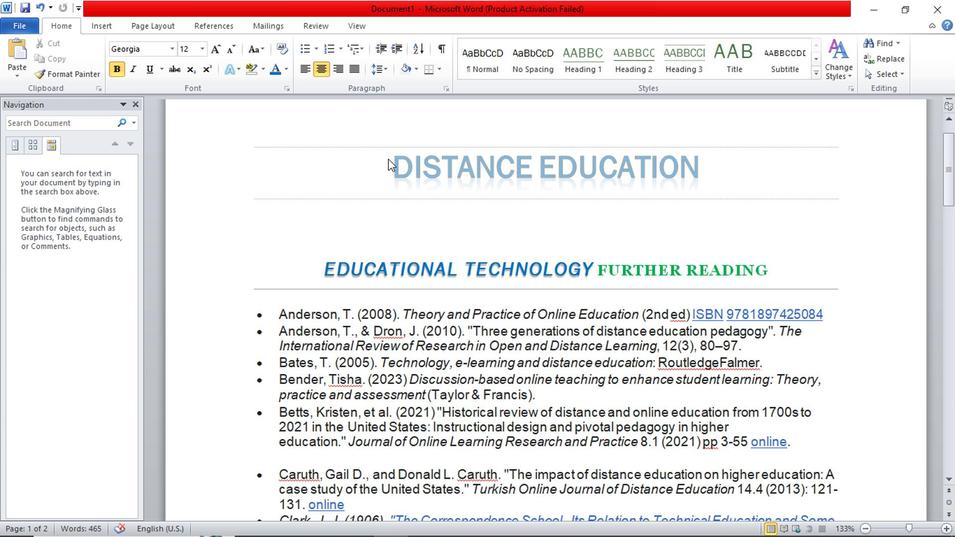 
Action: Mouse pressed left at (388, 161)
Screenshot: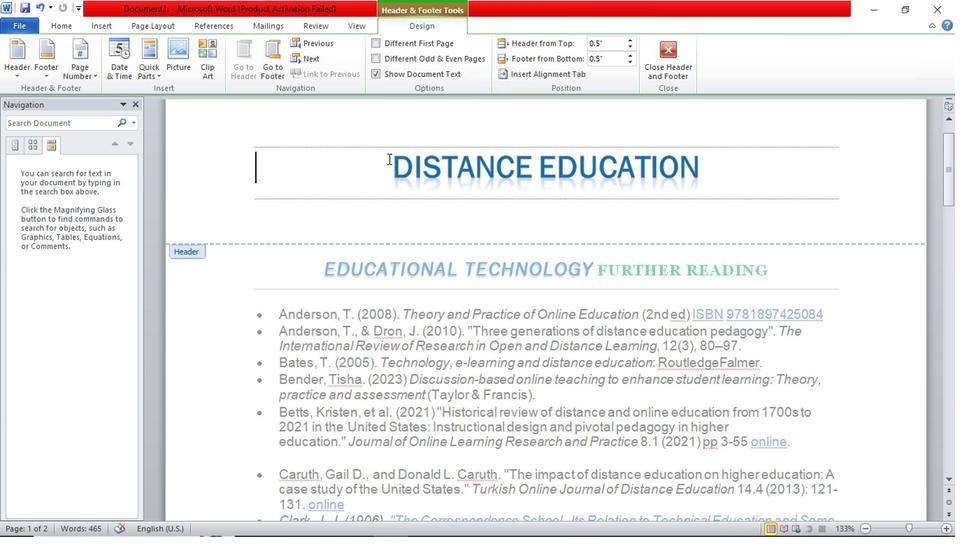 
Action: Mouse moved to (55, 33)
Screenshot: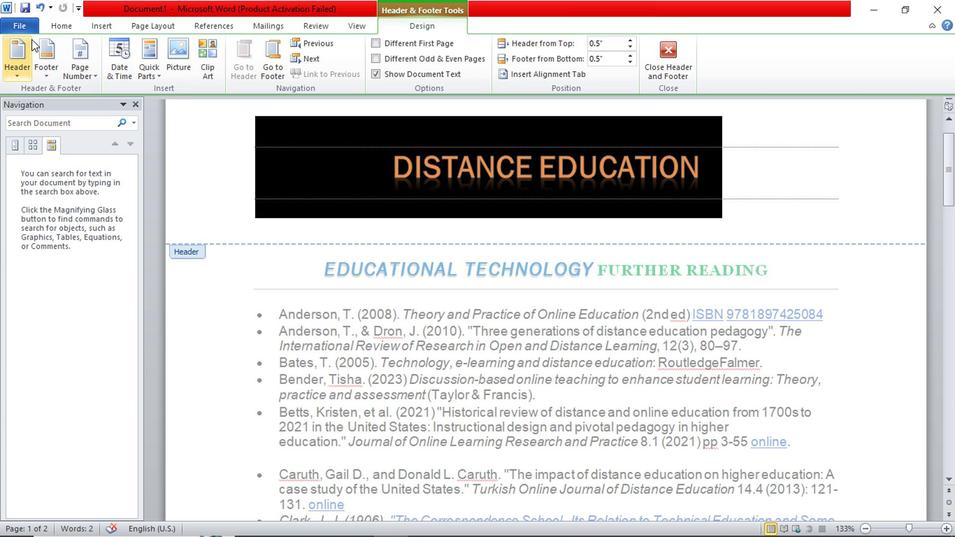 
Action: Mouse pressed left at (55, 33)
Screenshot: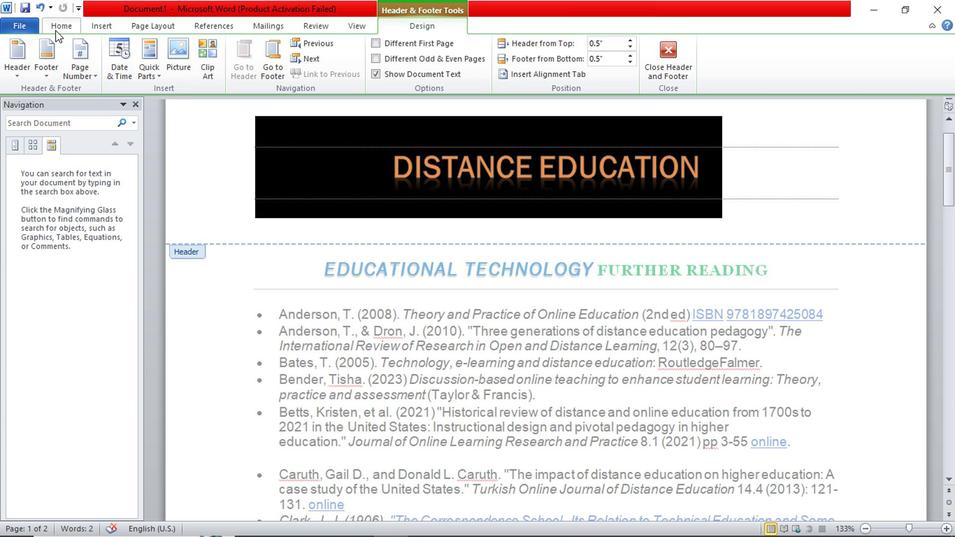 
Action: Mouse moved to (111, 28)
Screenshot: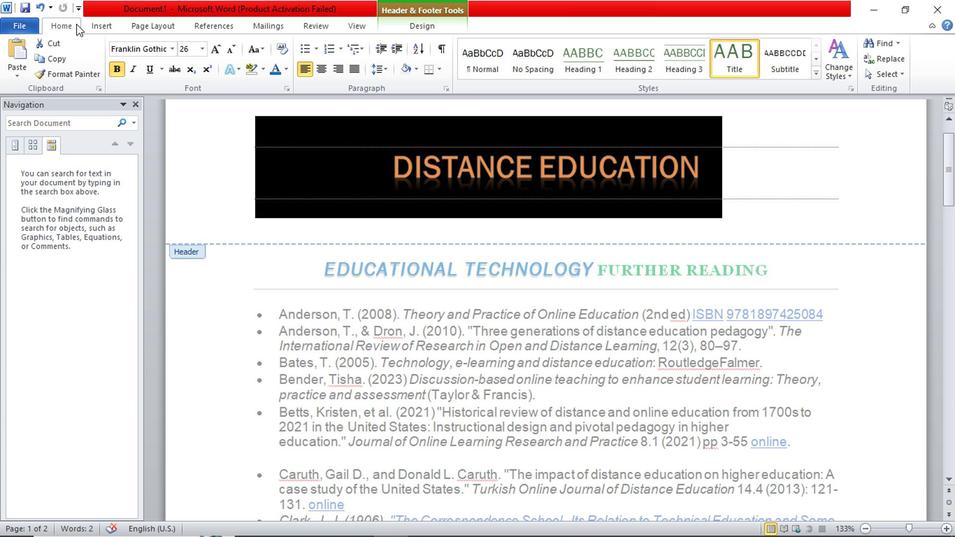 
Action: Mouse pressed left at (111, 28)
Screenshot: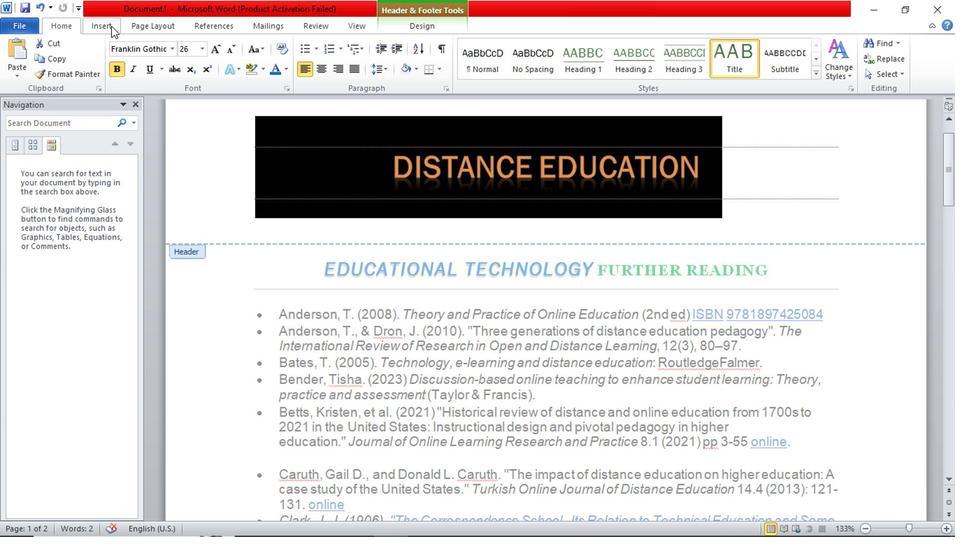 
Action: Mouse moved to (166, 26)
Screenshot: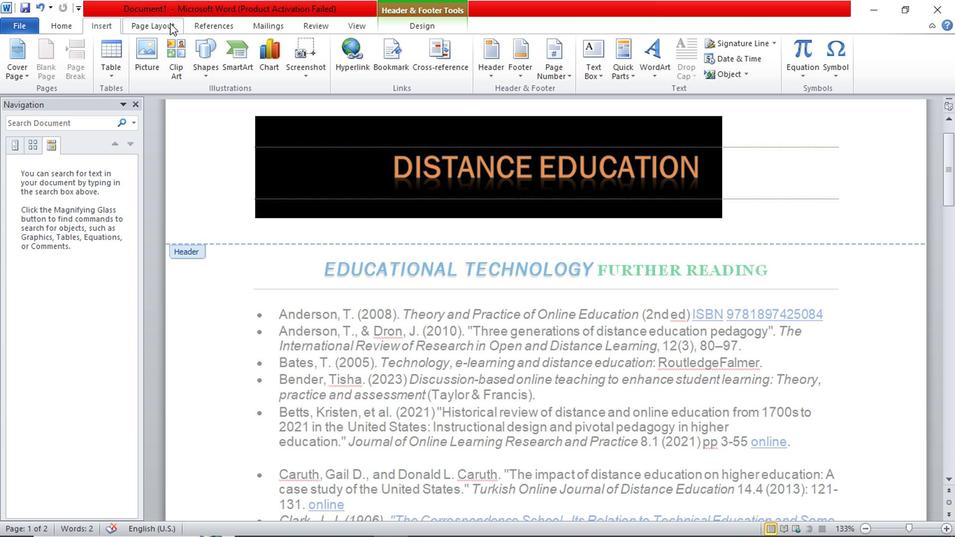 
Action: Mouse pressed left at (166, 26)
Screenshot: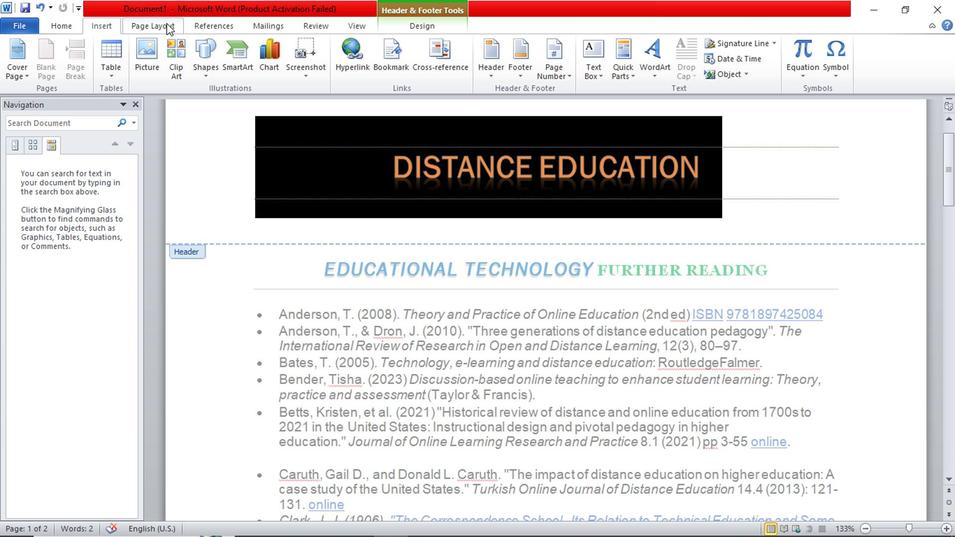 
Action: Mouse moved to (111, 25)
Screenshot: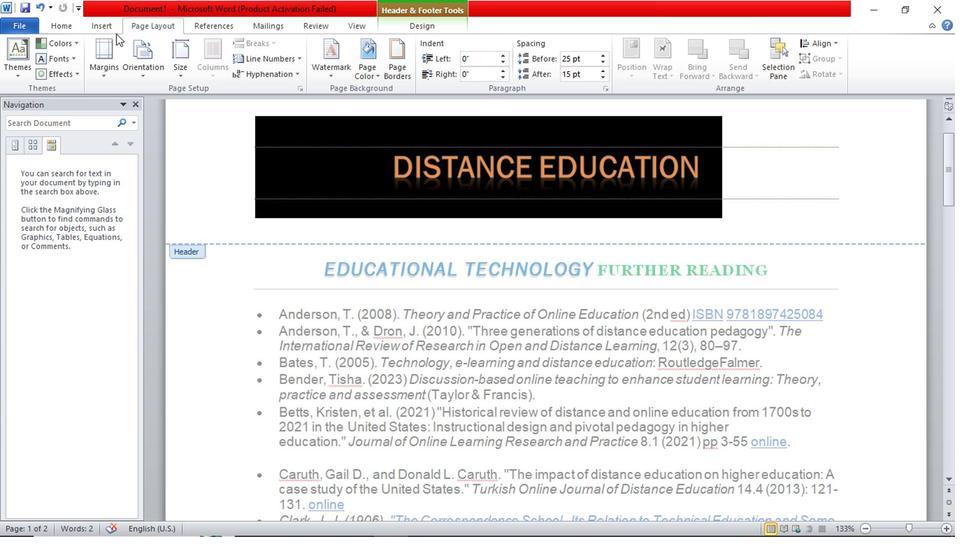 
Action: Mouse pressed left at (111, 25)
Screenshot: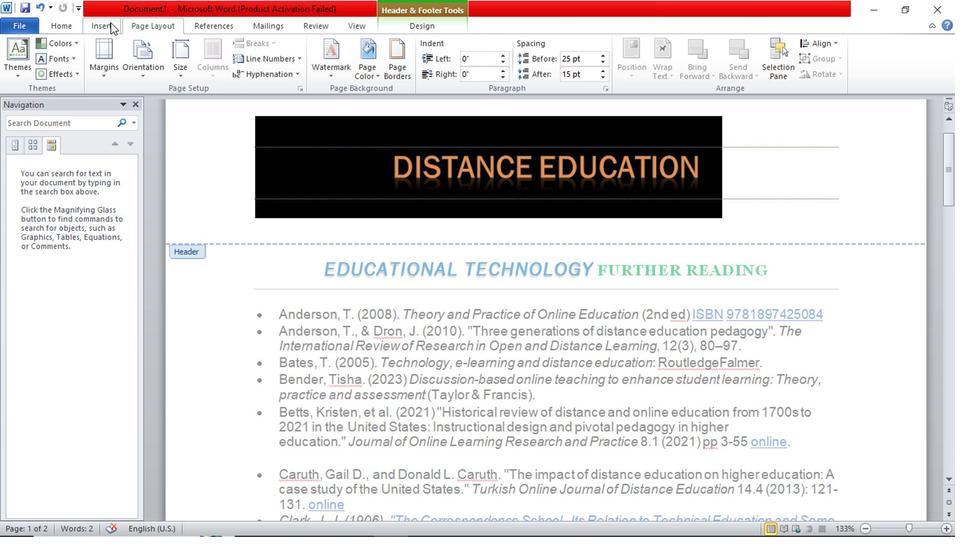 
Action: Mouse moved to (78, 28)
Screenshot: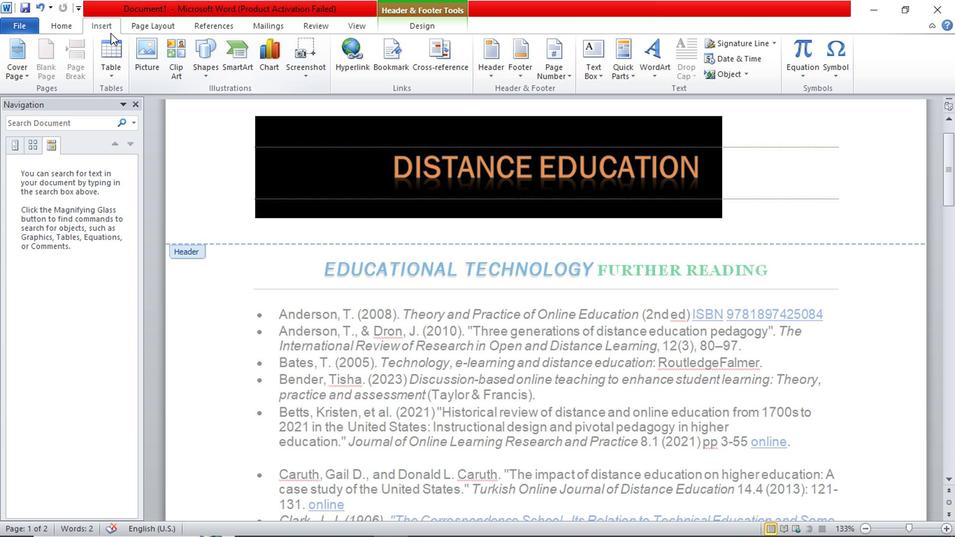 
Action: Mouse pressed left at (78, 28)
Screenshot: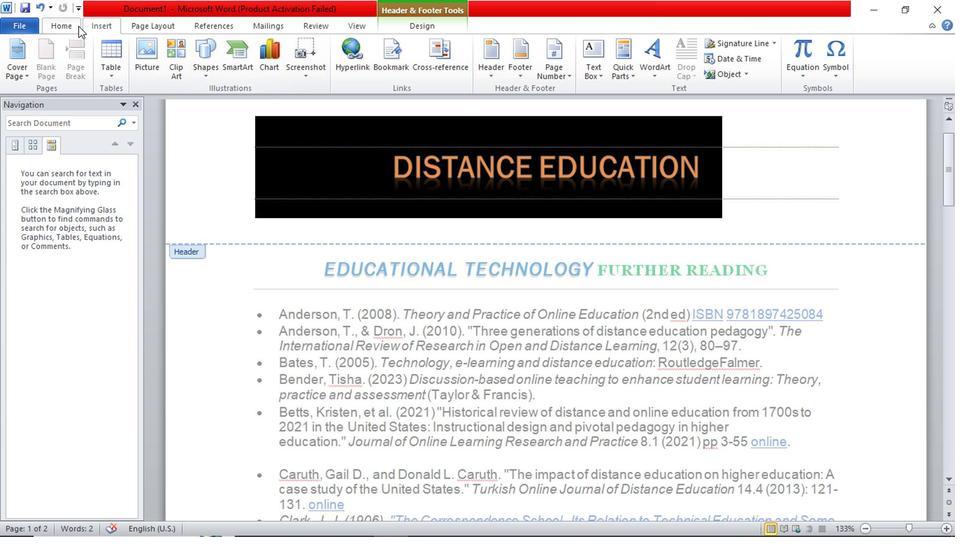 
Action: Mouse moved to (854, 78)
Screenshot: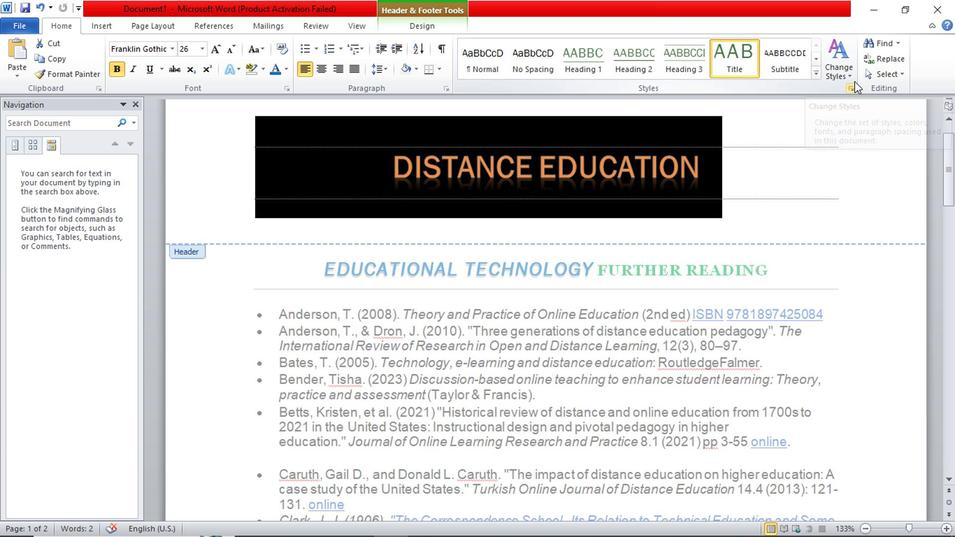 
Action: Mouse pressed left at (854, 78)
Screenshot: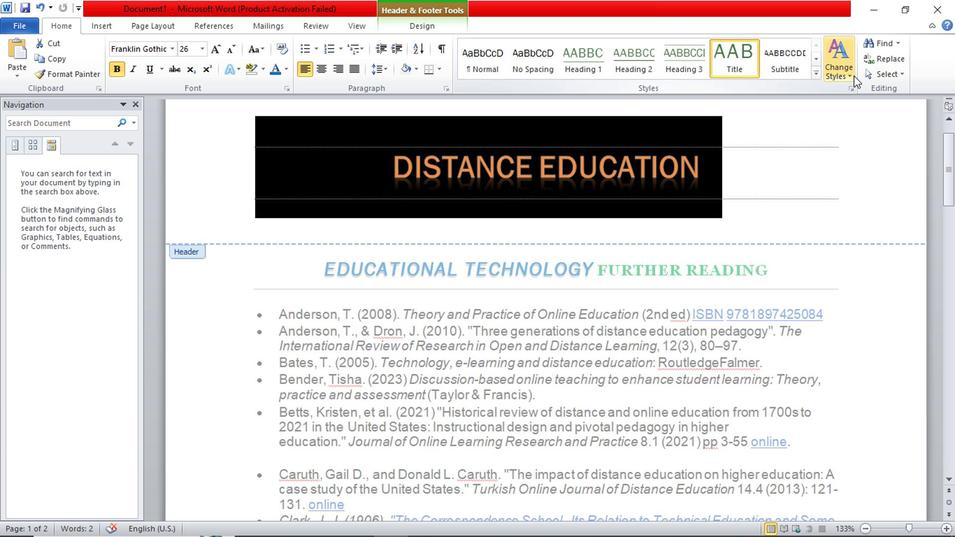 
Action: Mouse moved to (719, 267)
Screenshot: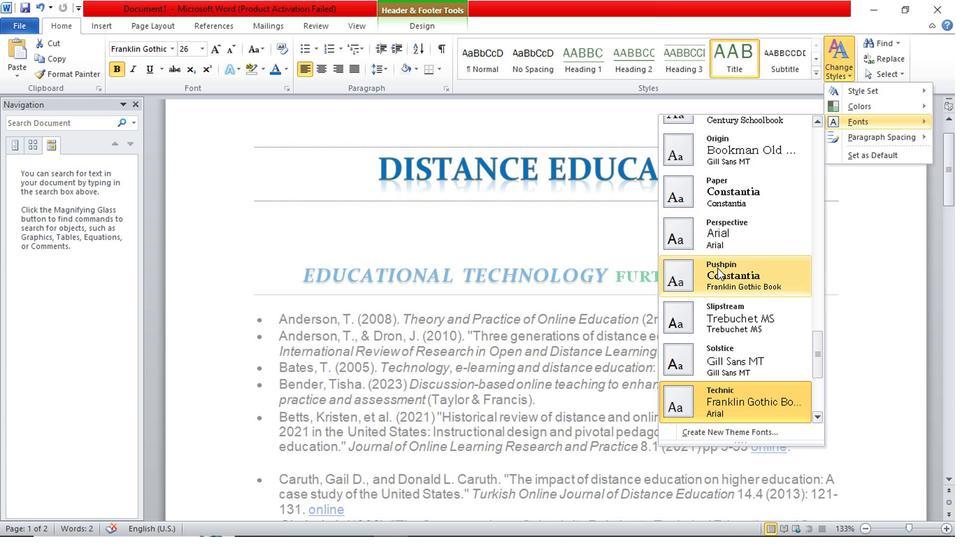 
Action: Mouse scrolled (719, 266) with delta (0, 0)
Screenshot: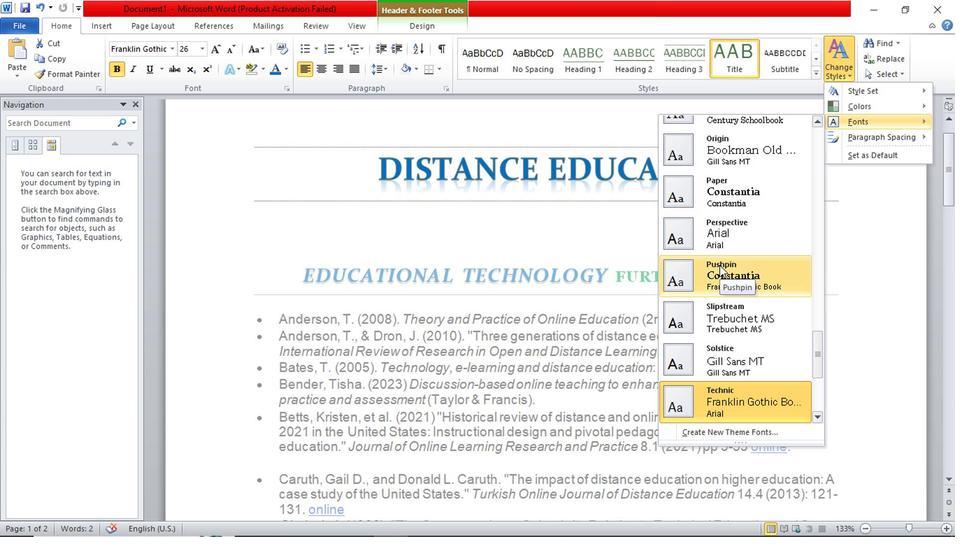 
Action: Mouse moved to (721, 258)
Screenshot: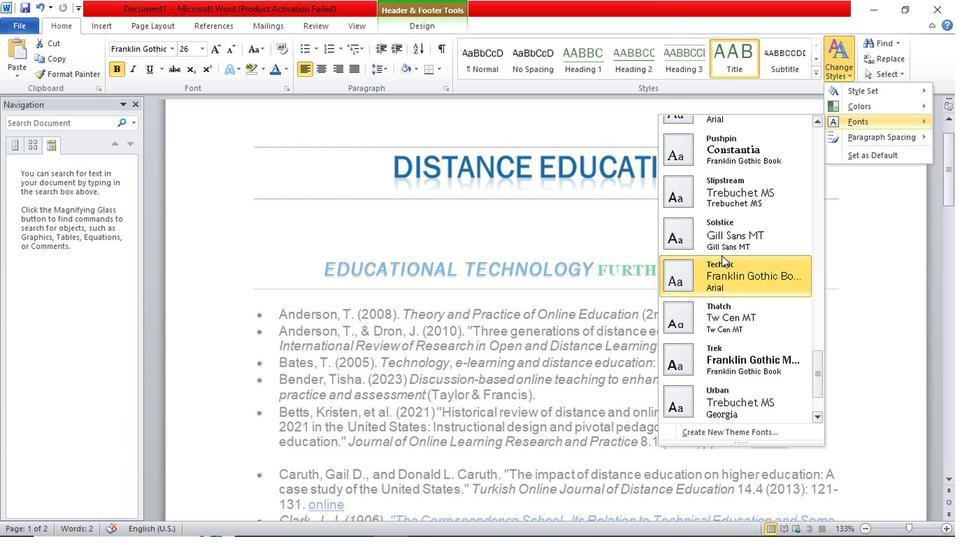 
Action: Mouse scrolled (721, 257) with delta (0, 0)
Screenshot: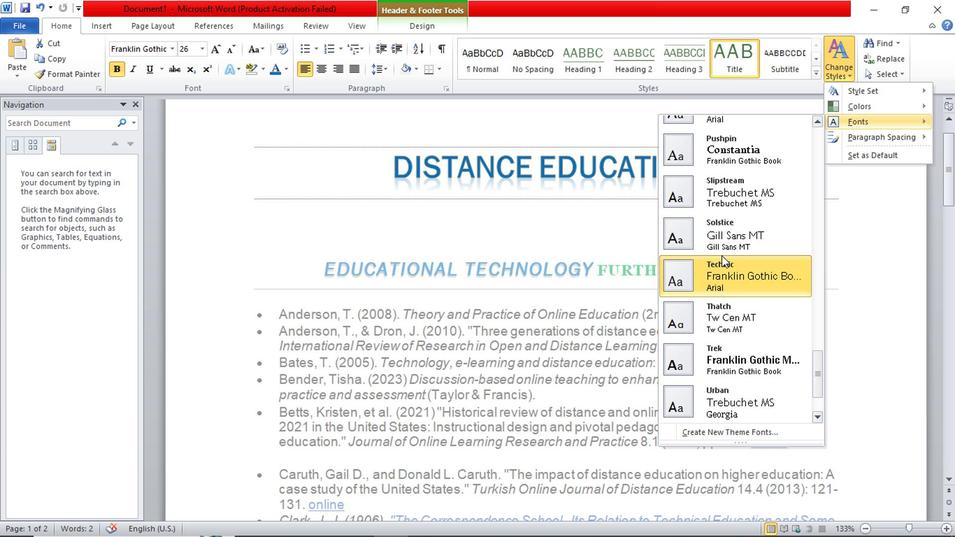 
Action: Mouse moved to (722, 272)
Screenshot: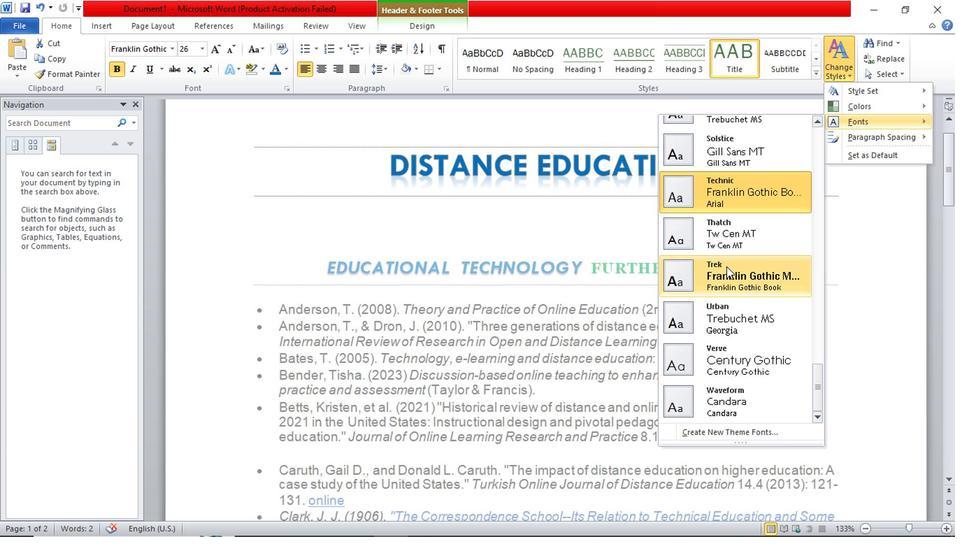
Action: Mouse scrolled (722, 271) with delta (0, 0)
Screenshot: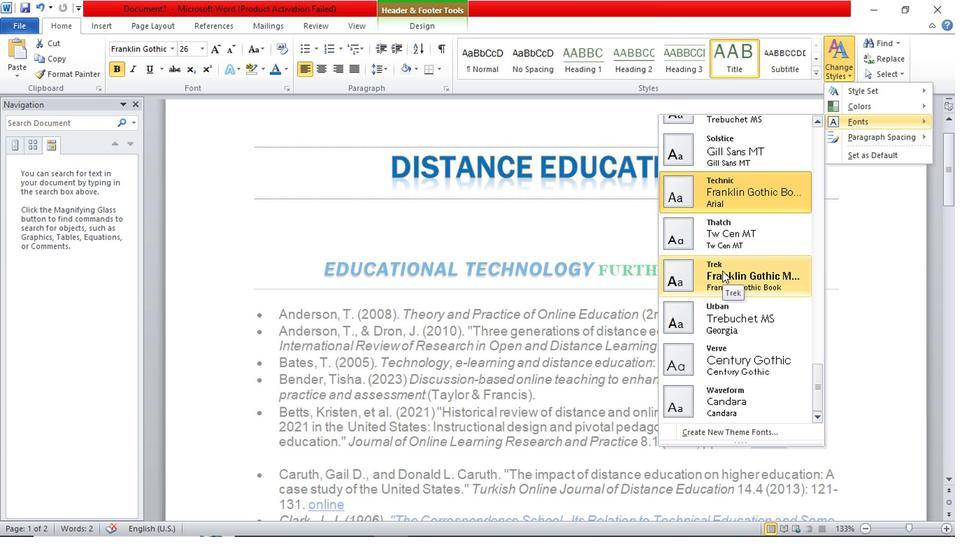 
Action: Mouse moved to (733, 274)
Screenshot: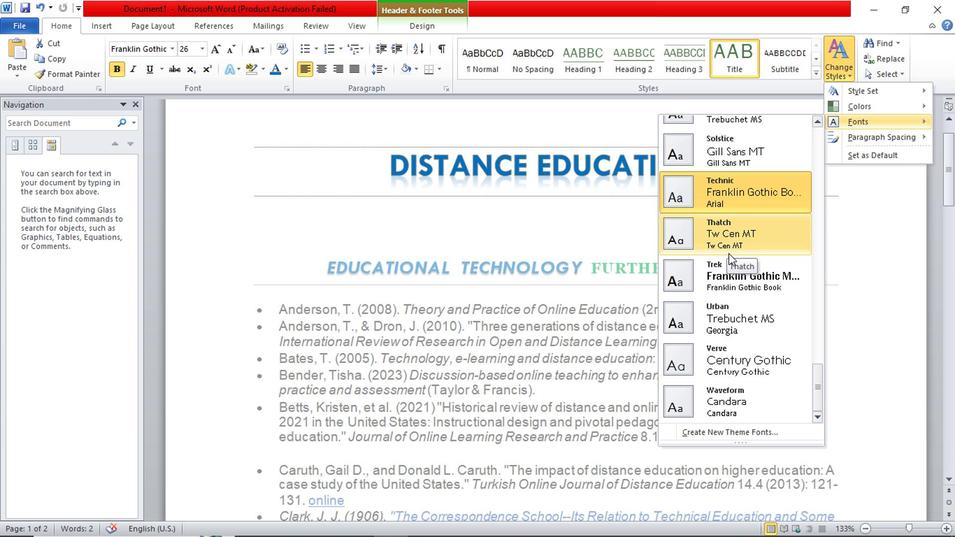 
Action: Mouse scrolled (733, 274) with delta (0, 0)
Screenshot: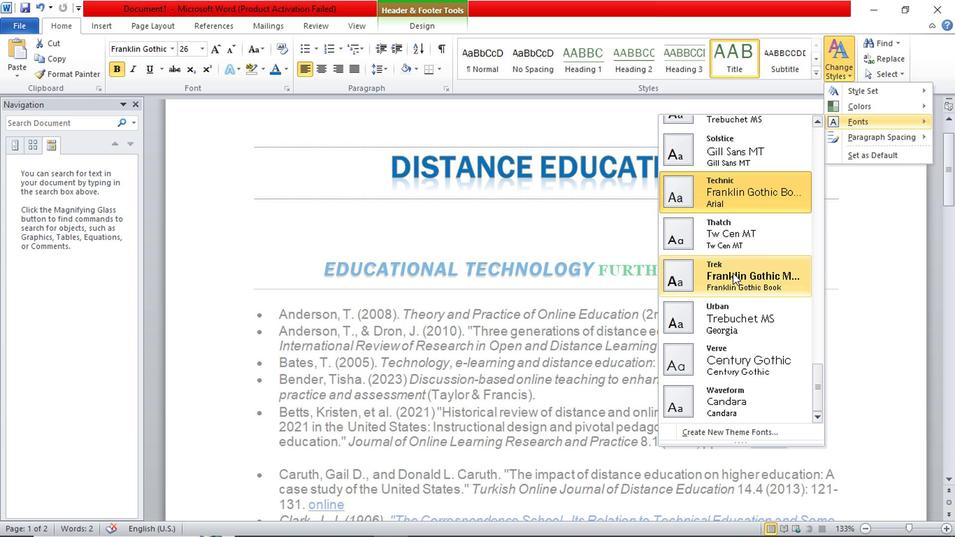 
Action: Mouse scrolled (733, 274) with delta (0, 0)
Screenshot: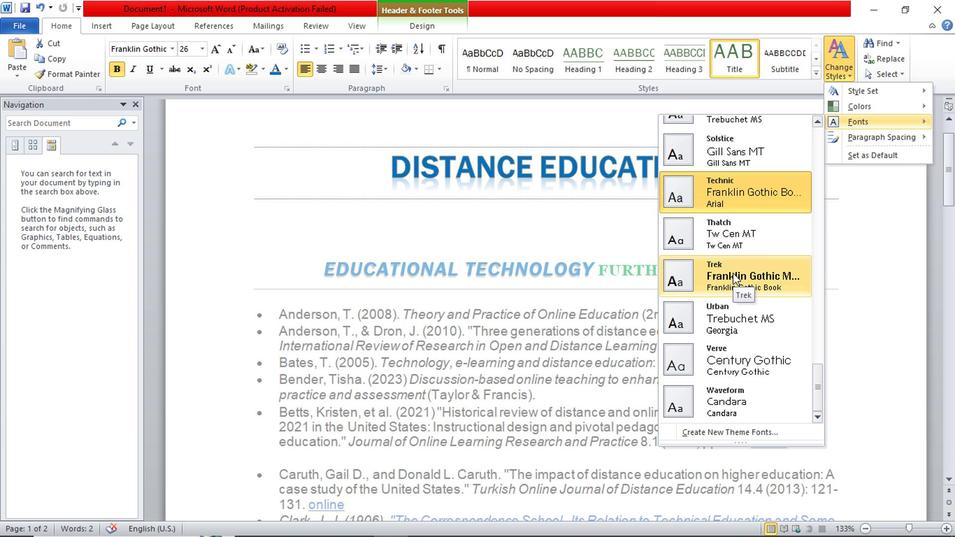 
Action: Mouse scrolled (733, 274) with delta (0, 0)
Screenshot: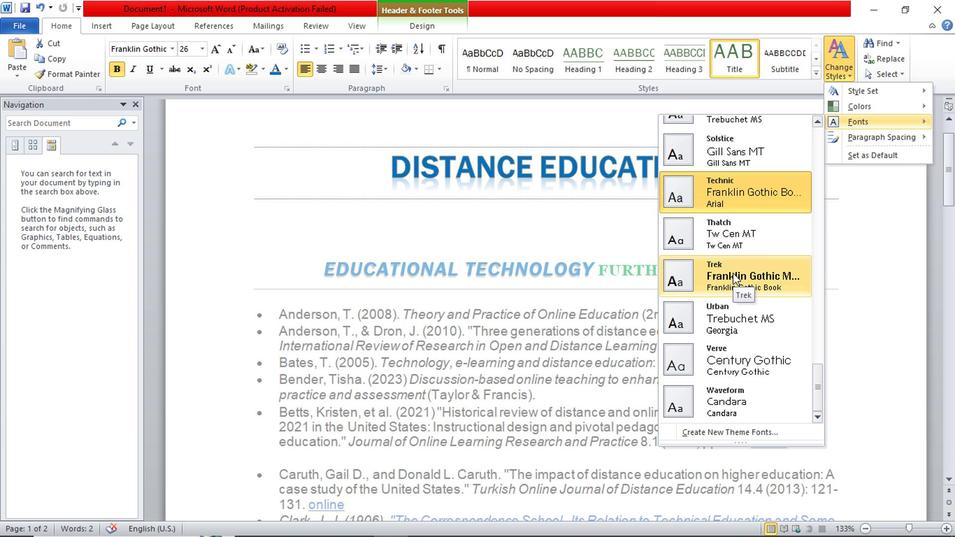 
Action: Mouse moved to (758, 363)
Screenshot: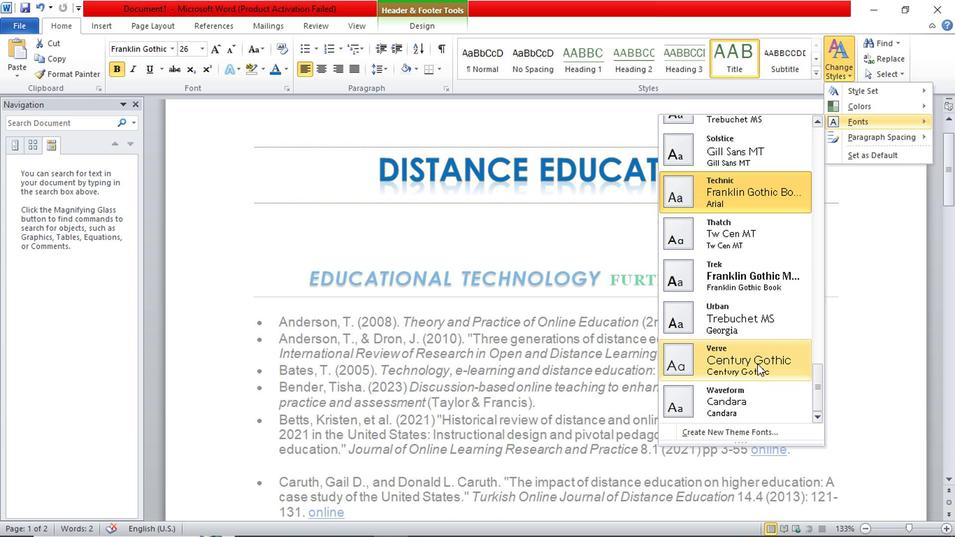 
Action: Mouse pressed left at (758, 363)
Screenshot: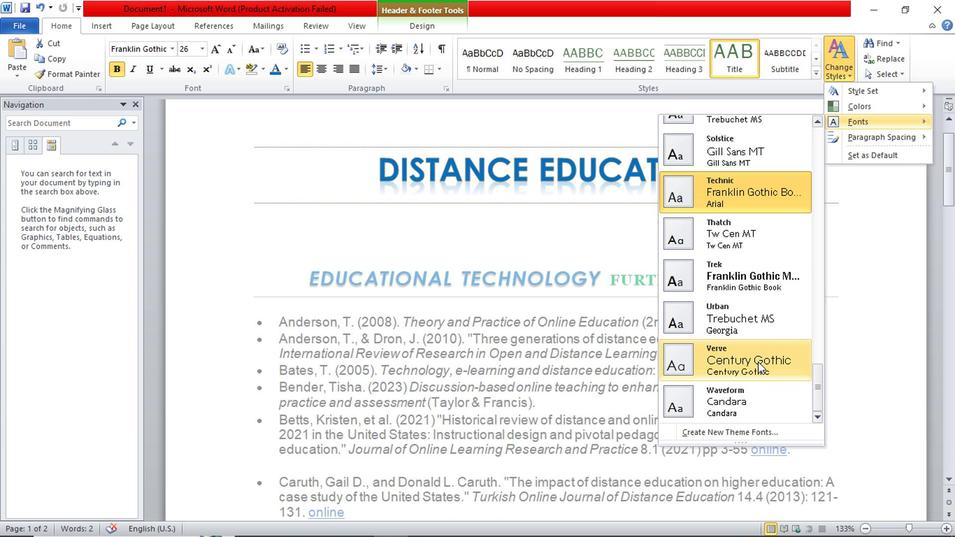
Action: Mouse moved to (298, 213)
Screenshot: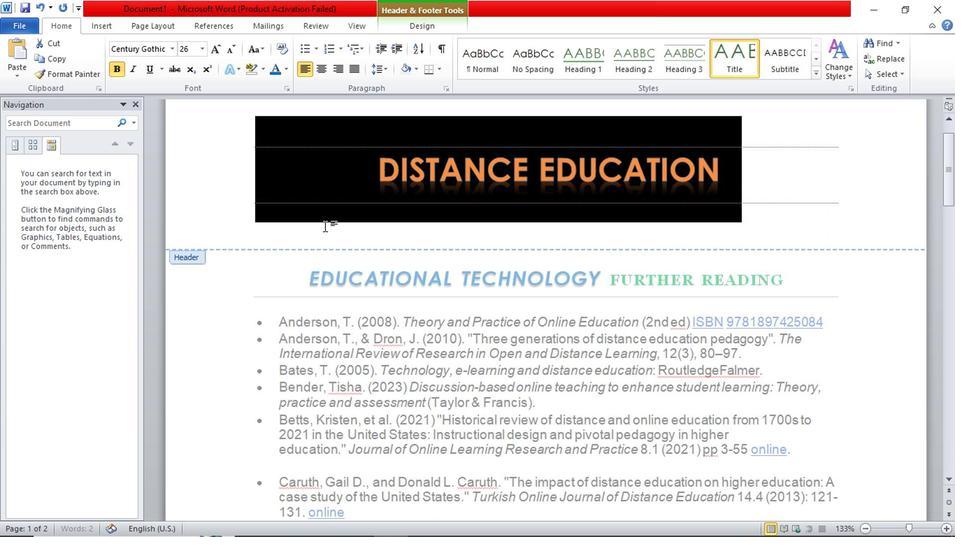 
Action: Mouse pressed left at (298, 213)
Screenshot: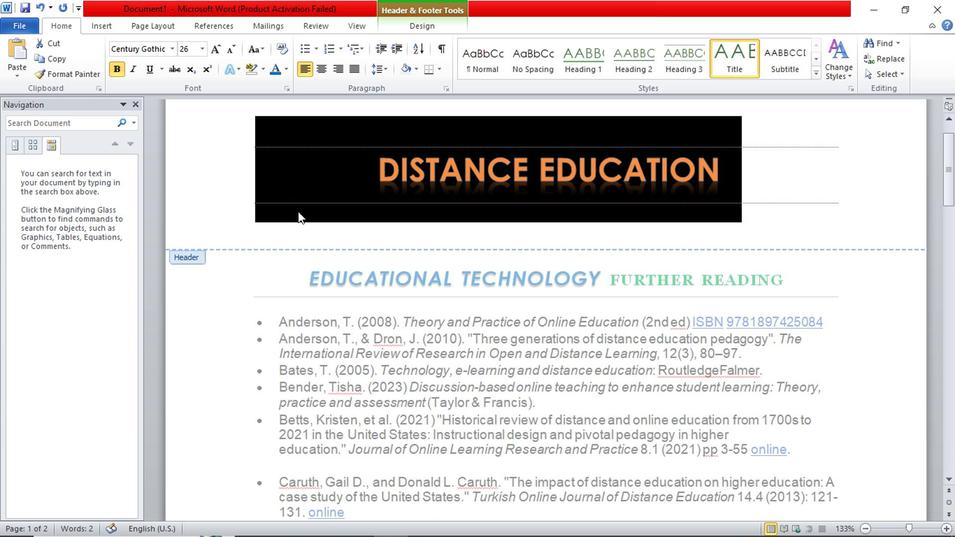 
Action: Mouse moved to (133, 30)
Screenshot: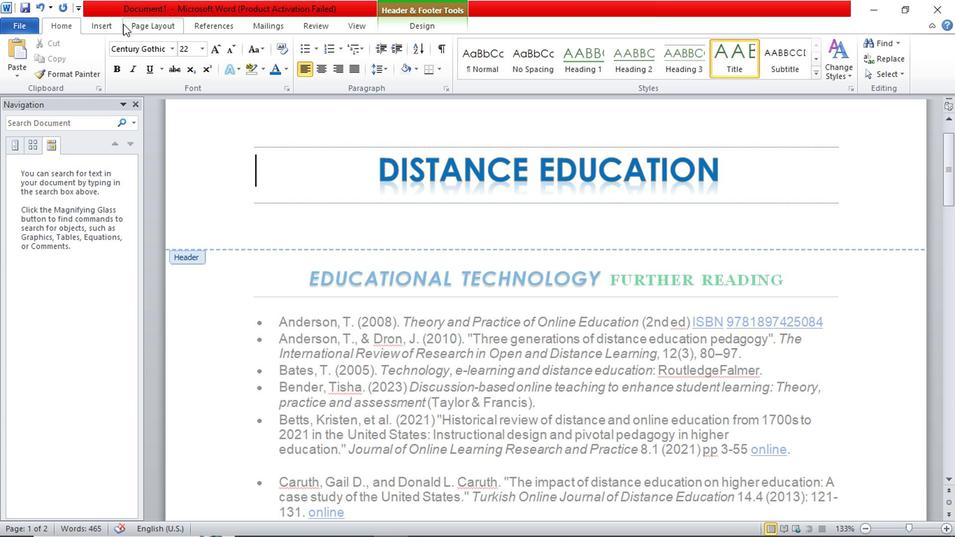 
Action: Mouse pressed left at (133, 30)
Screenshot: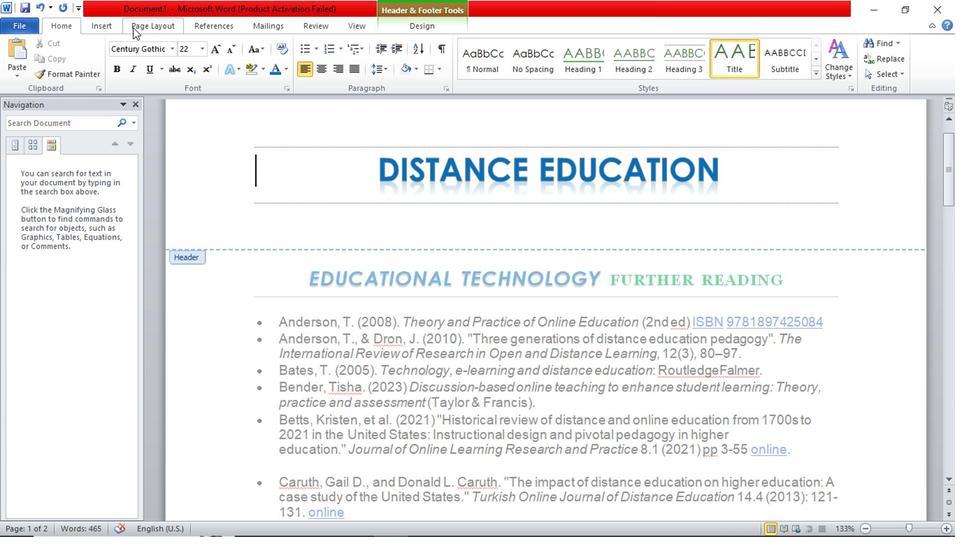 
Action: Mouse moved to (113, 32)
Screenshot: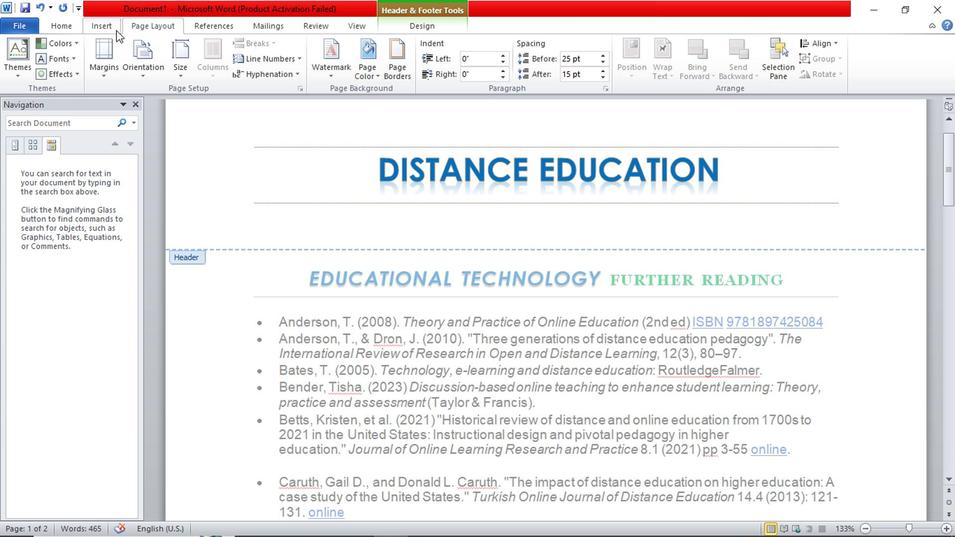 
Action: Mouse pressed left at (113, 32)
Screenshot: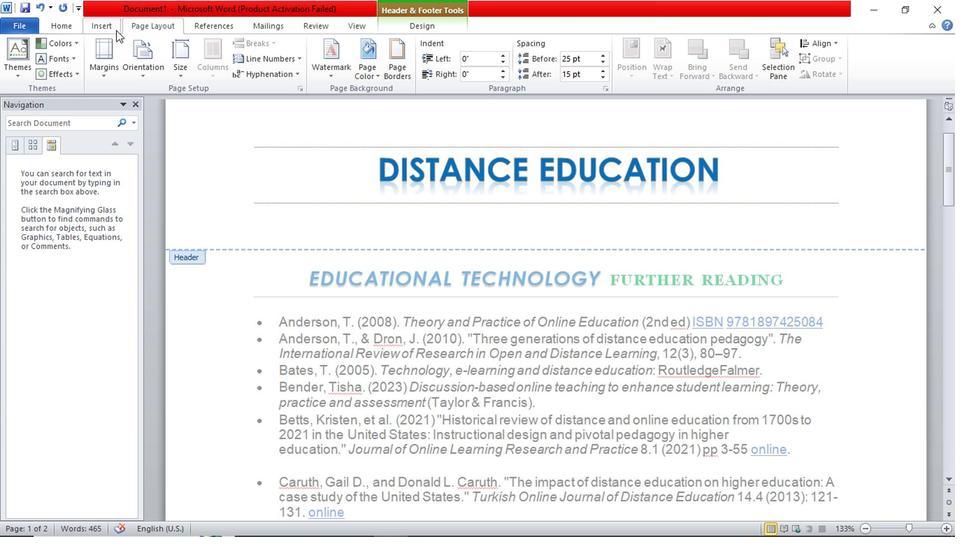 
Action: Mouse moved to (62, 32)
Screenshot: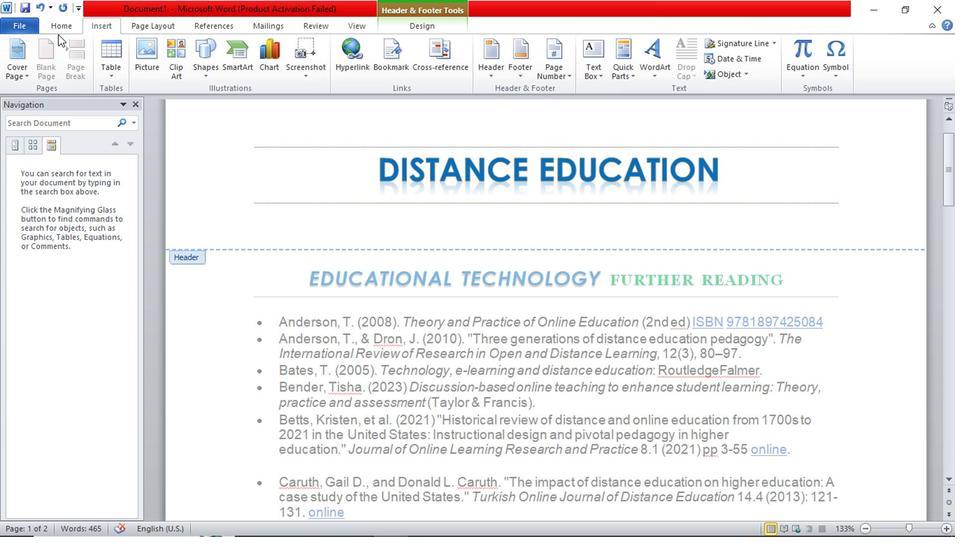 
Action: Mouse pressed left at (62, 32)
Screenshot: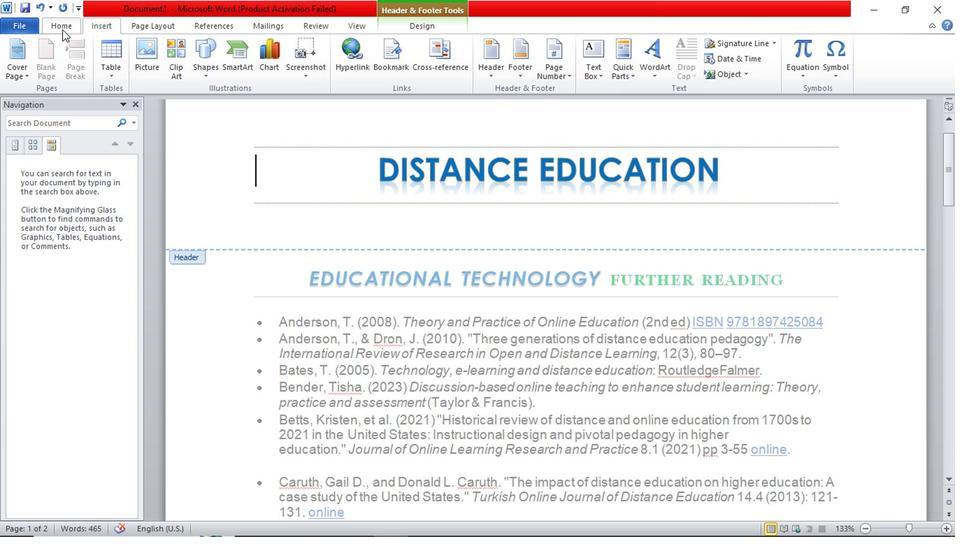 
Action: Mouse moved to (851, 75)
Screenshot: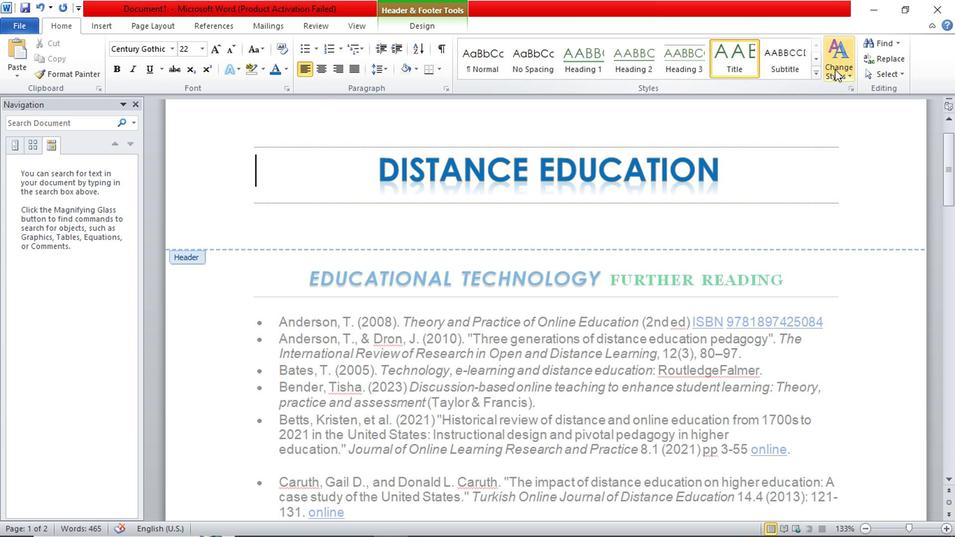 
Action: Mouse pressed left at (851, 75)
Screenshot: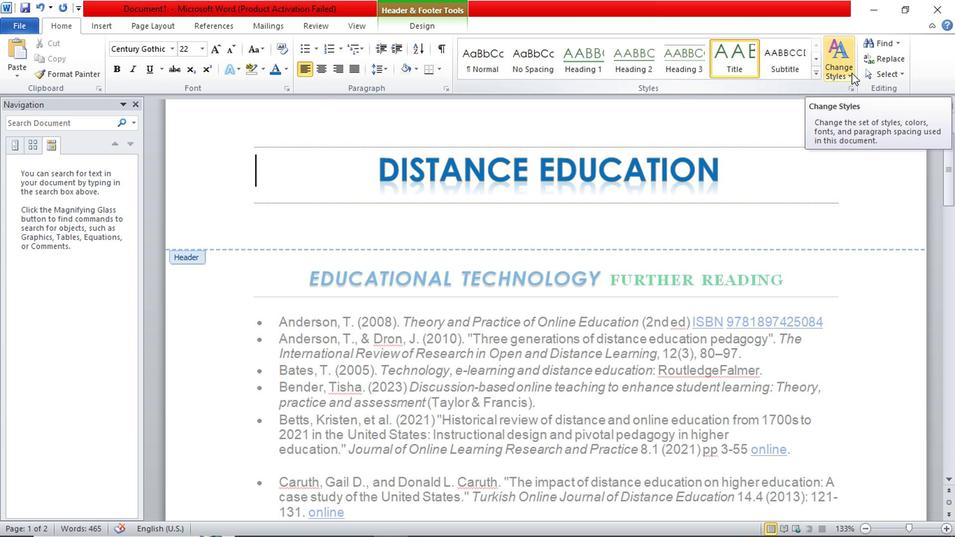 
Action: Mouse moved to (357, 194)
Screenshot: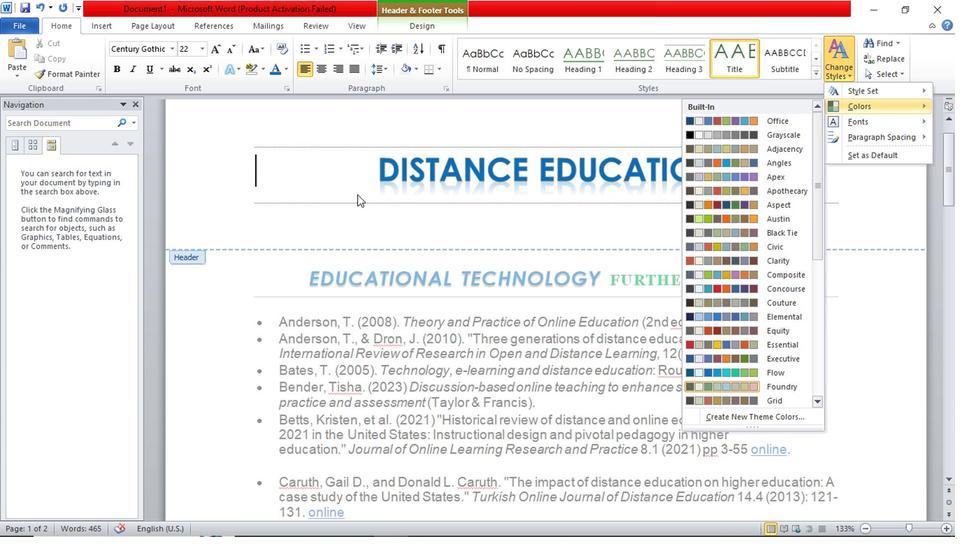 
Action: Mouse pressed left at (357, 194)
Screenshot: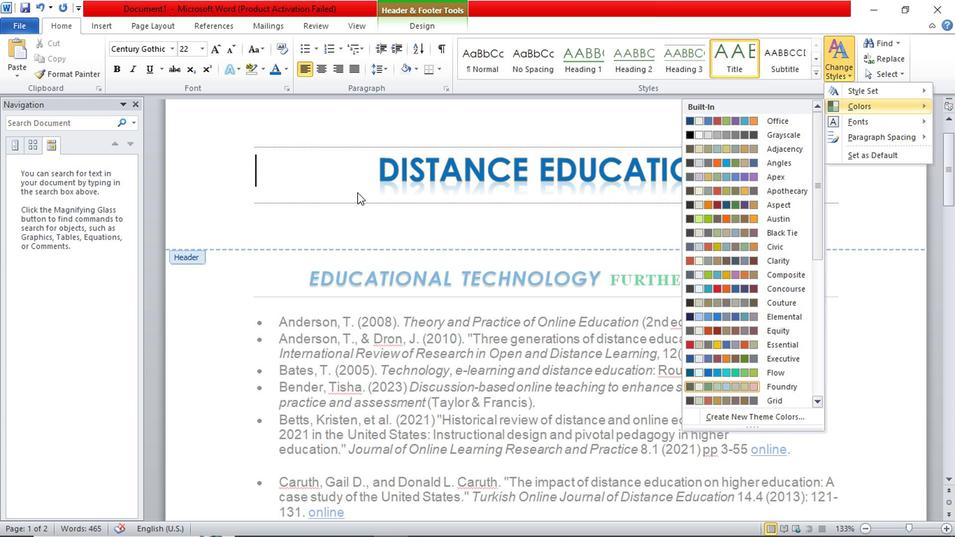 
Action: Mouse moved to (359, 184)
Screenshot: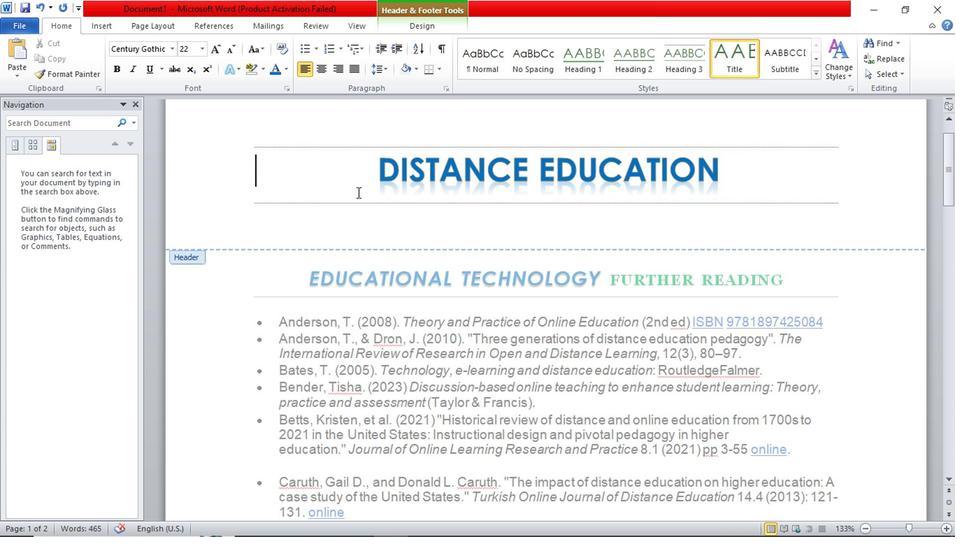 
Action: Mouse pressed left at (359, 184)
Screenshot: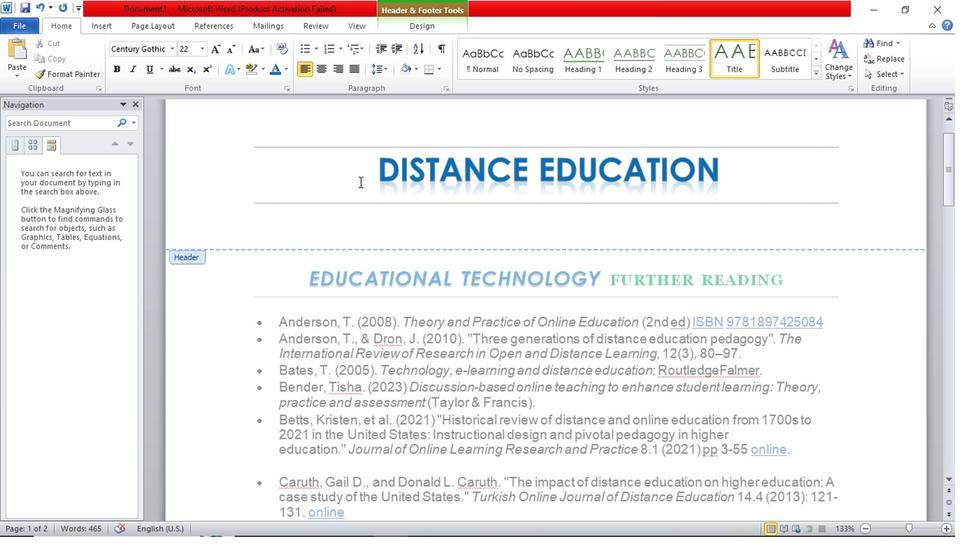 
Action: Mouse moved to (140, 21)
Screenshot: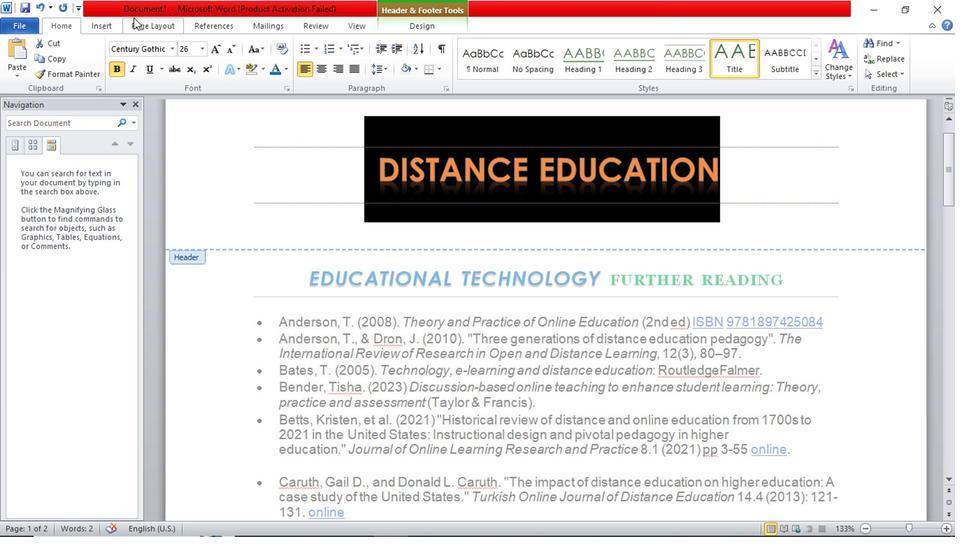 
Action: Mouse pressed left at (140, 21)
Screenshot: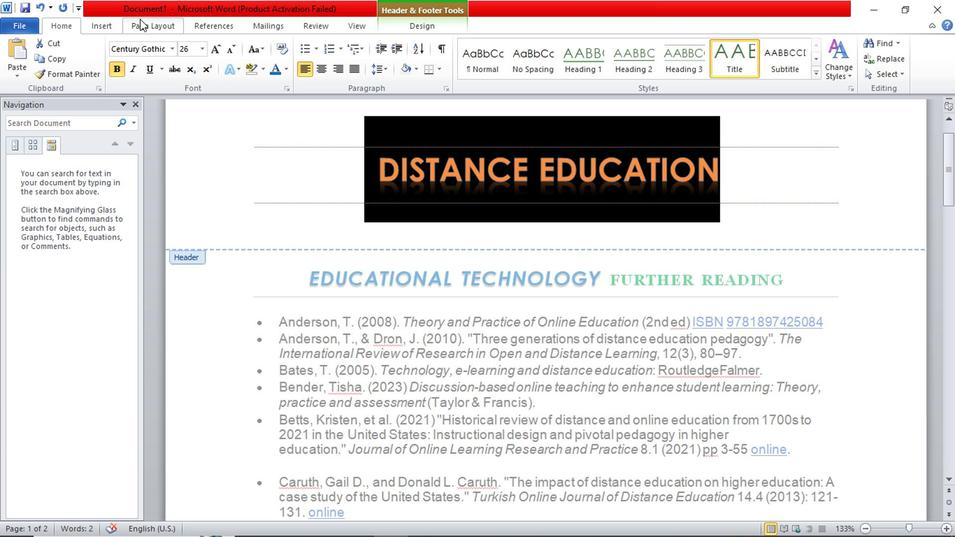 
Action: Mouse moved to (105, 35)
Screenshot: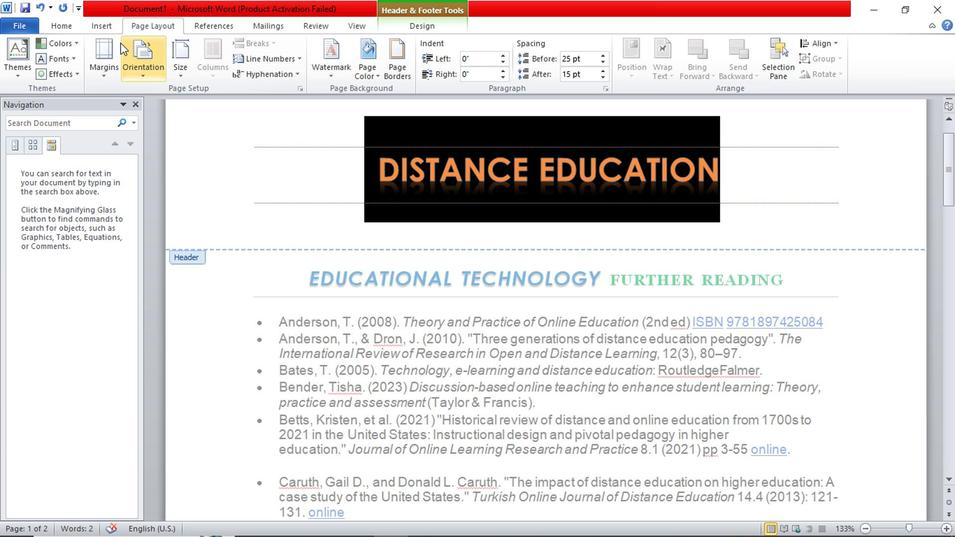
Action: Mouse pressed left at (105, 35)
Screenshot: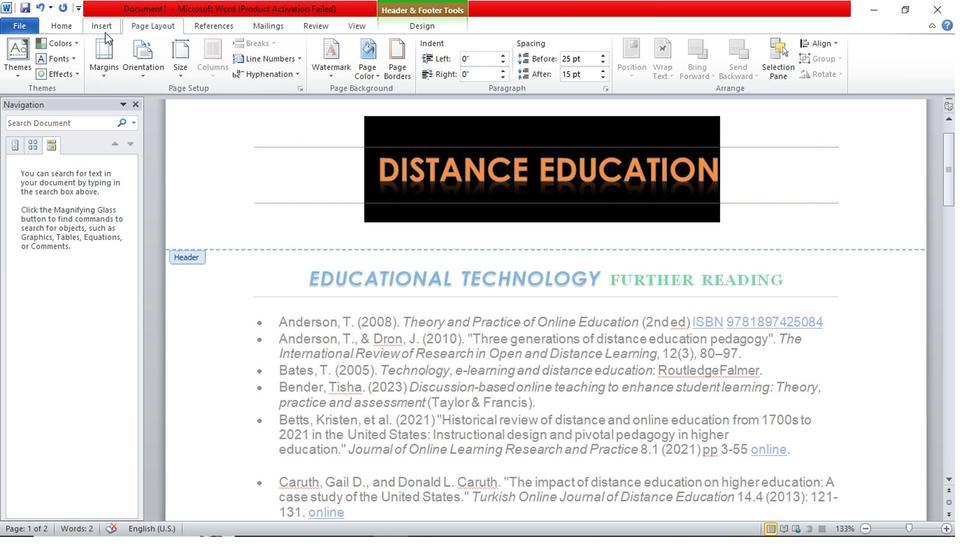 
Action: Mouse moved to (59, 24)
Screenshot: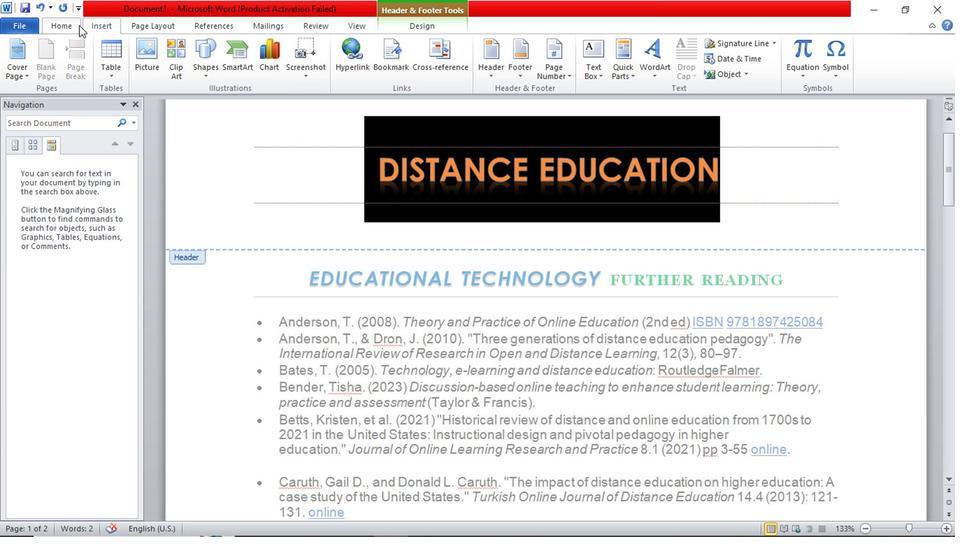 
Action: Mouse pressed left at (59, 24)
Screenshot: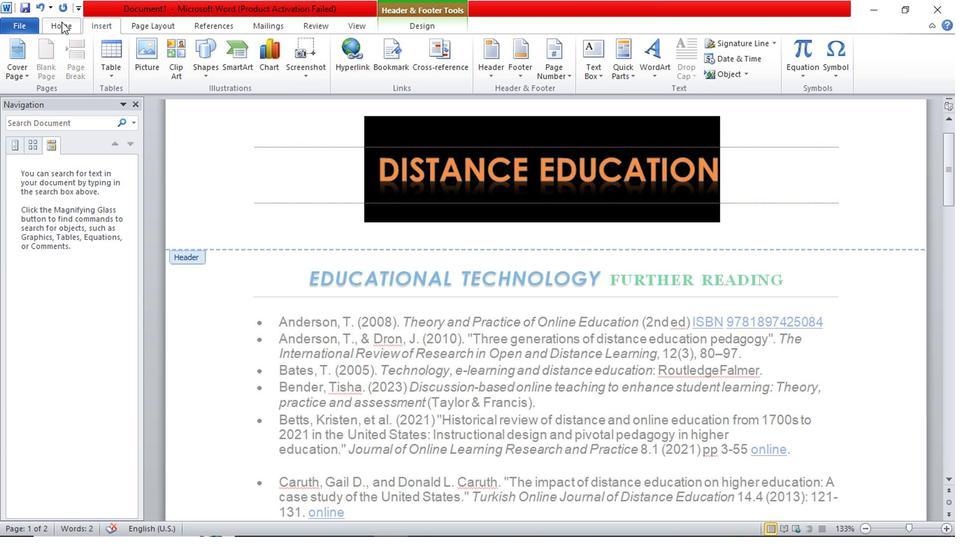 
Action: Mouse moved to (853, 80)
Screenshot: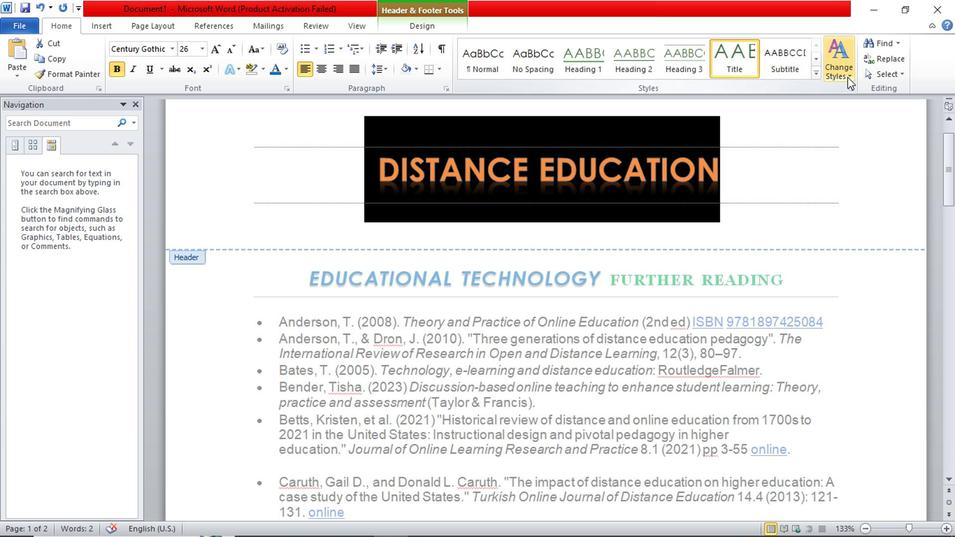 
Action: Mouse pressed left at (853, 80)
Screenshot: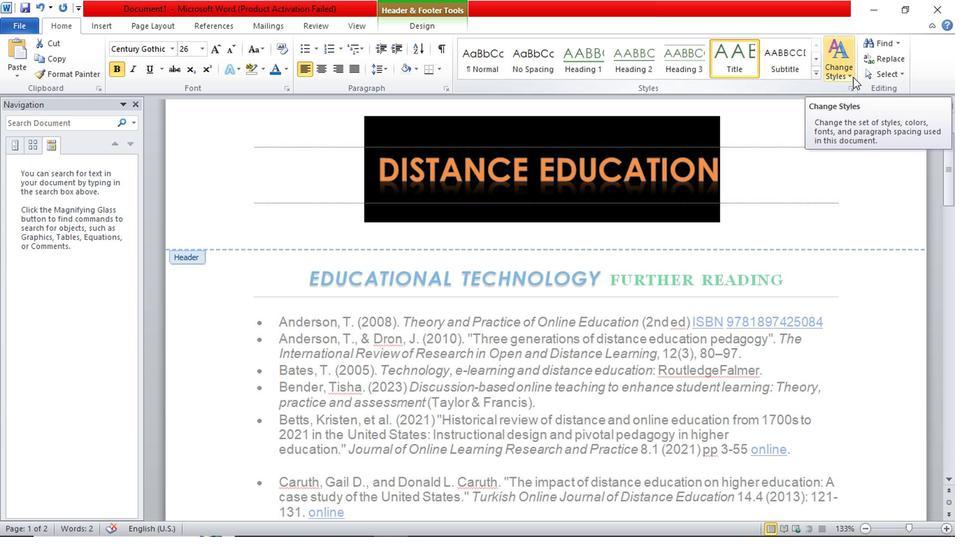 
Action: Mouse moved to (740, 217)
Screenshot: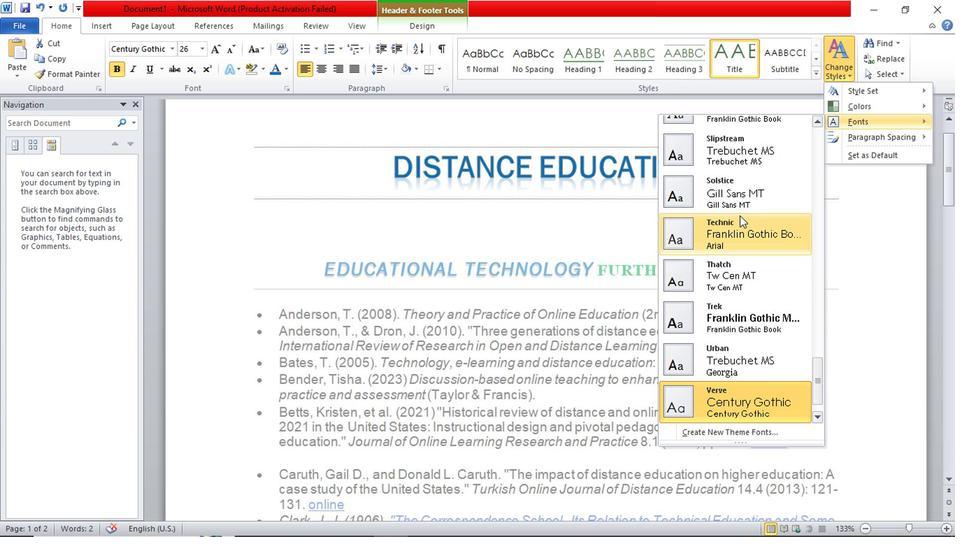 
Action: Mouse scrolled (740, 217) with delta (0, 0)
Screenshot: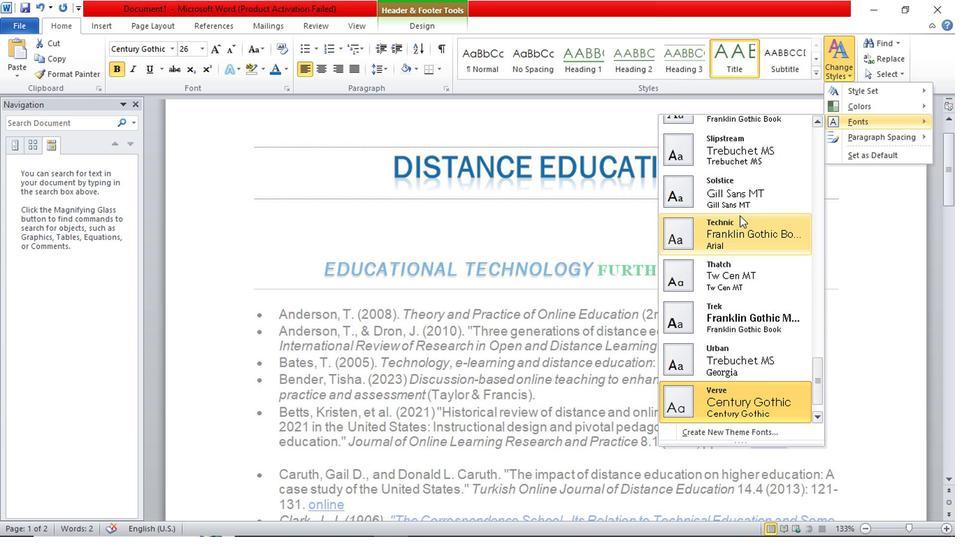 
Action: Mouse scrolled (740, 217) with delta (0, 0)
Screenshot: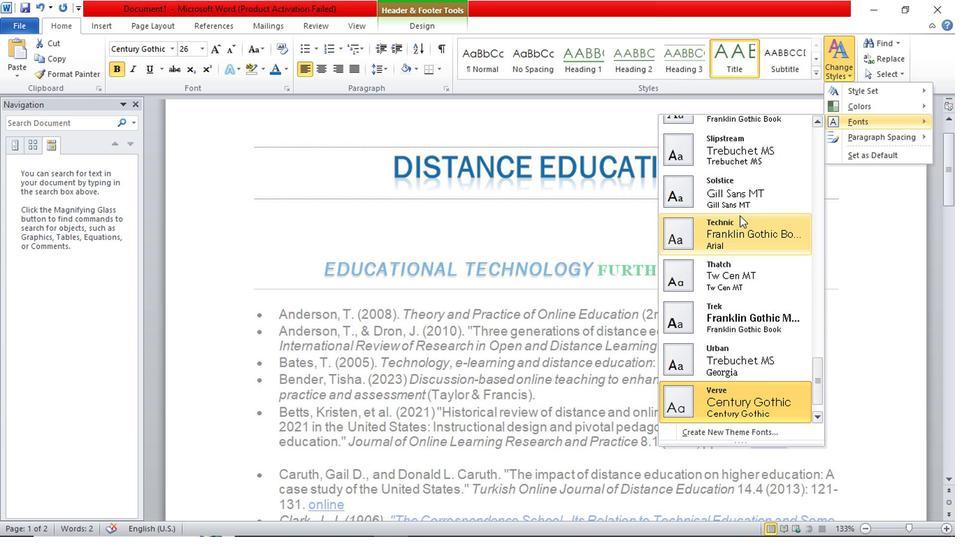 
Action: Mouse moved to (730, 242)
Screenshot: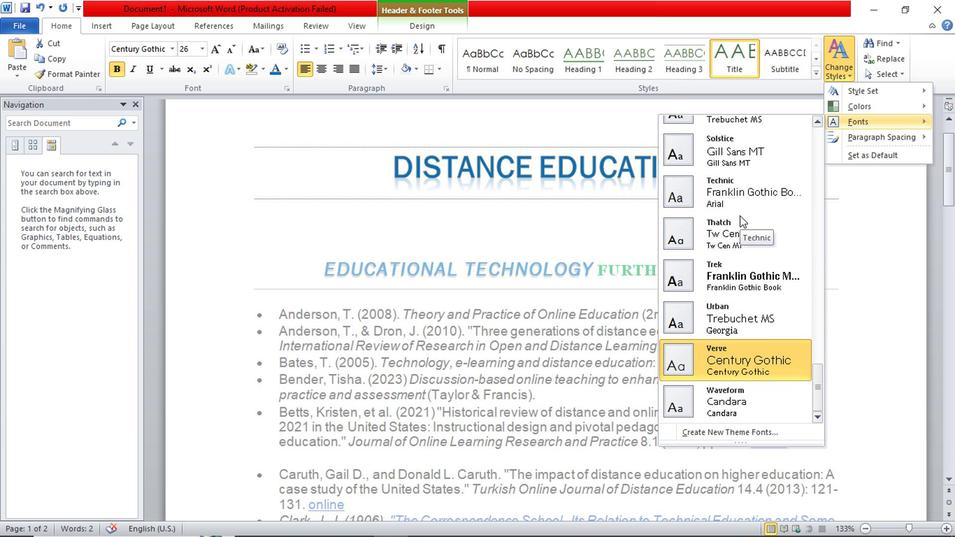
Action: Mouse scrolled (730, 241) with delta (0, 0)
Screenshot: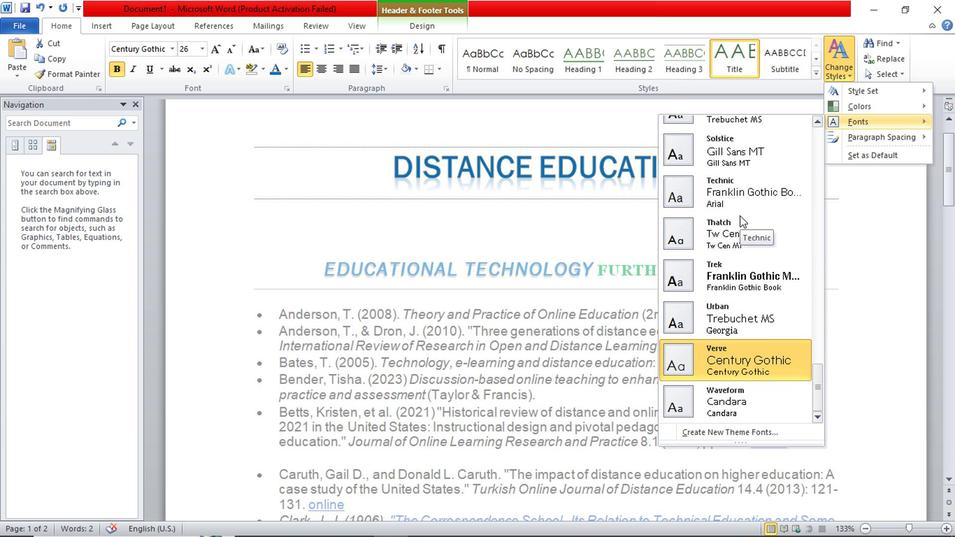
Action: Mouse moved to (729, 243)
Screenshot: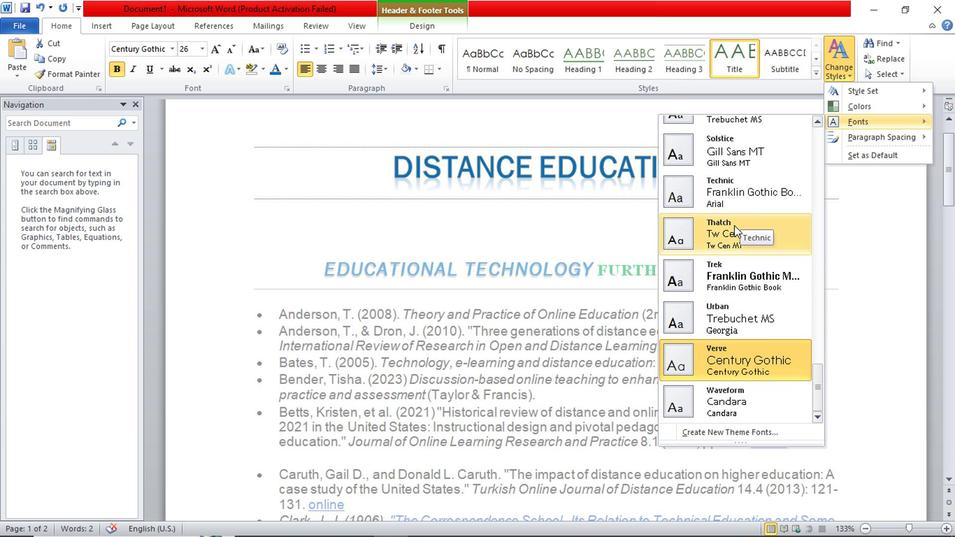 
Action: Mouse scrolled (729, 242) with delta (0, 0)
Screenshot: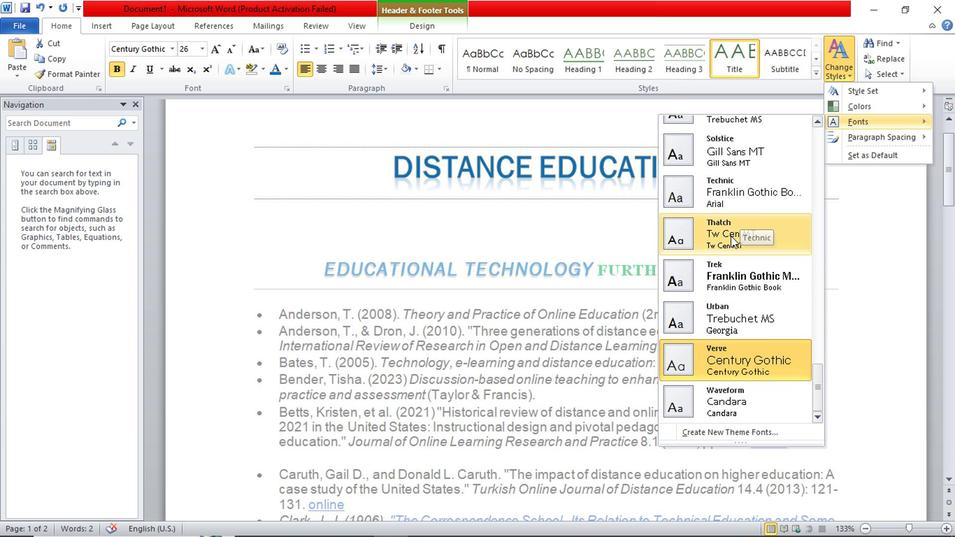 
Action: Mouse moved to (816, 227)
Screenshot: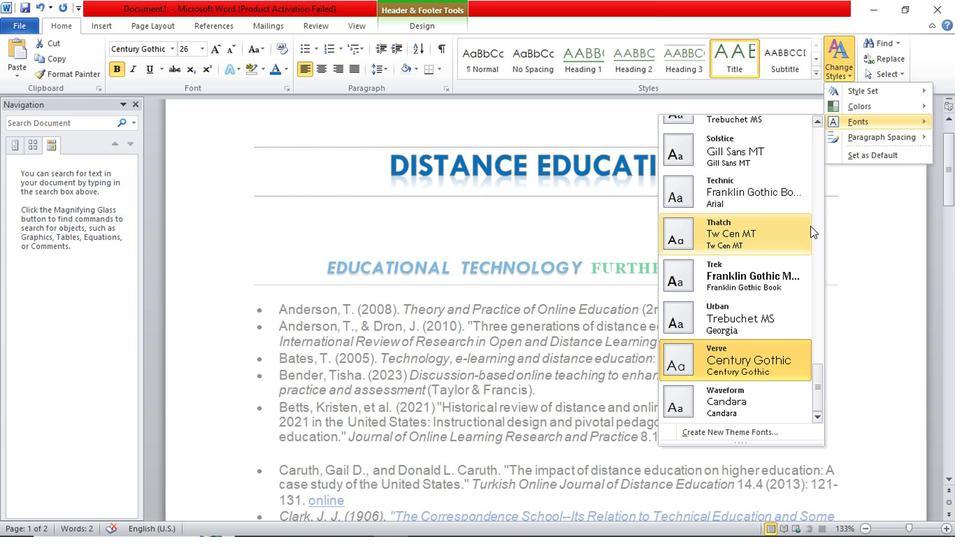 
Action: Mouse scrolled (816, 226) with delta (0, 0)
Screenshot: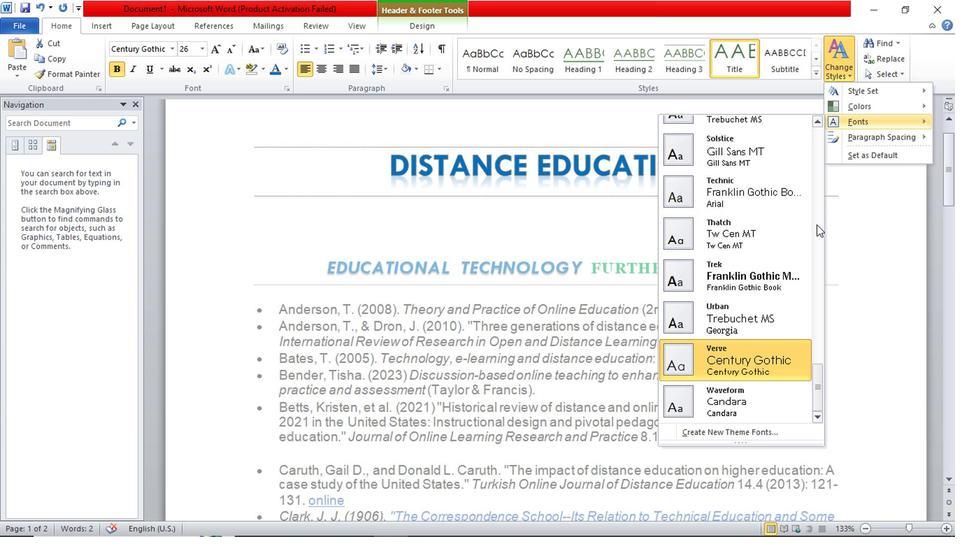 
Action: Mouse scrolled (816, 226) with delta (0, 0)
Screenshot: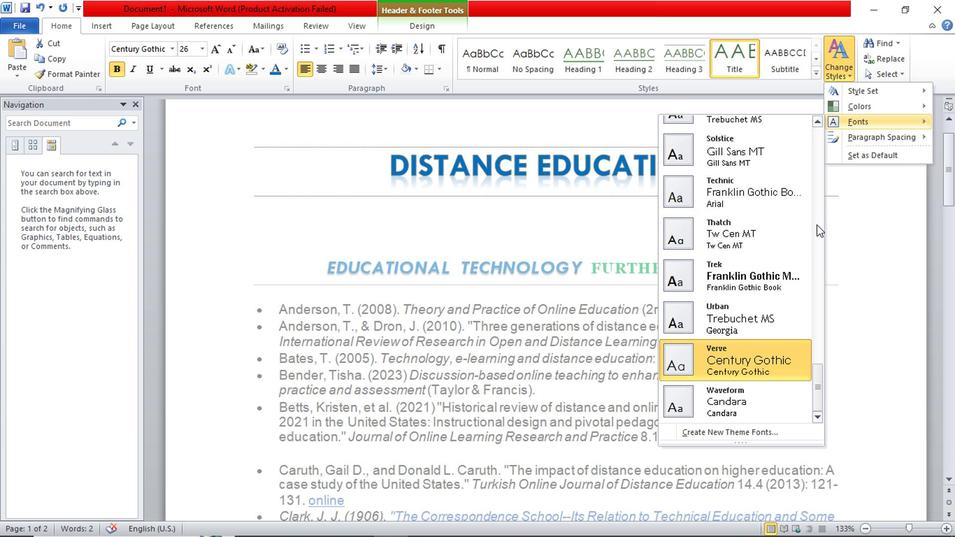 
Action: Mouse moved to (732, 262)
Screenshot: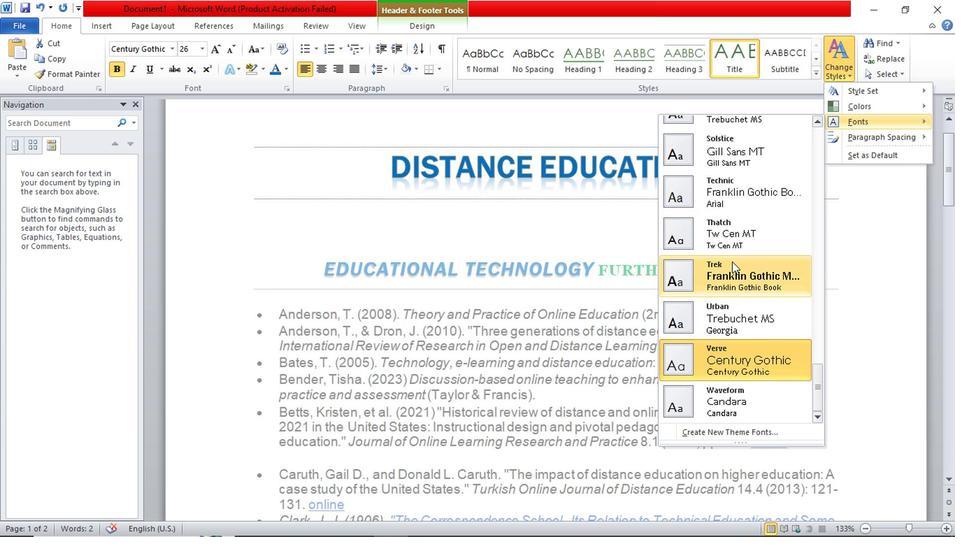 
Action: Mouse scrolled (732, 262) with delta (0, 0)
Screenshot: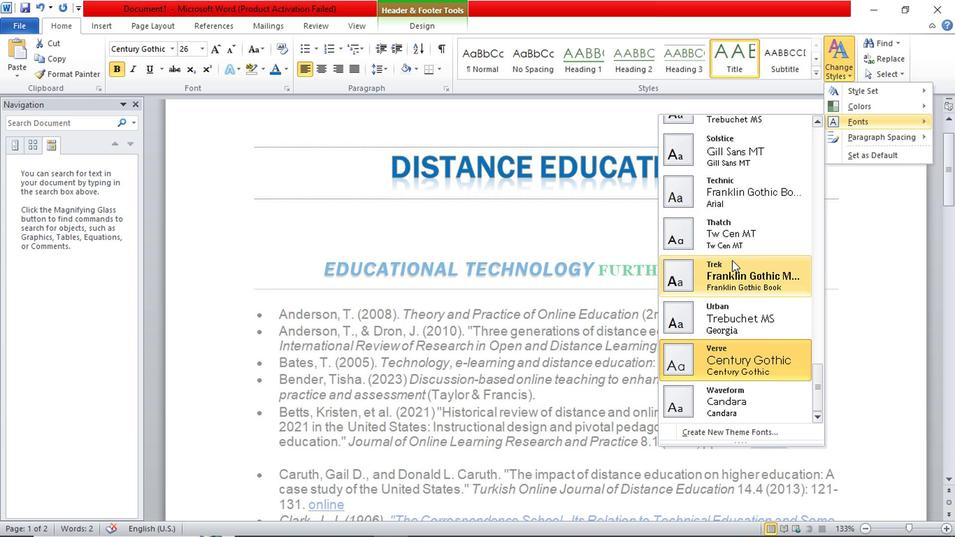 
Action: Mouse scrolled (732, 262) with delta (0, 0)
Screenshot: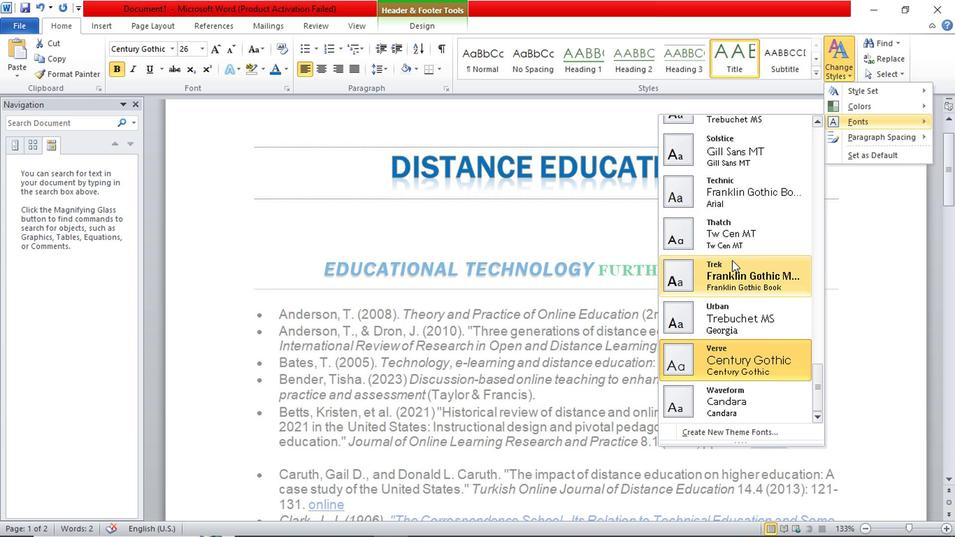 
Action: Mouse scrolled (732, 262) with delta (0, 0)
Screenshot: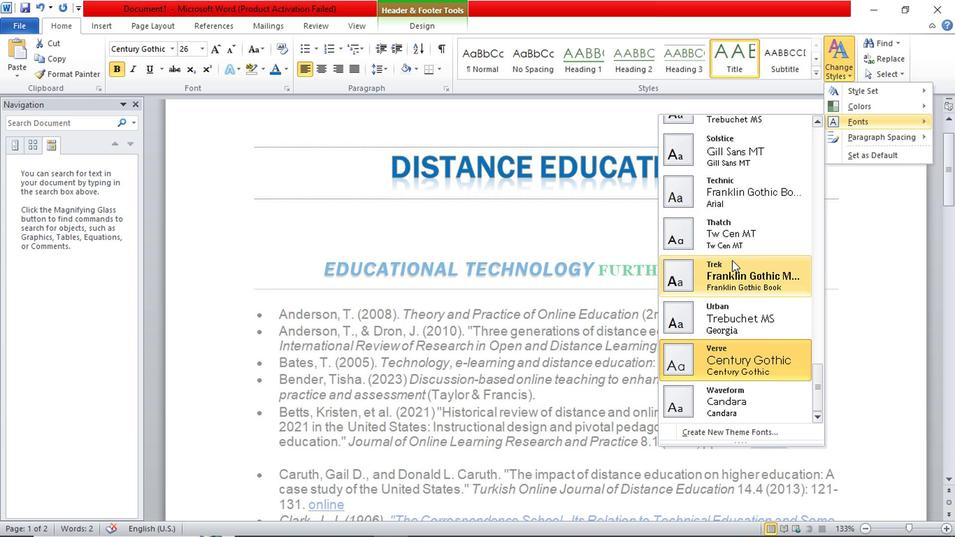 
Action: Mouse moved to (733, 260)
Screenshot: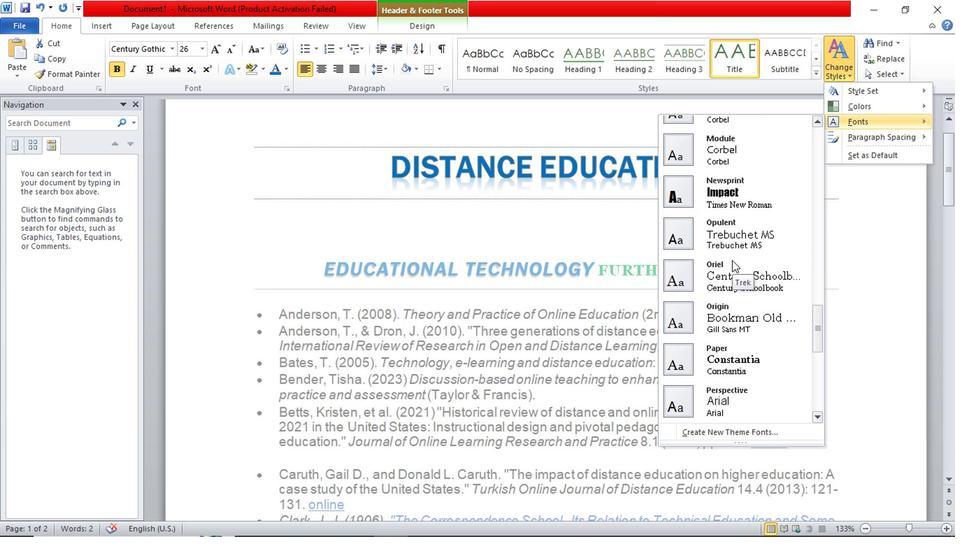 
Action: Mouse scrolled (733, 261) with delta (0, 0)
Screenshot: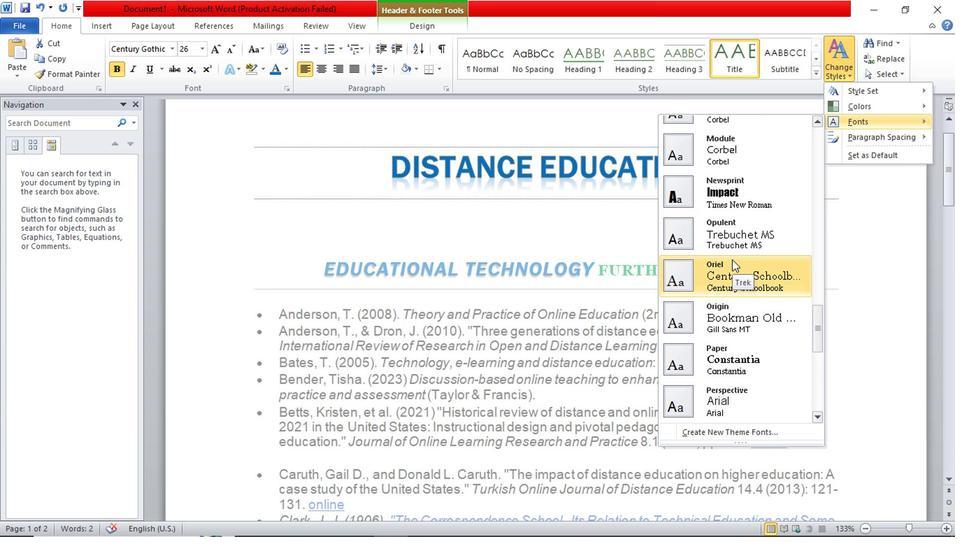 
Action: Mouse scrolled (733, 261) with delta (0, 0)
Screenshot: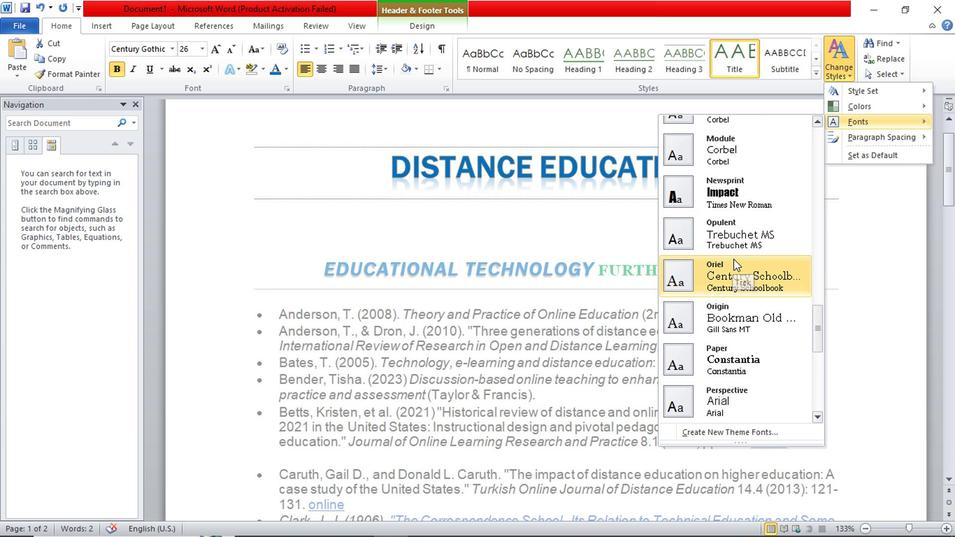 
Action: Mouse moved to (810, 224)
Screenshot: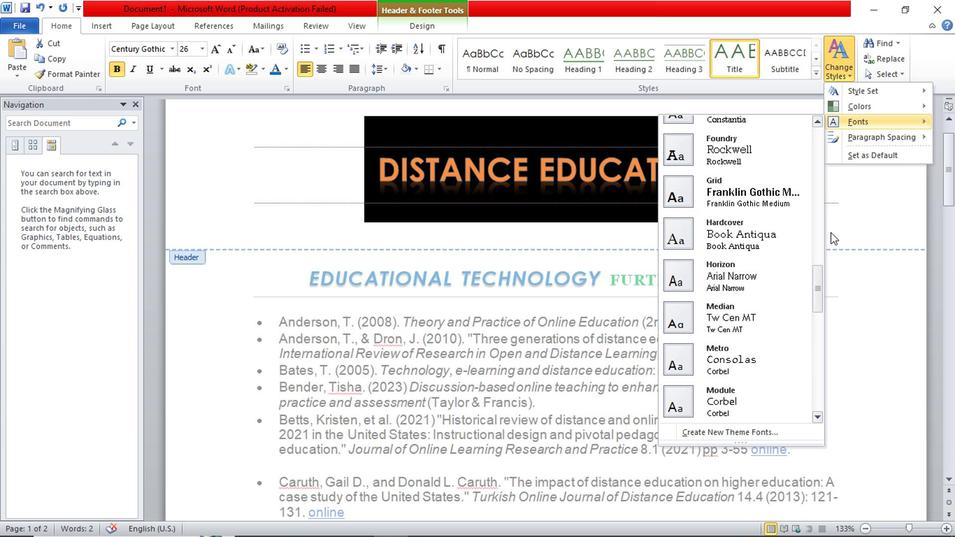 
Action: Mouse scrolled (810, 225) with delta (0, 0)
Screenshot: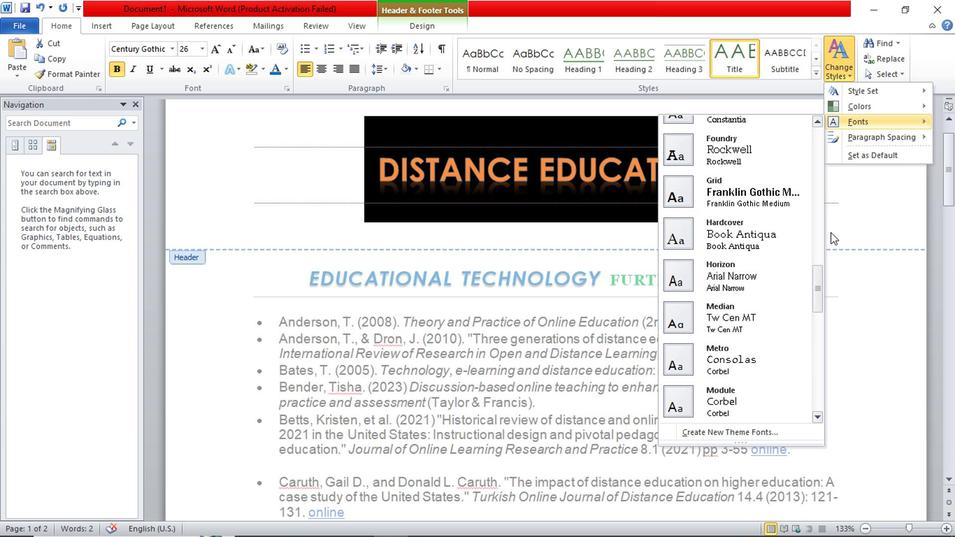 
Action: Mouse scrolled (810, 225) with delta (0, 0)
Screenshot: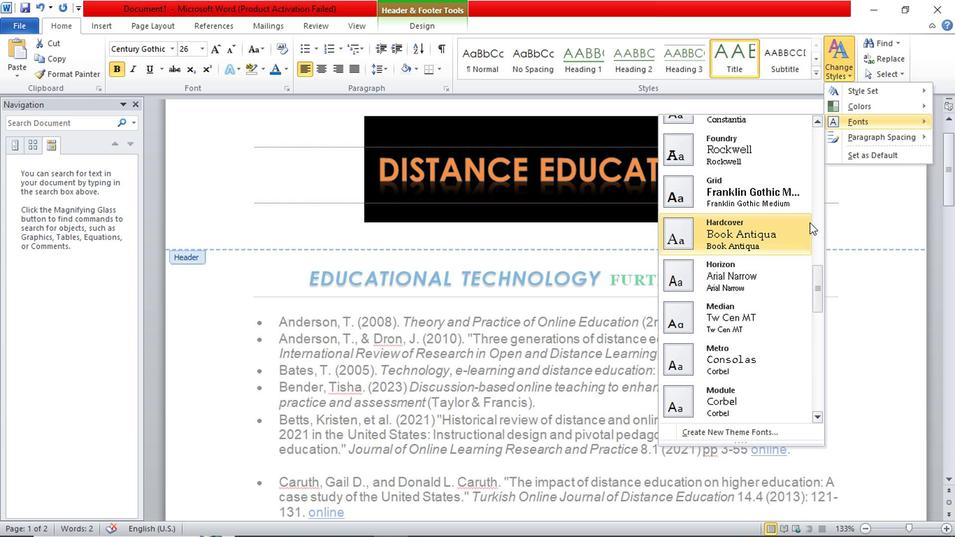 
Action: Mouse moved to (782, 225)
Screenshot: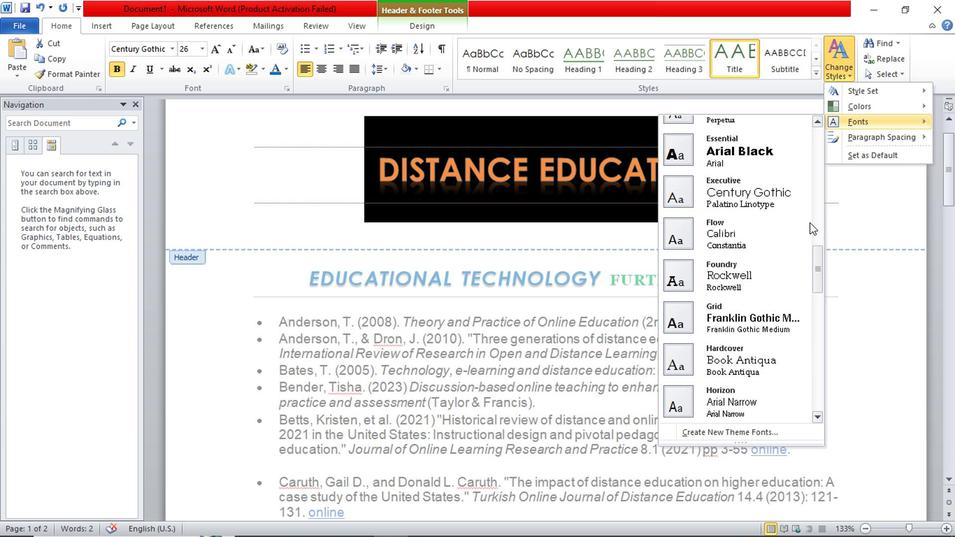 
Action: Mouse scrolled (782, 226) with delta (0, 0)
Screenshot: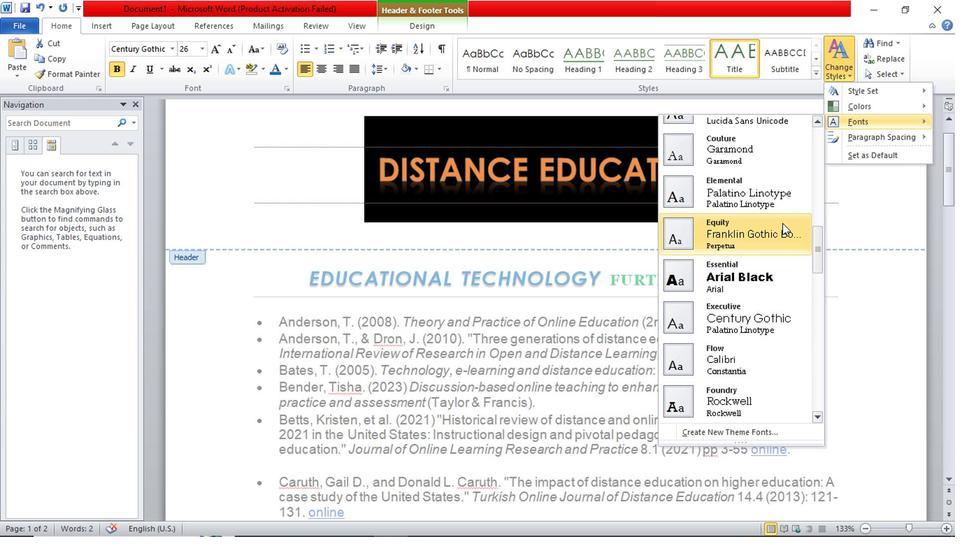 
Action: Mouse scrolled (782, 226) with delta (0, 0)
Screenshot: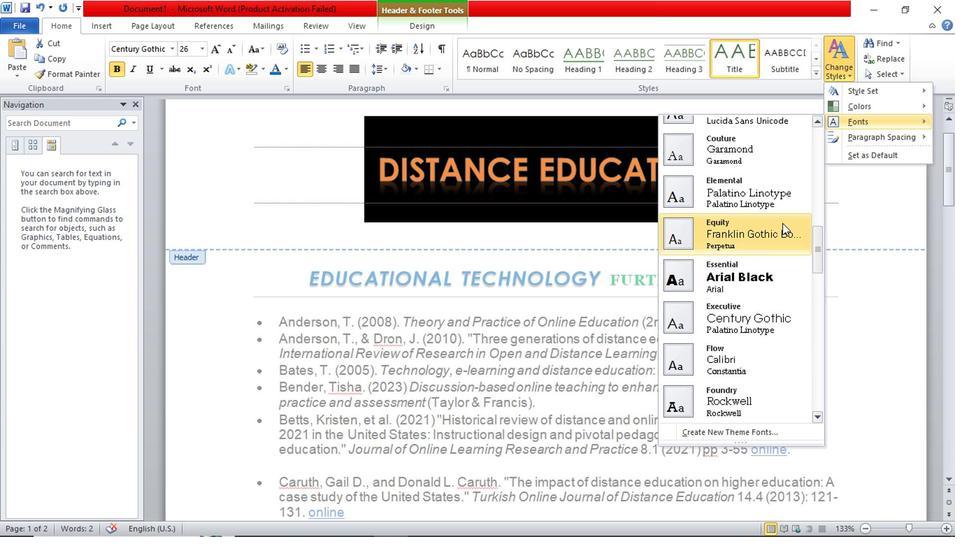 
Action: Mouse moved to (779, 220)
Screenshot: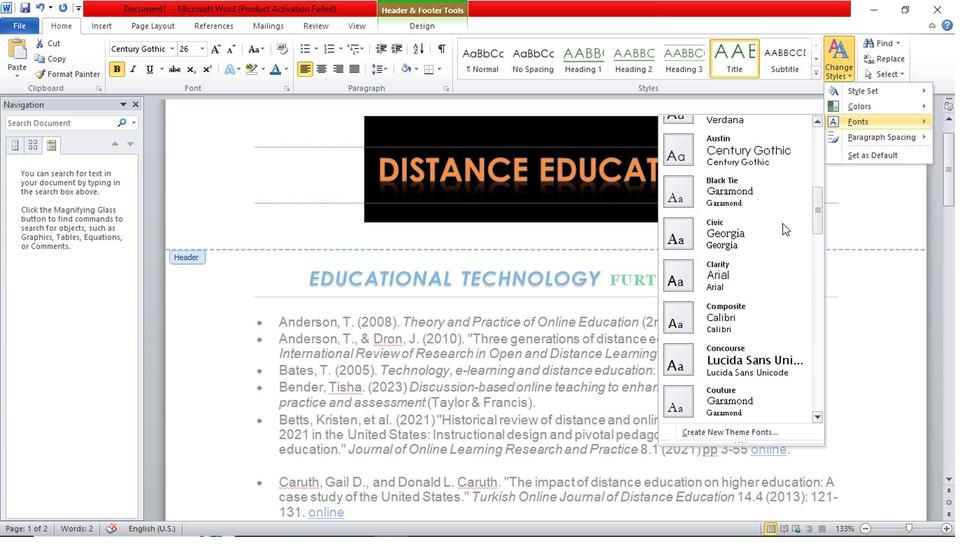 
Action: Mouse scrolled (779, 220) with delta (0, 0)
Screenshot: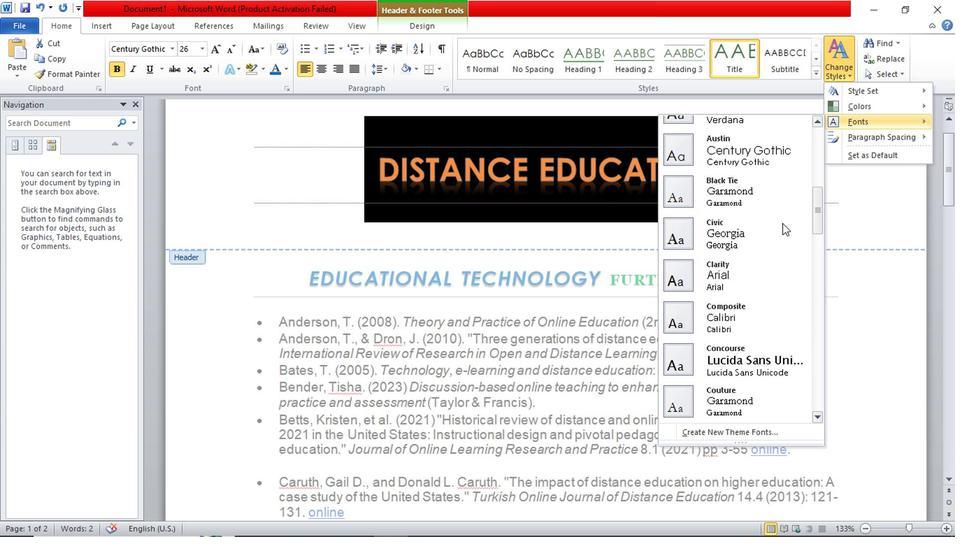 
Action: Mouse scrolled (779, 220) with delta (0, 0)
Screenshot: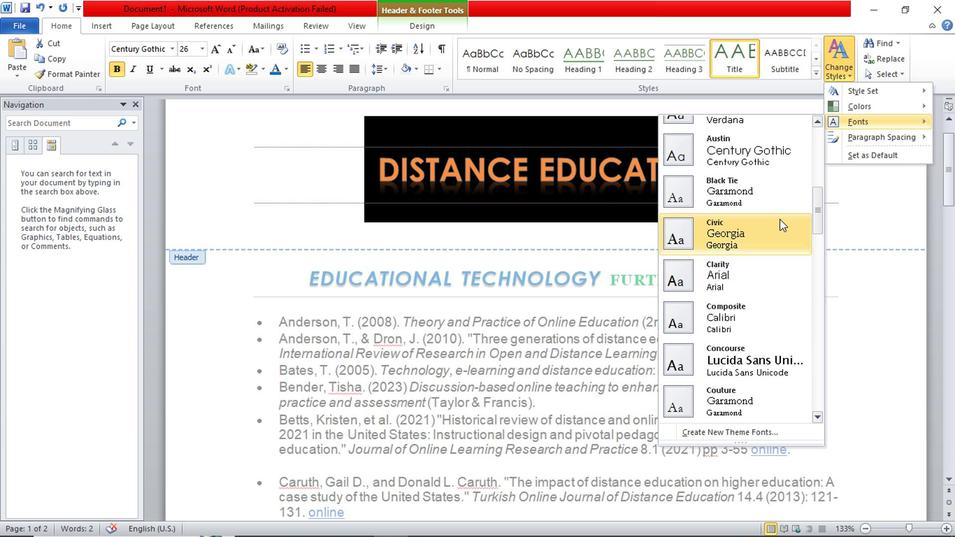 
Action: Mouse scrolled (779, 220) with delta (0, 0)
Screenshot: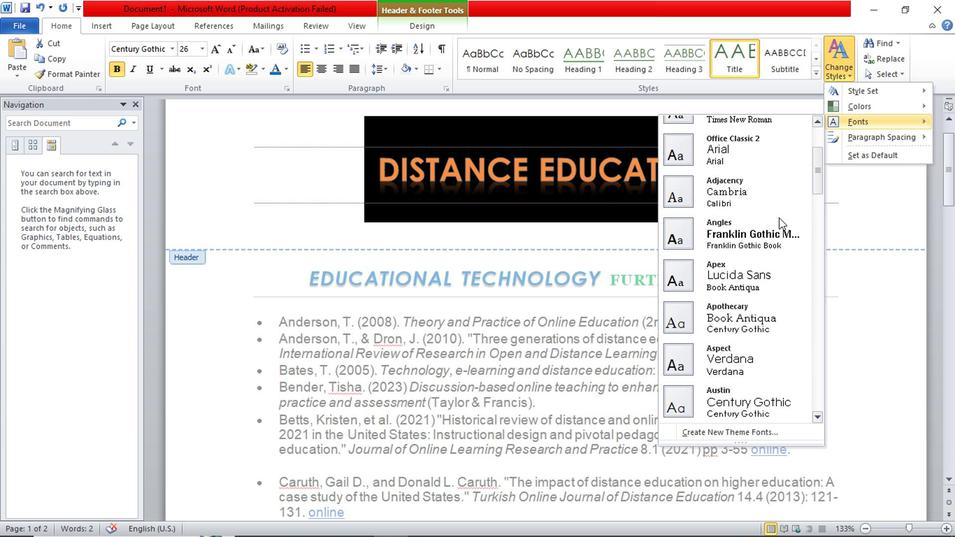 
Action: Mouse scrolled (779, 220) with delta (0, 0)
Screenshot: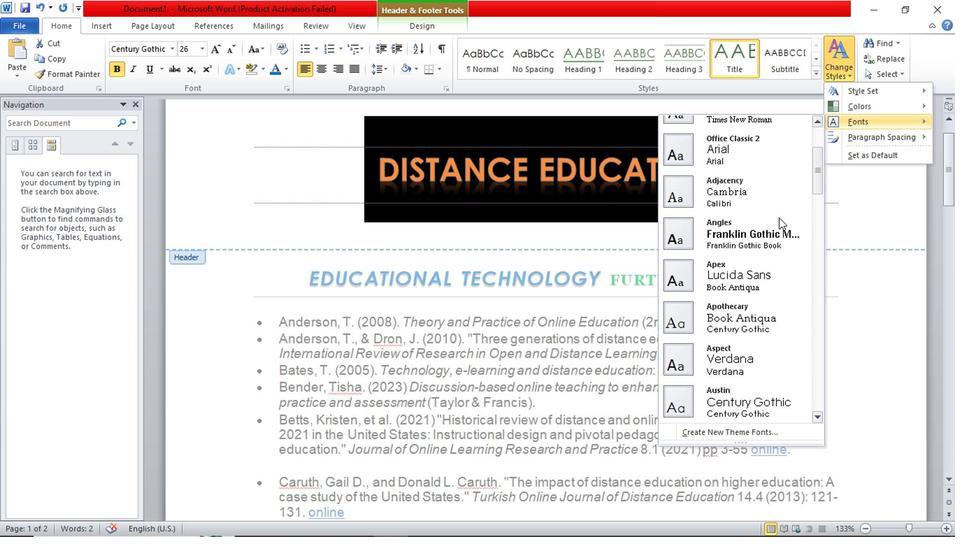 
Action: Mouse moved to (709, 149)
Screenshot: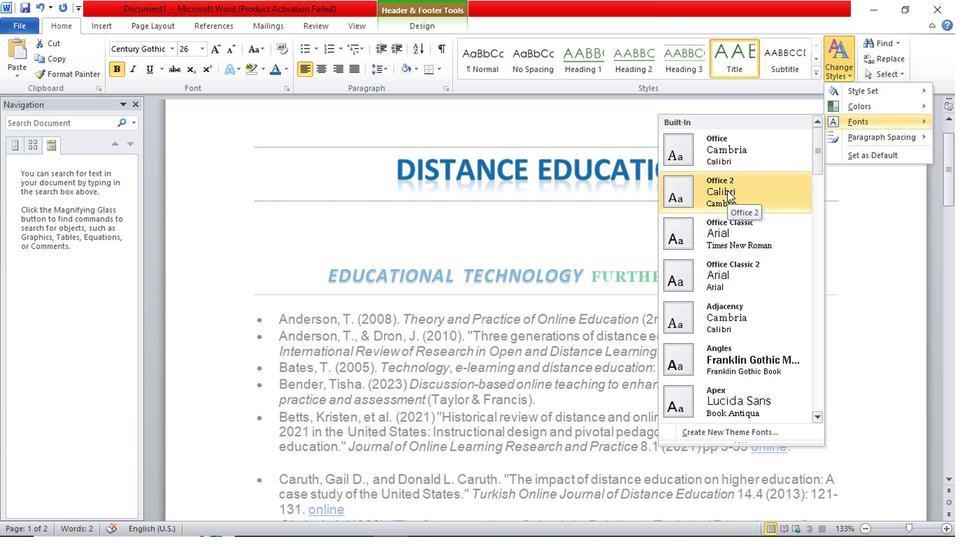 
Action: Mouse pressed left at (709, 149)
Screenshot: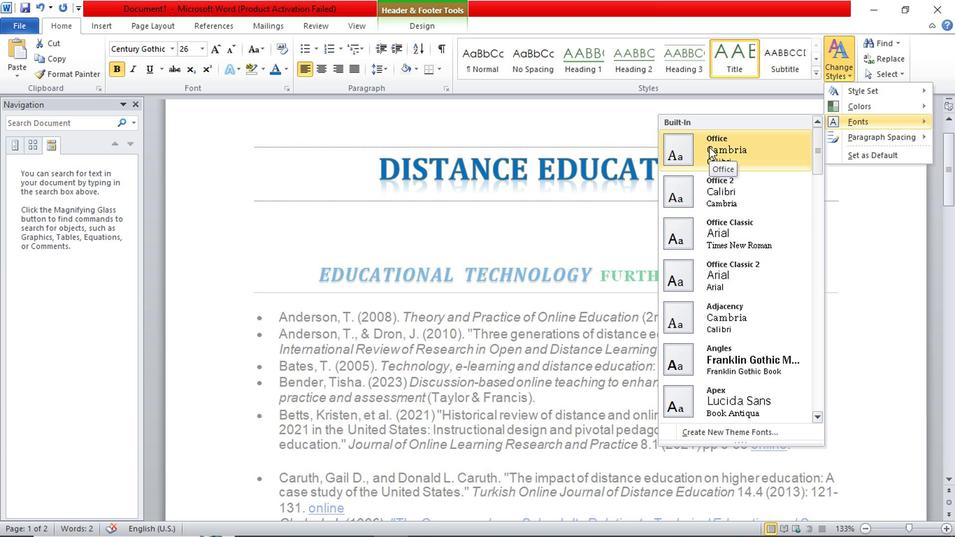
Action: Mouse moved to (351, 180)
Screenshot: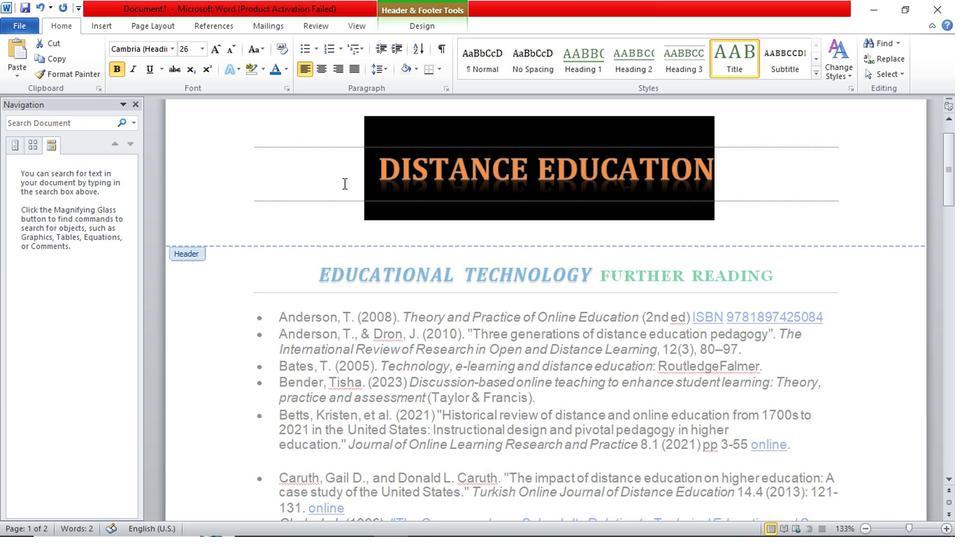 
Action: Mouse pressed left at (351, 180)
Screenshot: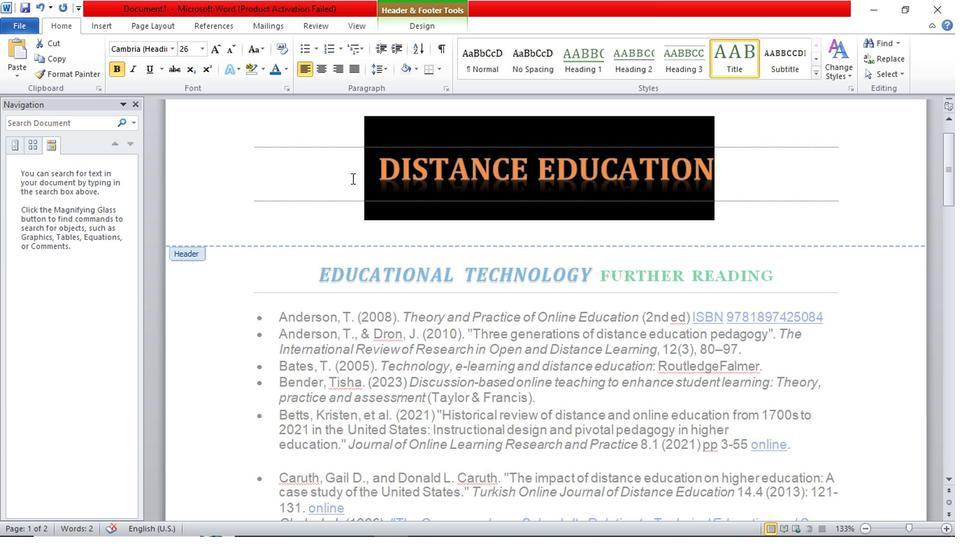 
Action: Mouse moved to (352, 180)
Screenshot: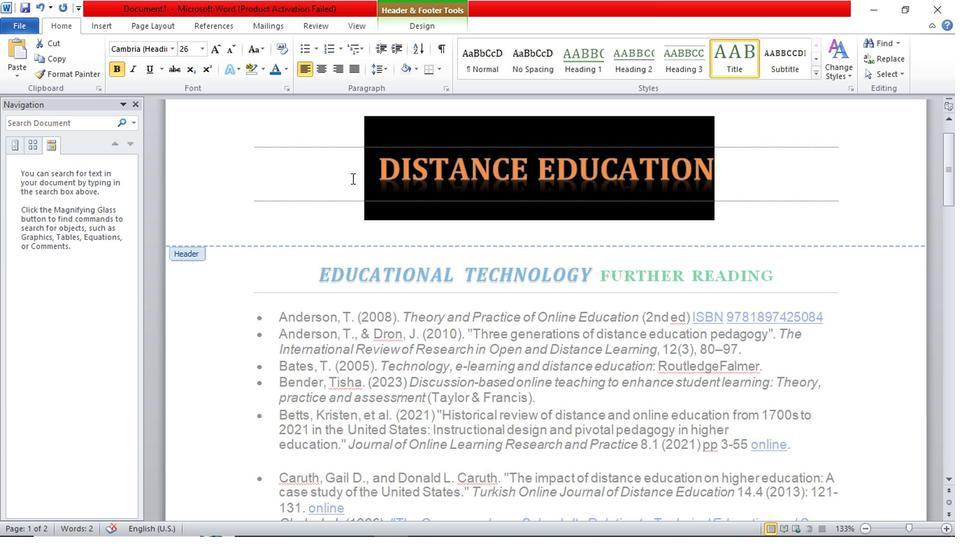 
Action: Mouse pressed left at (352, 180)
Screenshot: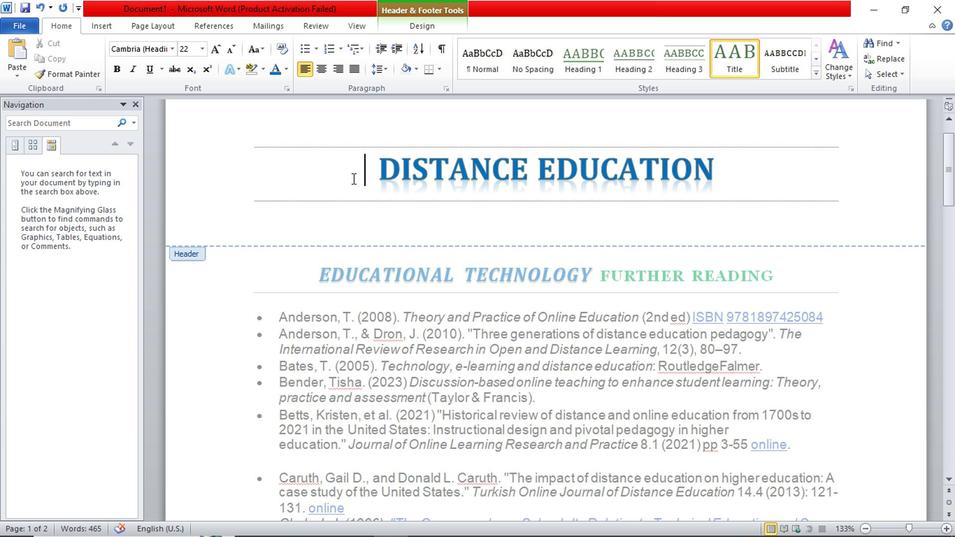 
Action: Mouse moved to (853, 74)
Screenshot: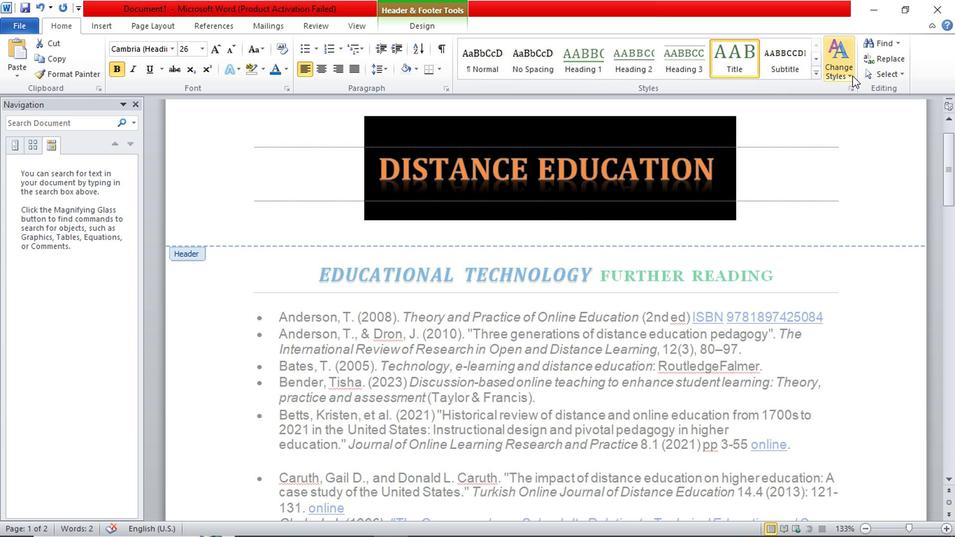 
Action: Mouse pressed left at (853, 74)
Screenshot: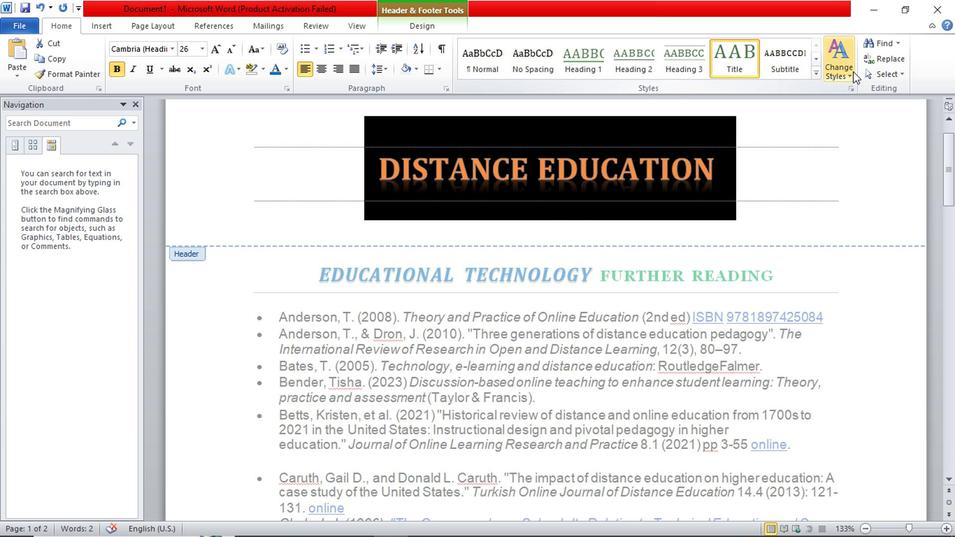 
Action: Mouse moved to (858, 110)
Screenshot: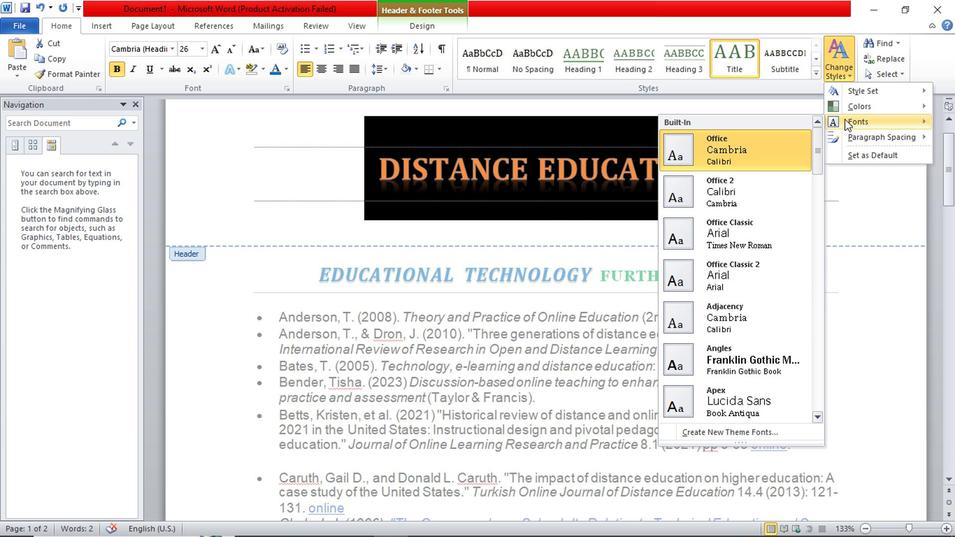 
Action: Mouse pressed left at (858, 110)
Screenshot: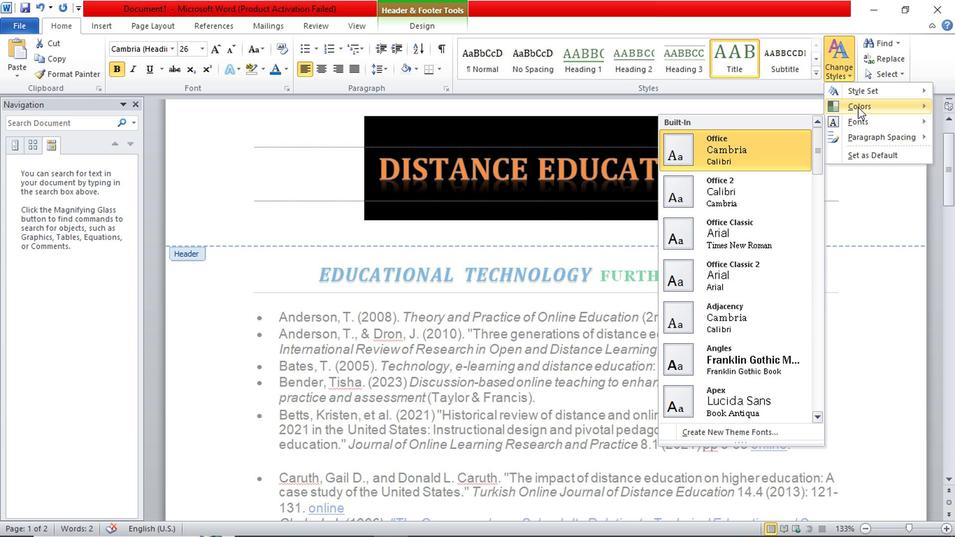 
Action: Mouse moved to (752, 162)
Screenshot: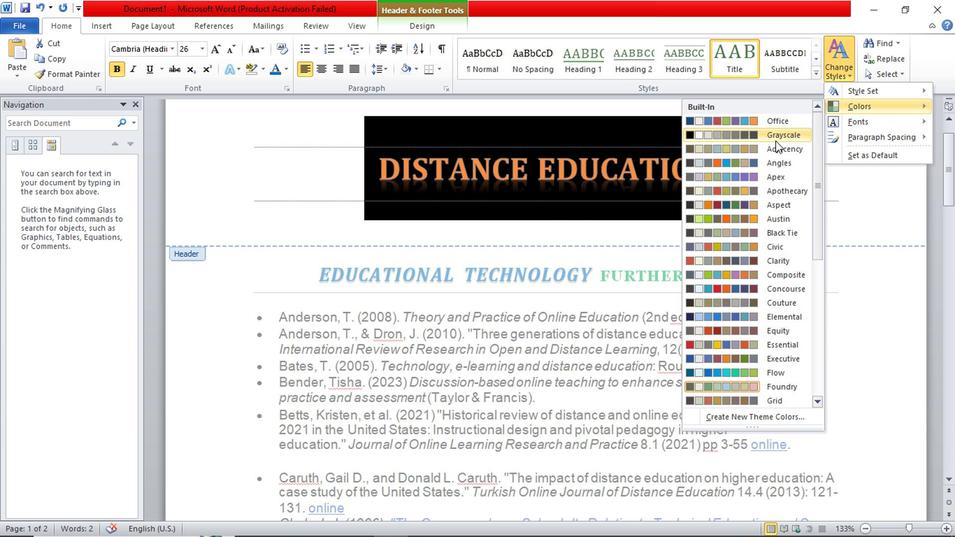 
Action: Mouse pressed left at (752, 162)
Screenshot: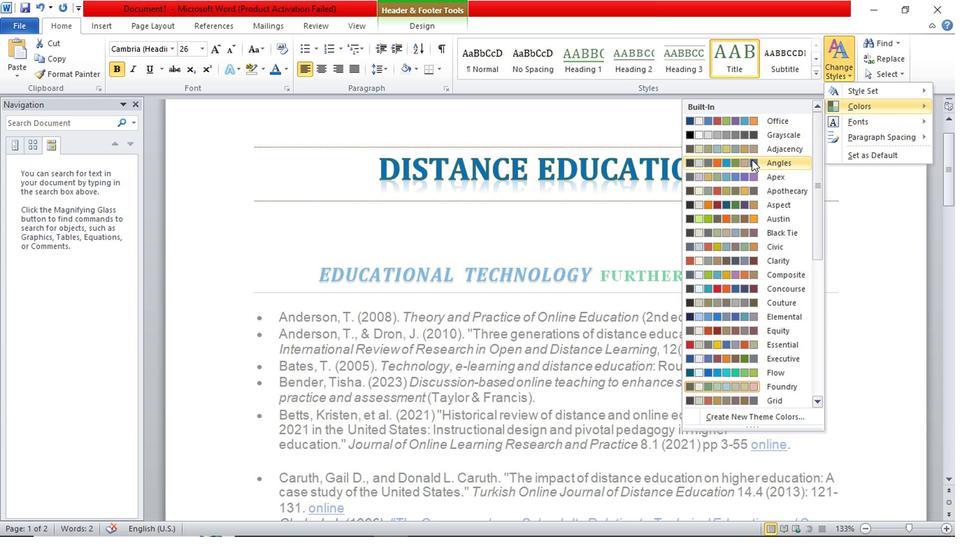 
Action: Mouse moved to (337, 194)
Screenshot: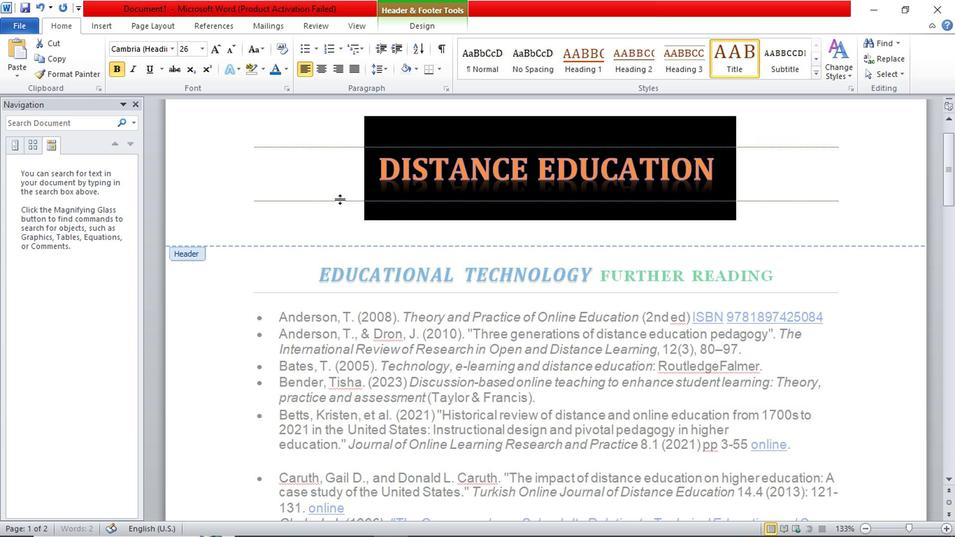 
Action: Mouse pressed left at (337, 194)
Screenshot: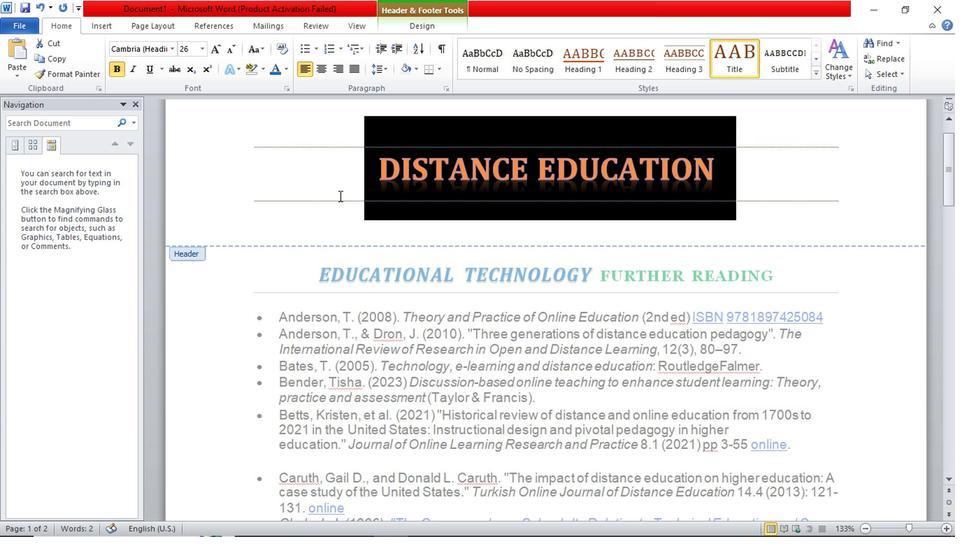 
Action: Mouse moved to (370, 175)
Screenshot: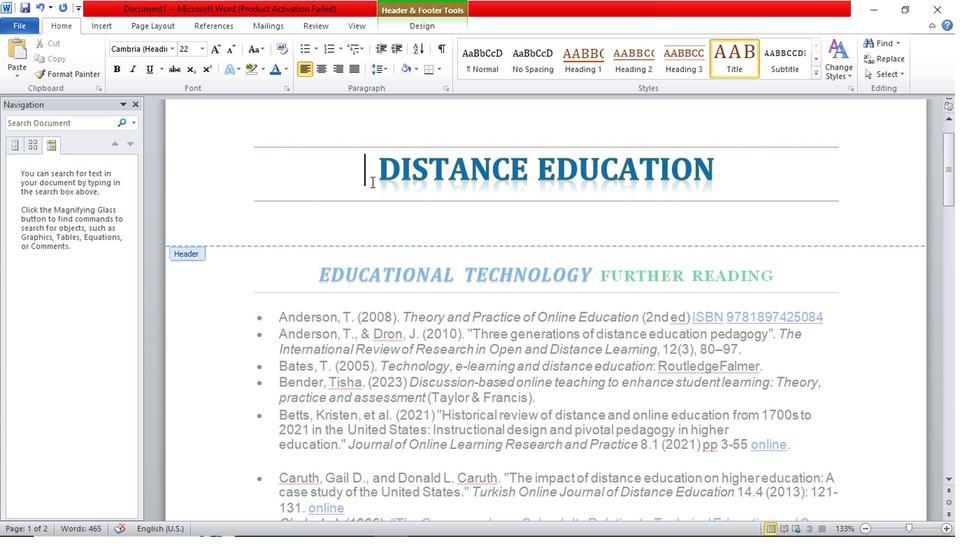 
Action: Mouse pressed left at (370, 175)
Screenshot: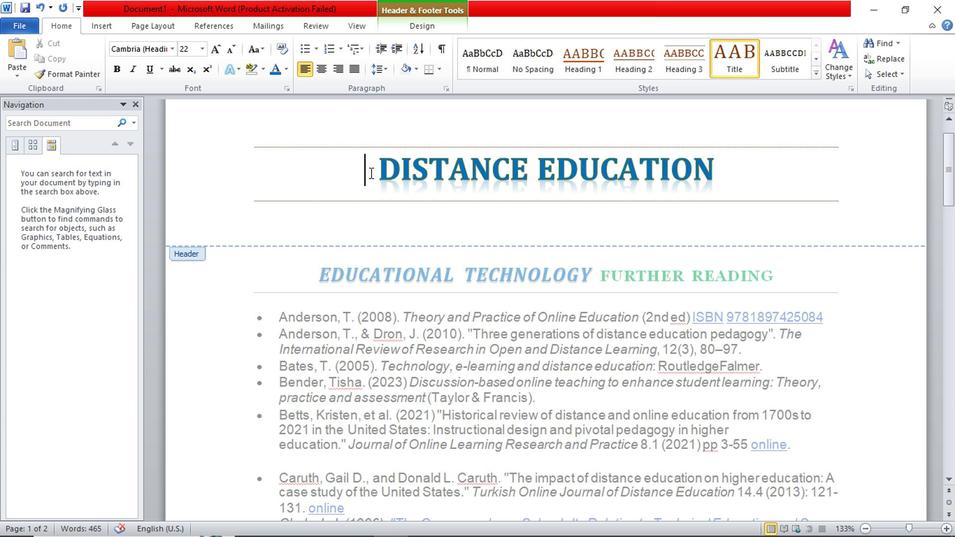 
Action: Mouse moved to (108, 23)
Screenshot: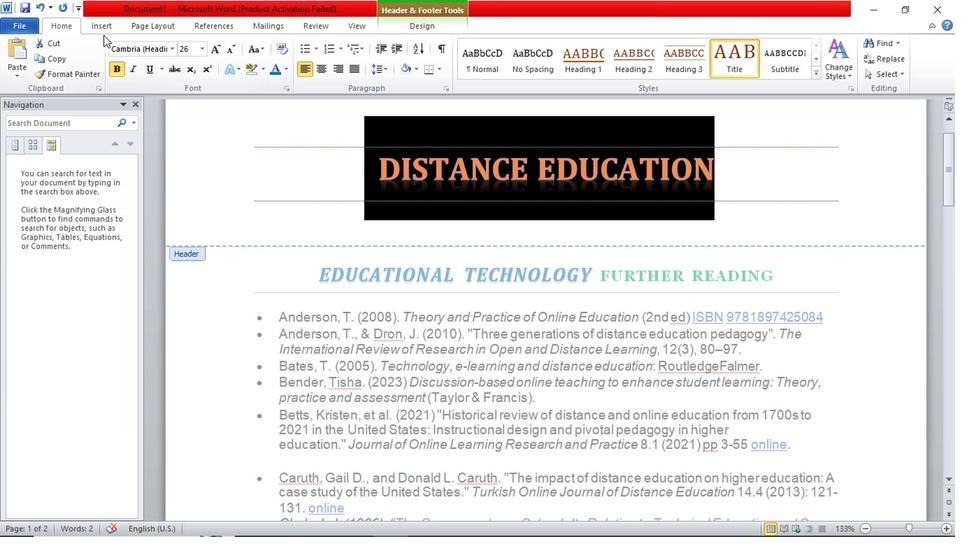 
Action: Mouse pressed left at (108, 23)
Screenshot: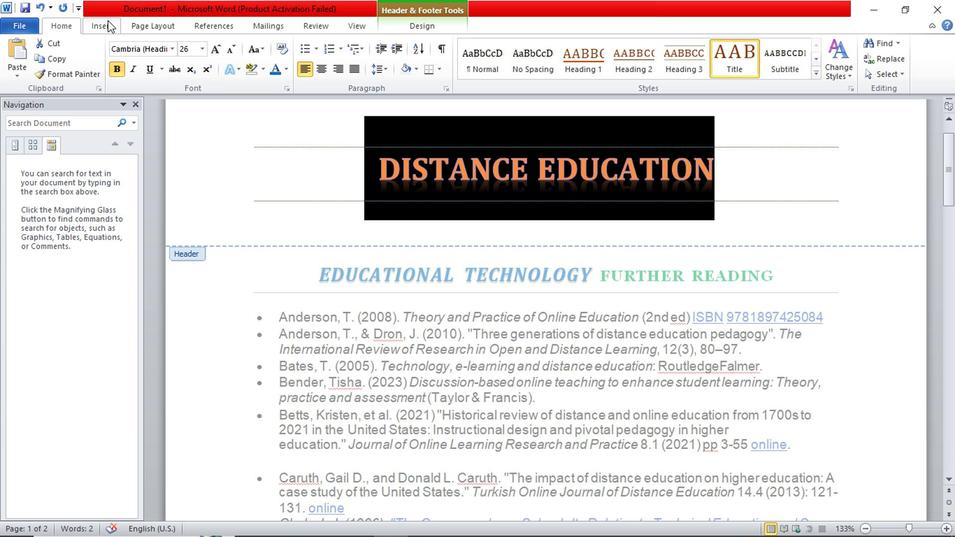 
Action: Mouse moved to (125, 24)
Screenshot: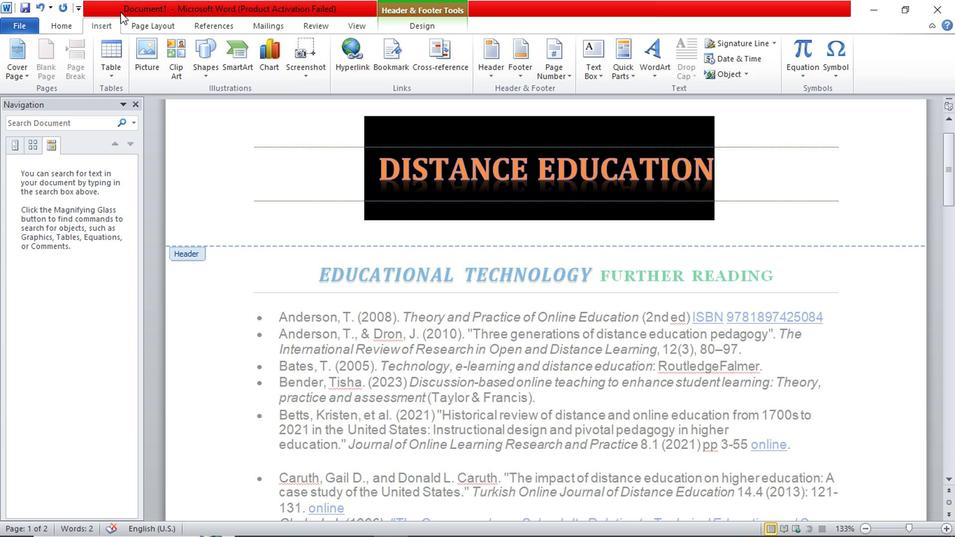 
Action: Mouse pressed left at (125, 24)
Screenshot: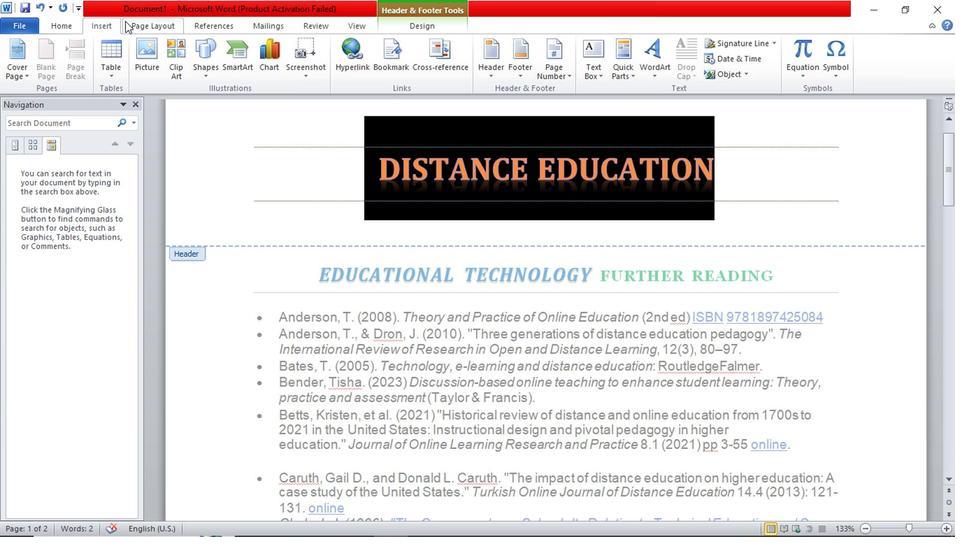 
Action: Mouse moved to (57, 25)
Screenshot: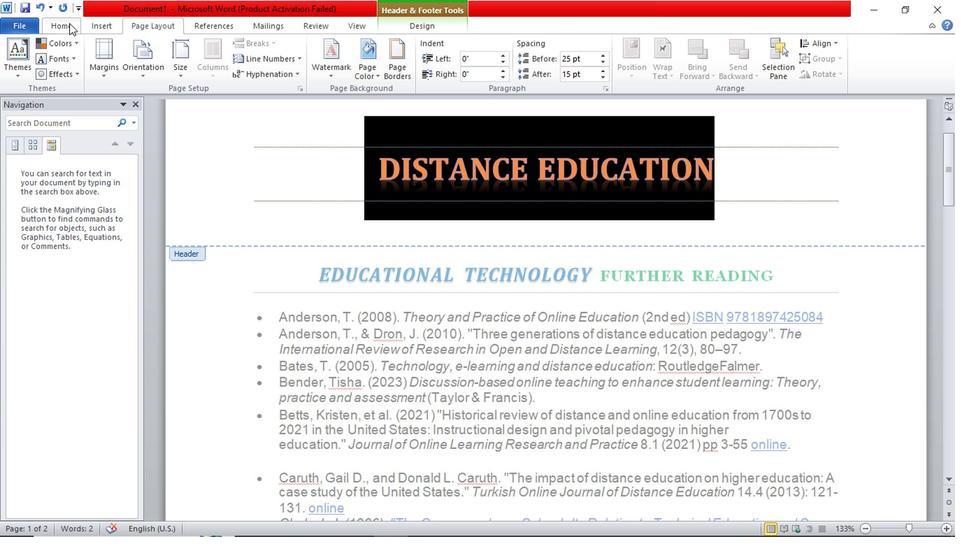 
Action: Mouse pressed left at (57, 25)
Screenshot: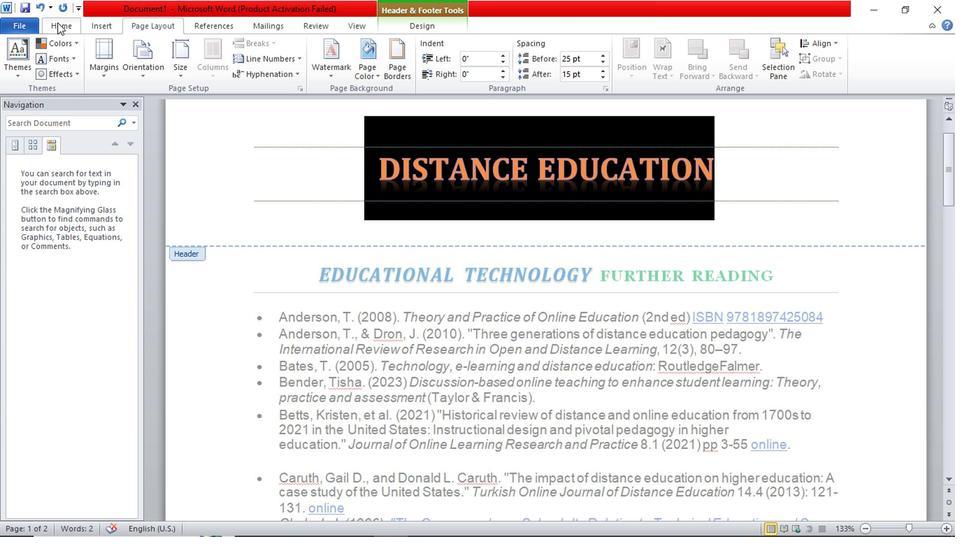 
Action: Mouse moved to (167, 31)
Screenshot: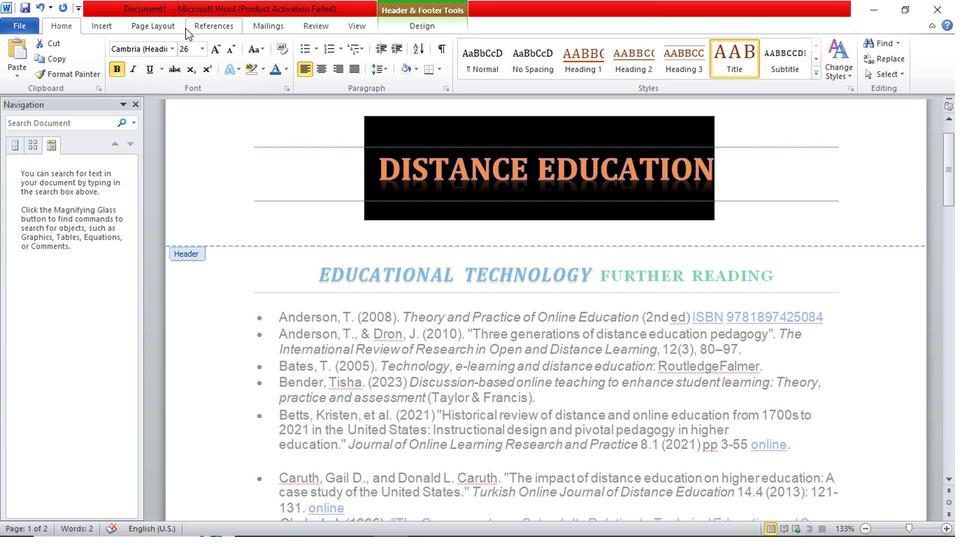 
Action: Mouse pressed left at (167, 31)
Screenshot: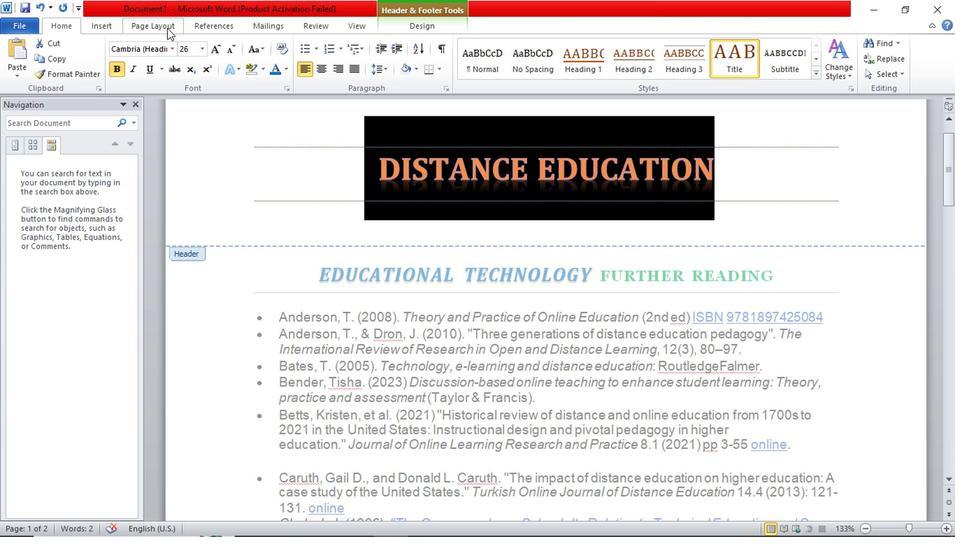 
Action: Mouse moved to (101, 32)
Screenshot: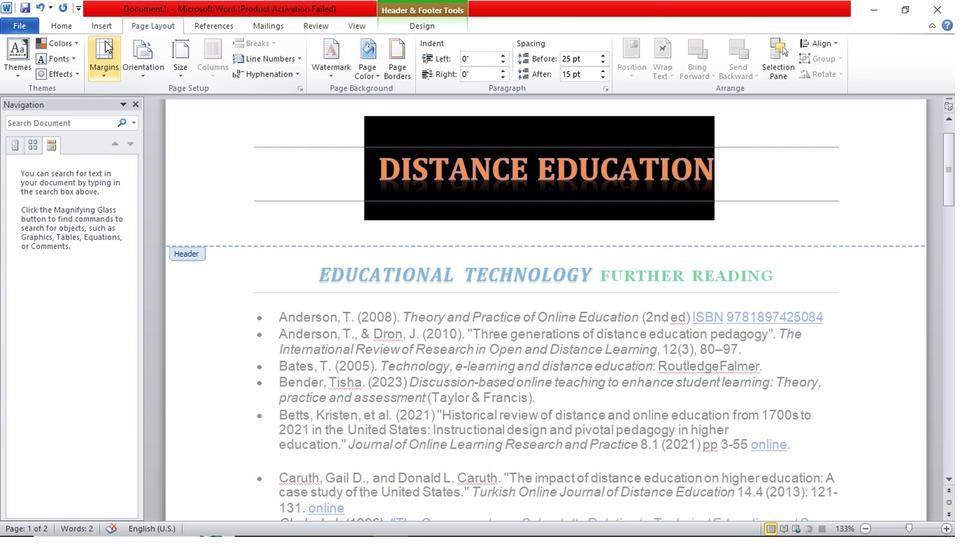 
Action: Mouse pressed left at (101, 32)
Screenshot: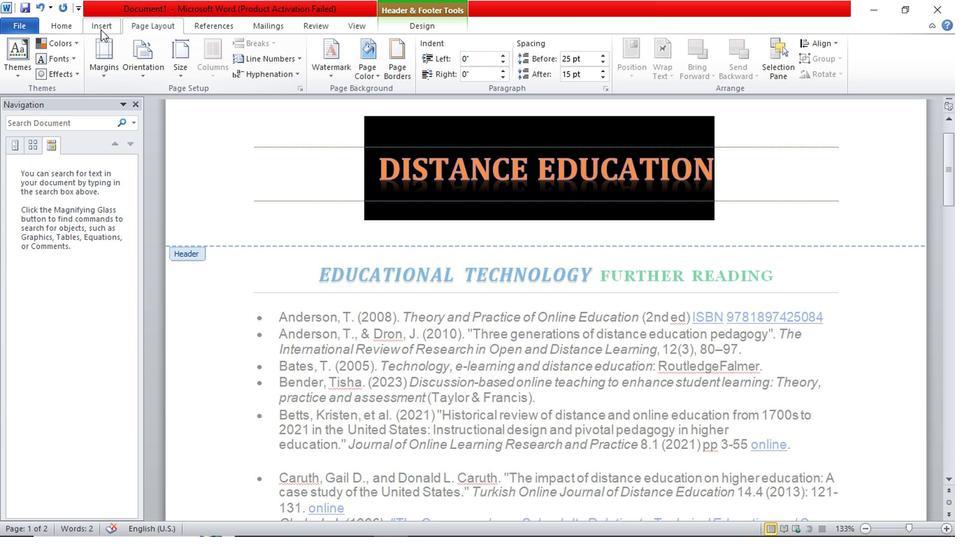 
Action: Mouse moved to (166, 26)
Screenshot: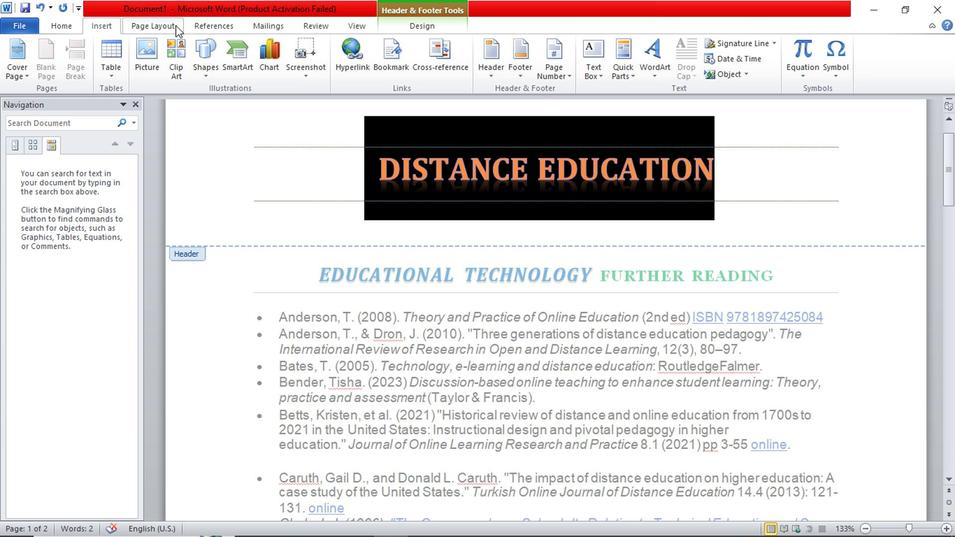 
Action: Mouse pressed left at (166, 26)
Screenshot: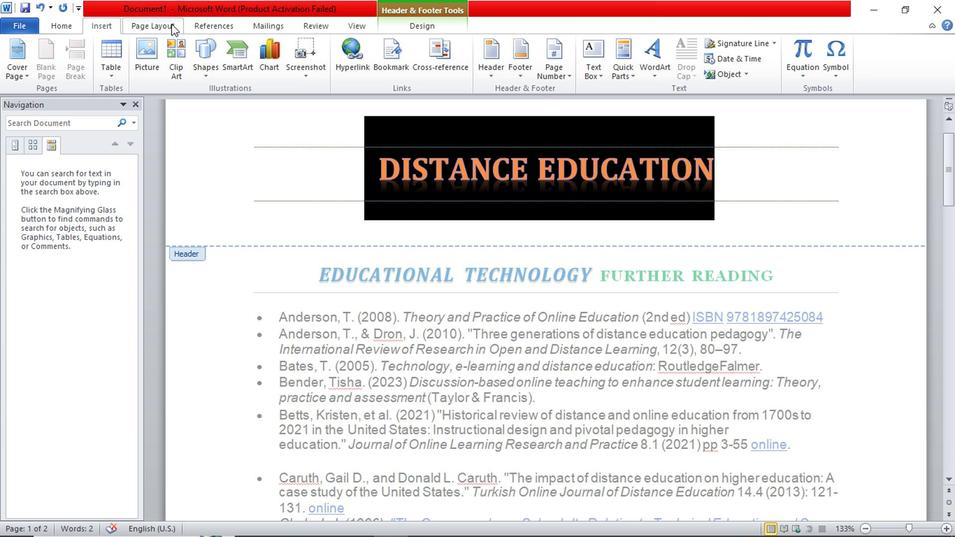 
Action: Mouse moved to (116, 27)
Screenshot: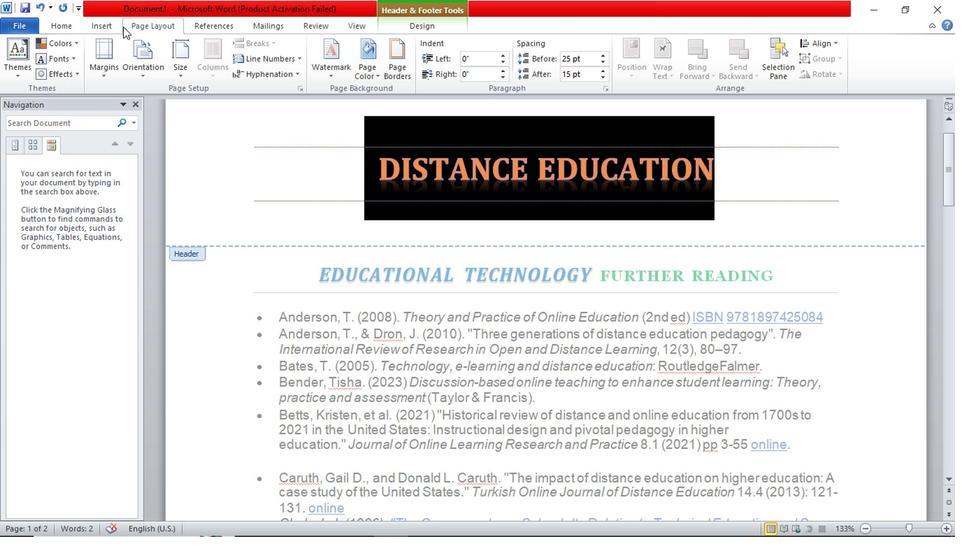
Action: Mouse pressed left at (116, 27)
Screenshot: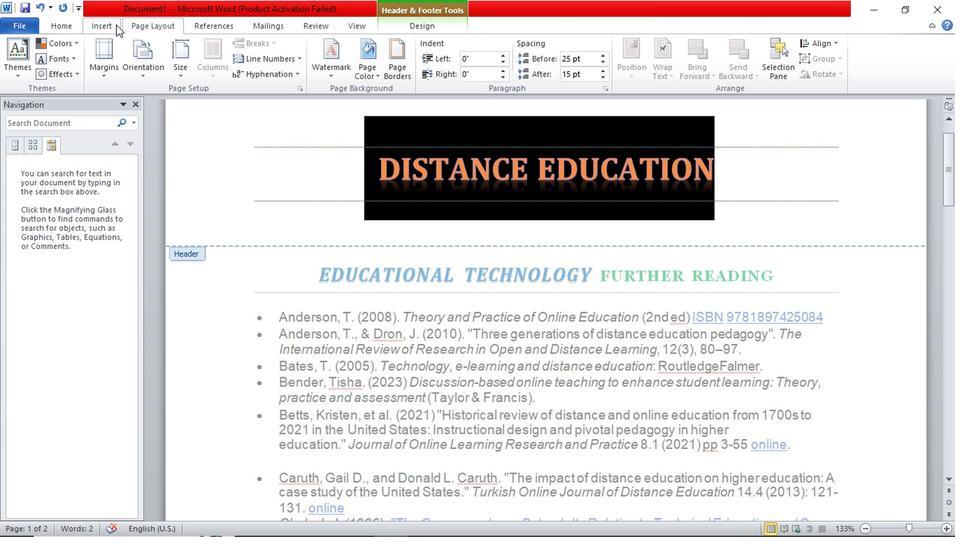 
Action: Mouse moved to (64, 30)
Screenshot: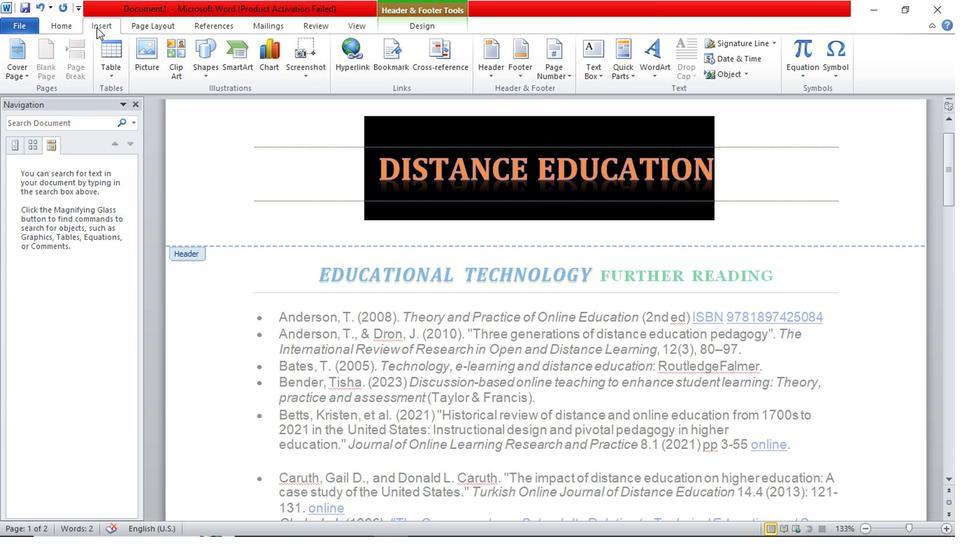 
Action: Mouse pressed left at (64, 30)
Screenshot: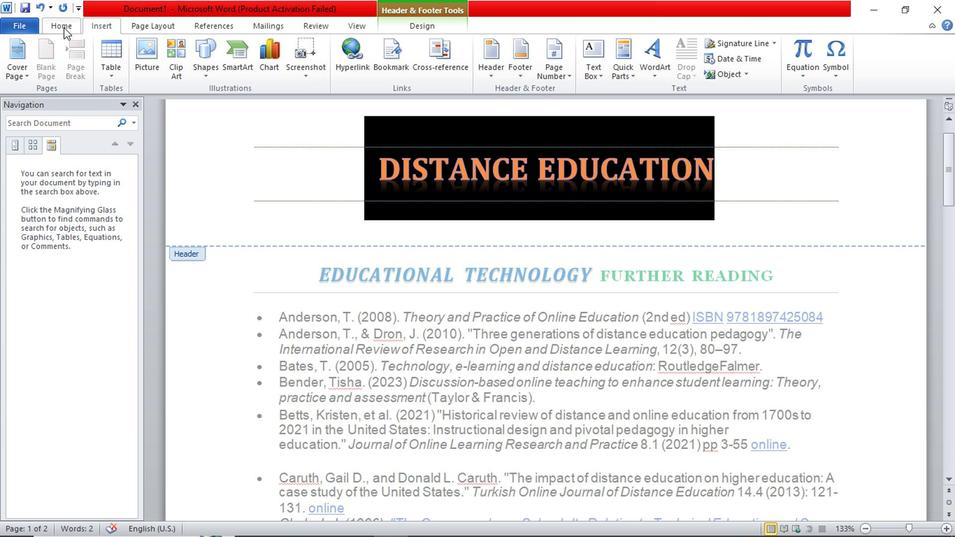 
Action: Mouse moved to (283, 73)
Screenshot: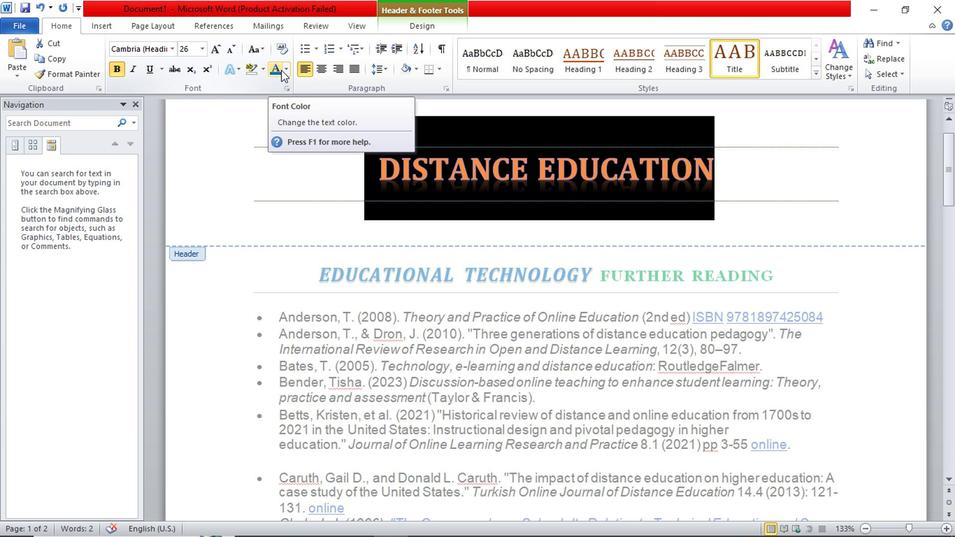
Action: Mouse pressed left at (283, 73)
Screenshot: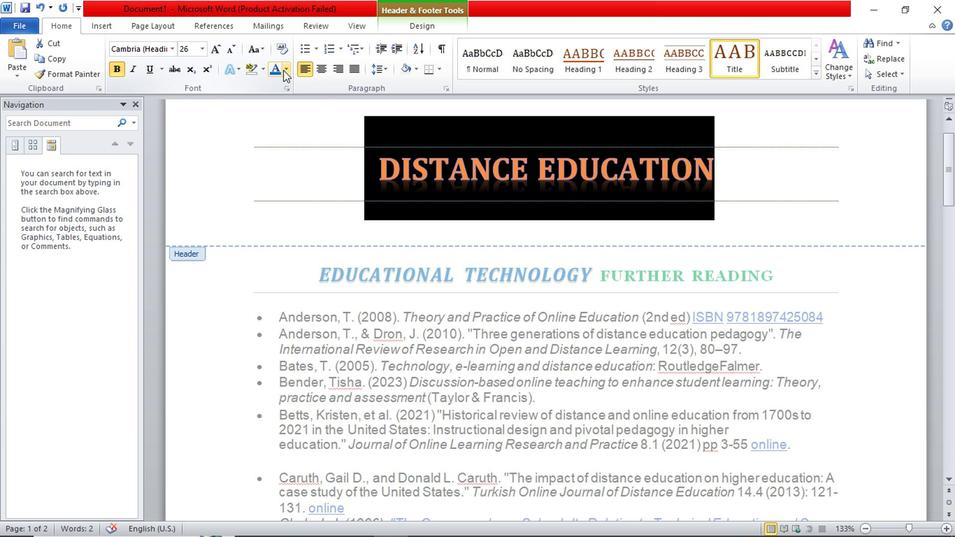 
Action: Mouse moved to (346, 162)
Screenshot: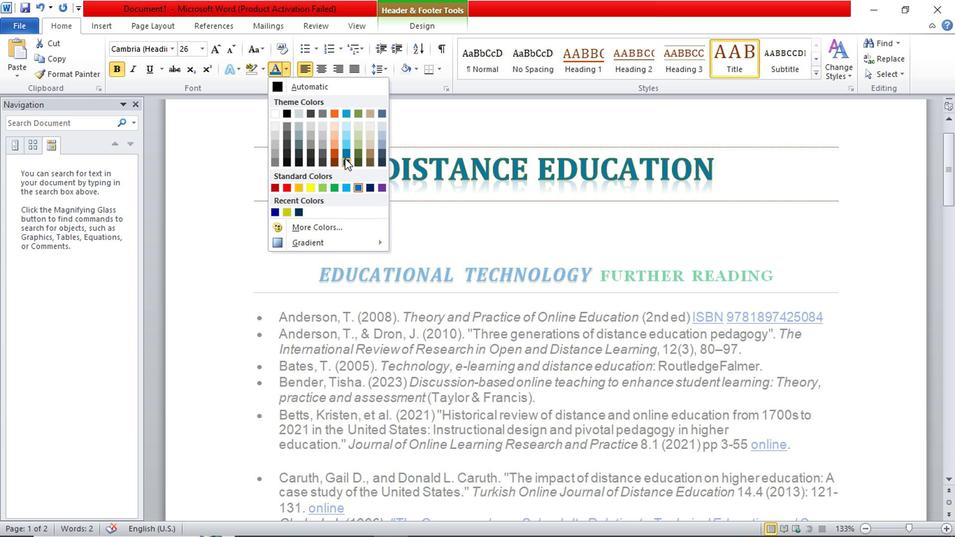 
Action: Mouse pressed left at (346, 162)
Screenshot: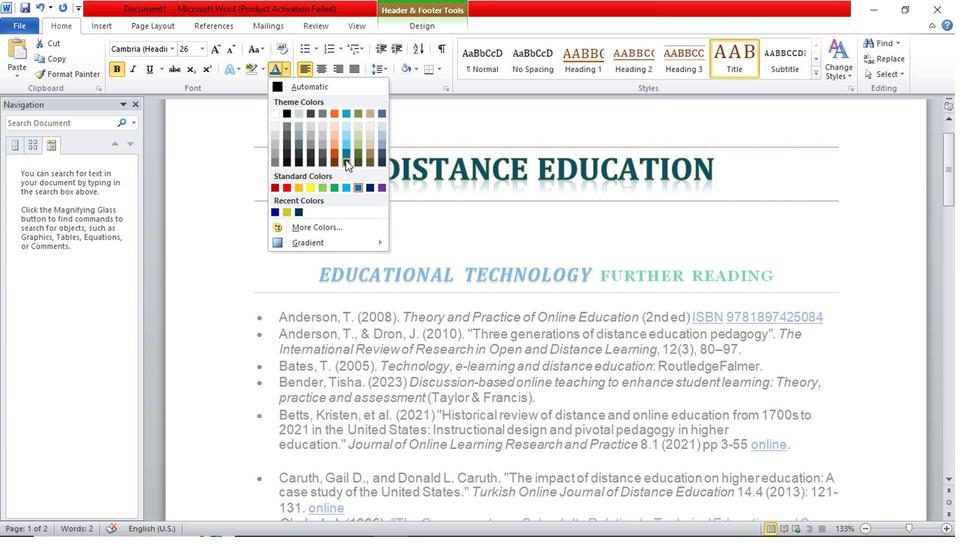 
Action: Mouse moved to (293, 160)
Screenshot: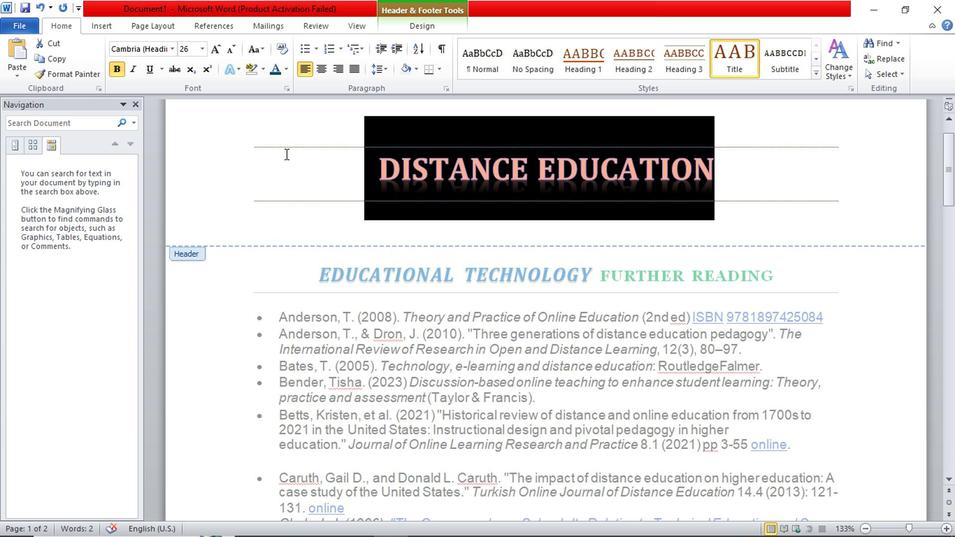 
Action: Mouse pressed left at (293, 160)
Screenshot: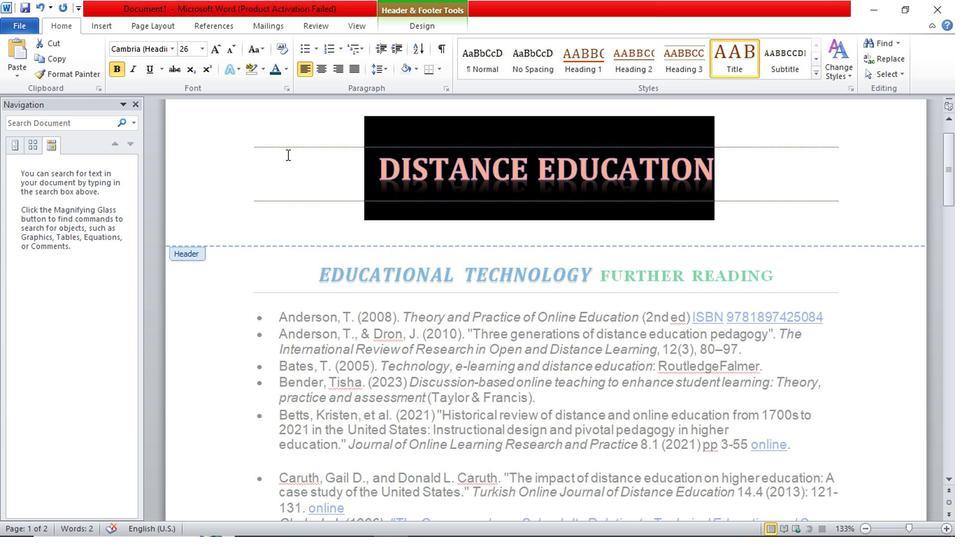 
Action: Mouse moved to (488, 176)
Screenshot: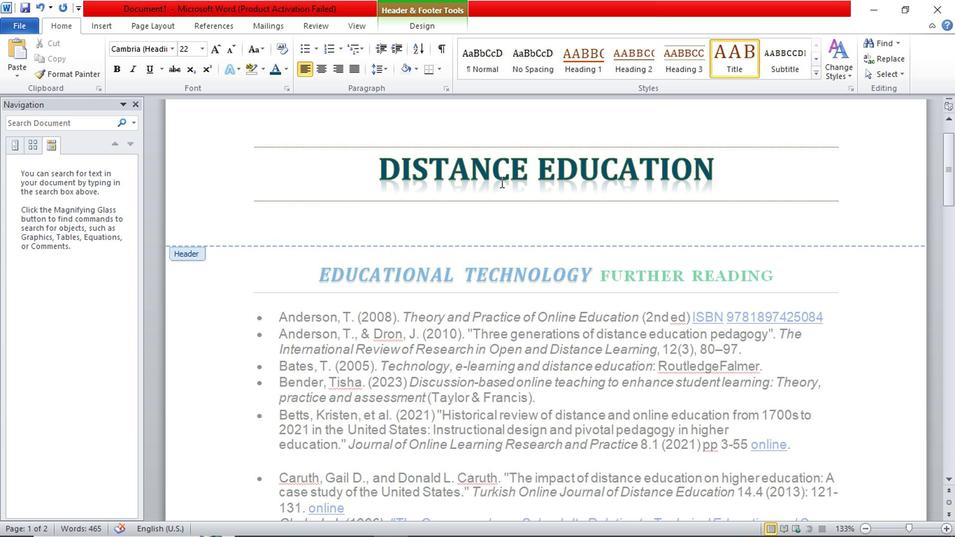 
Action: Mouse scrolled (488, 175) with delta (0, 0)
Screenshot: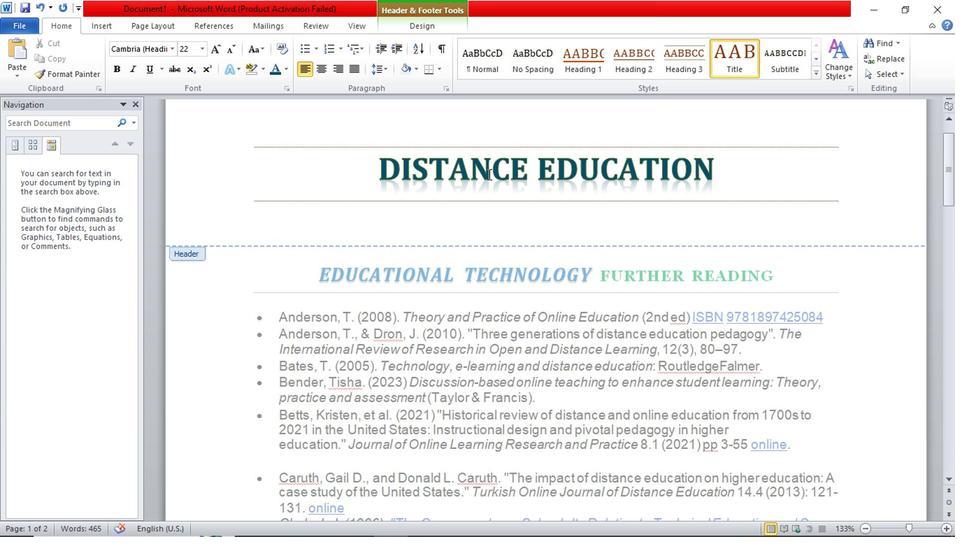 
Action: Mouse scrolled (488, 175) with delta (0, 0)
Screenshot: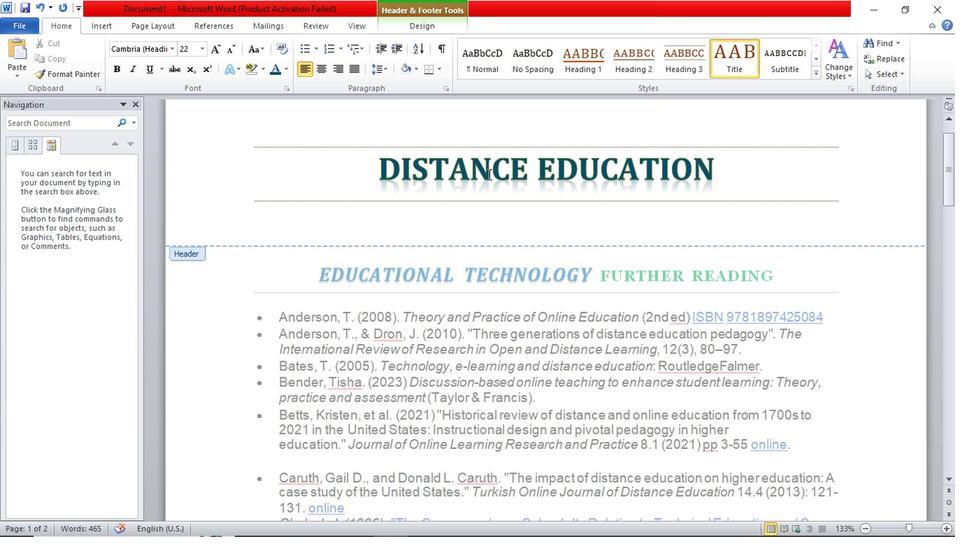 
Action: Mouse scrolled (488, 175) with delta (0, 0)
Screenshot: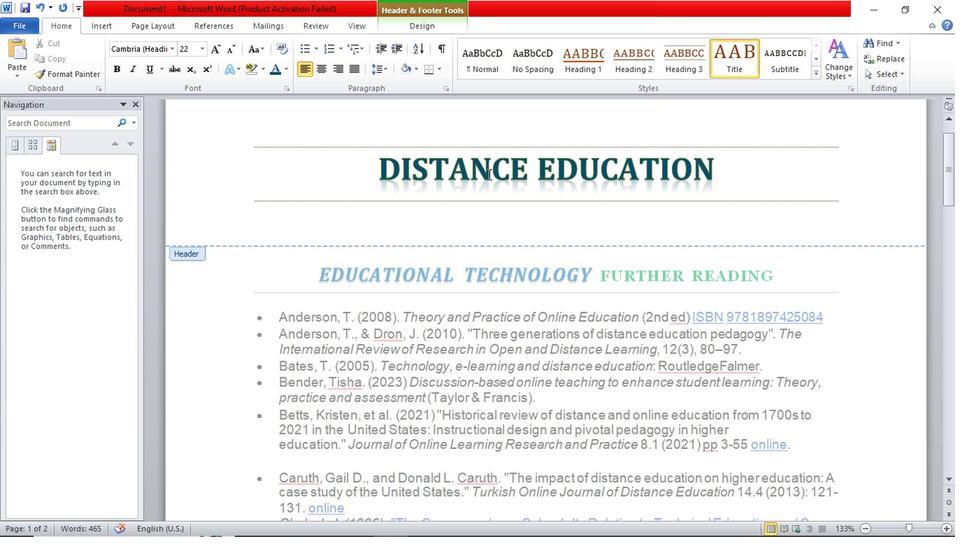 
Action: Mouse moved to (225, 182)
Screenshot: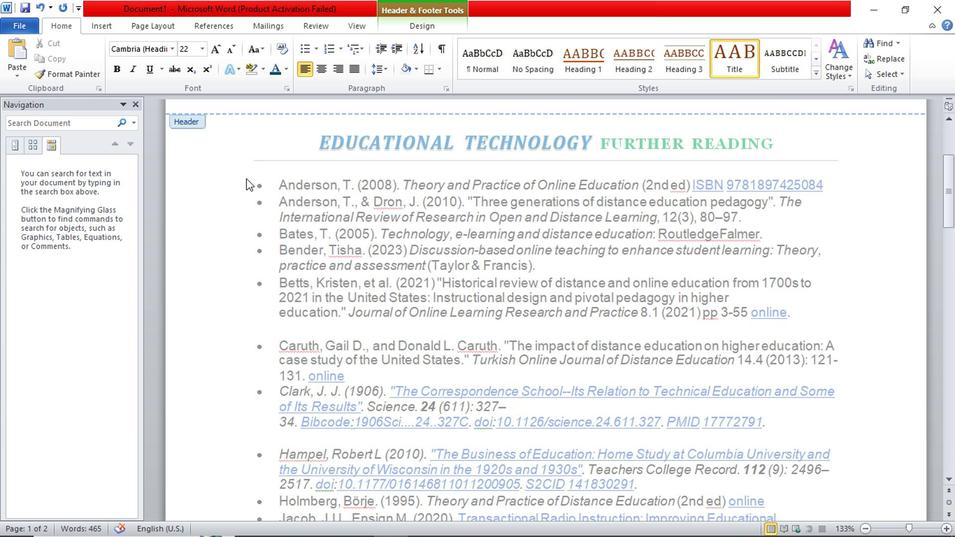 
Action: Mouse pressed left at (225, 182)
Screenshot: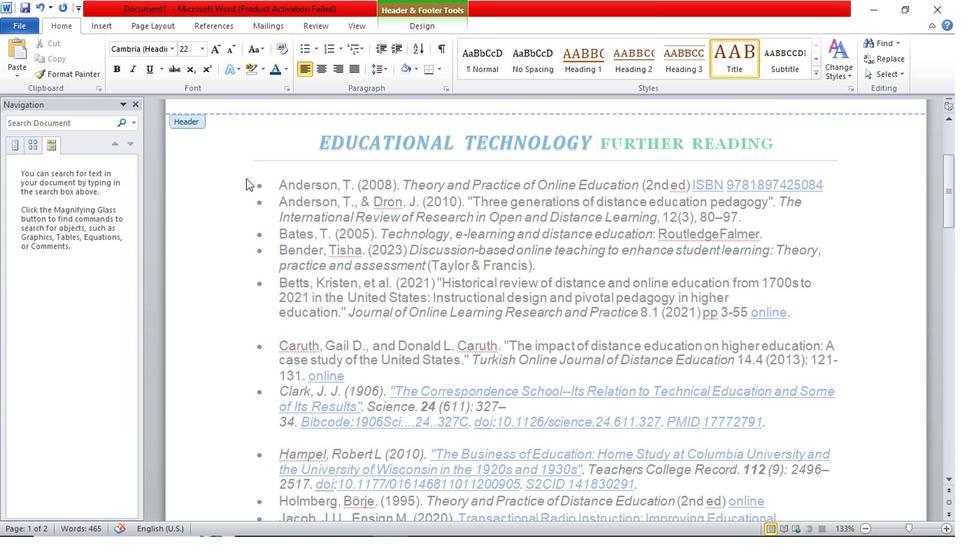 
Action: Mouse pressed left at (225, 182)
Screenshot: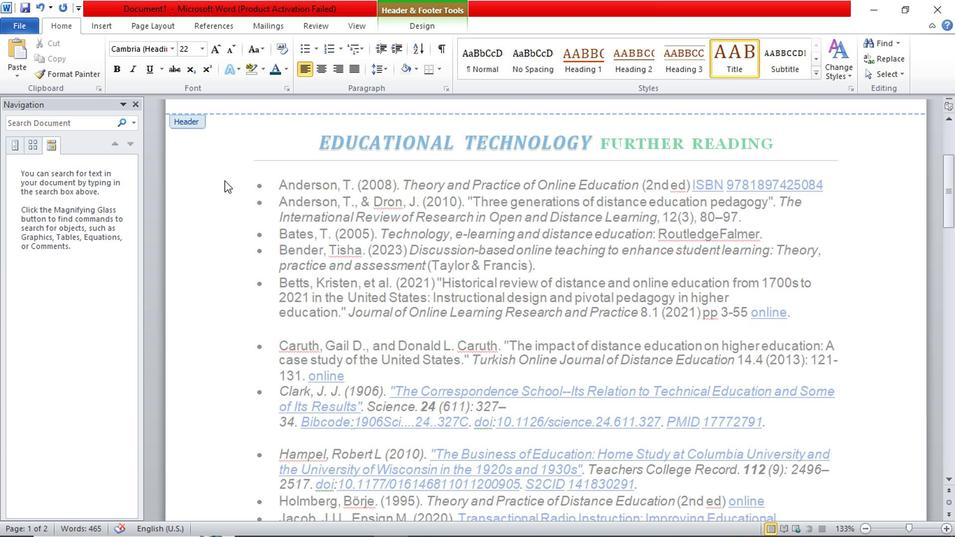 
Action: Mouse moved to (455, 193)
Screenshot: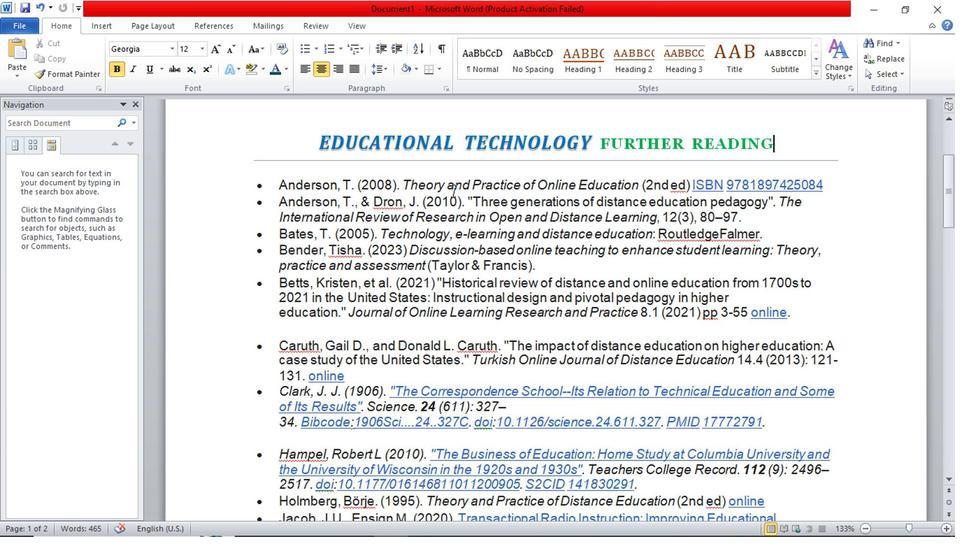 
Action: Mouse scrolled (455, 192) with delta (0, 0)
Screenshot: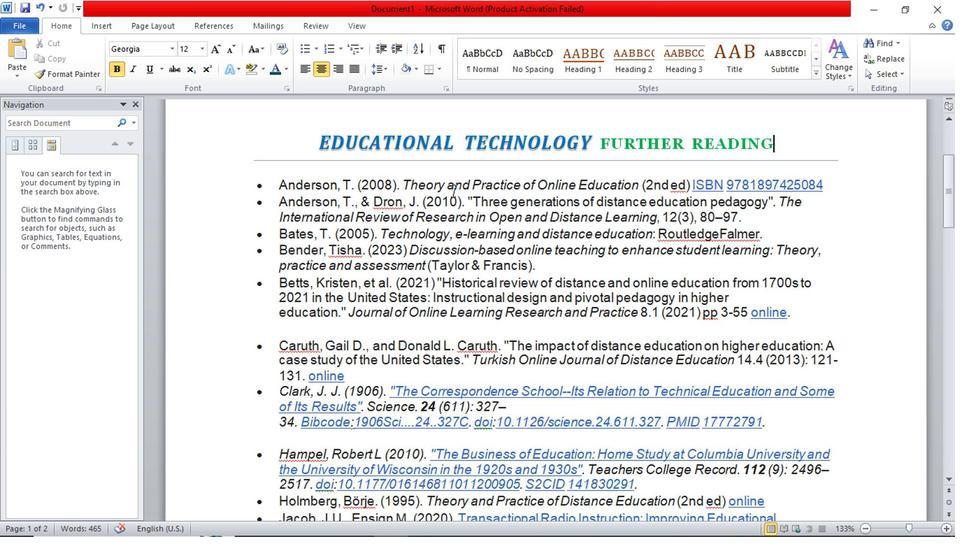
Action: Mouse moved to (239, 143)
